 Task:  Click on Racing  Cup Series In the Cup Series click on  Pick Sheet Add name Avery Martinez and  Email softage.2@softage.net In group 1 choose #11 Denny Hamlin In group 2 choose #12 Ryan Blaney In group 3 choose #22 Joey Logano In group 4 choose #23 Bubba Wallace In group 5 choose #34 Michael McDowell Winning Manufacturer choose Chevrolet In Tie Breaker choose #54 Ty Gibbs Bonous driver choose #6 Brad Keselowski Submit pick sheet
Action: Mouse moved to (416, 223)
Screenshot: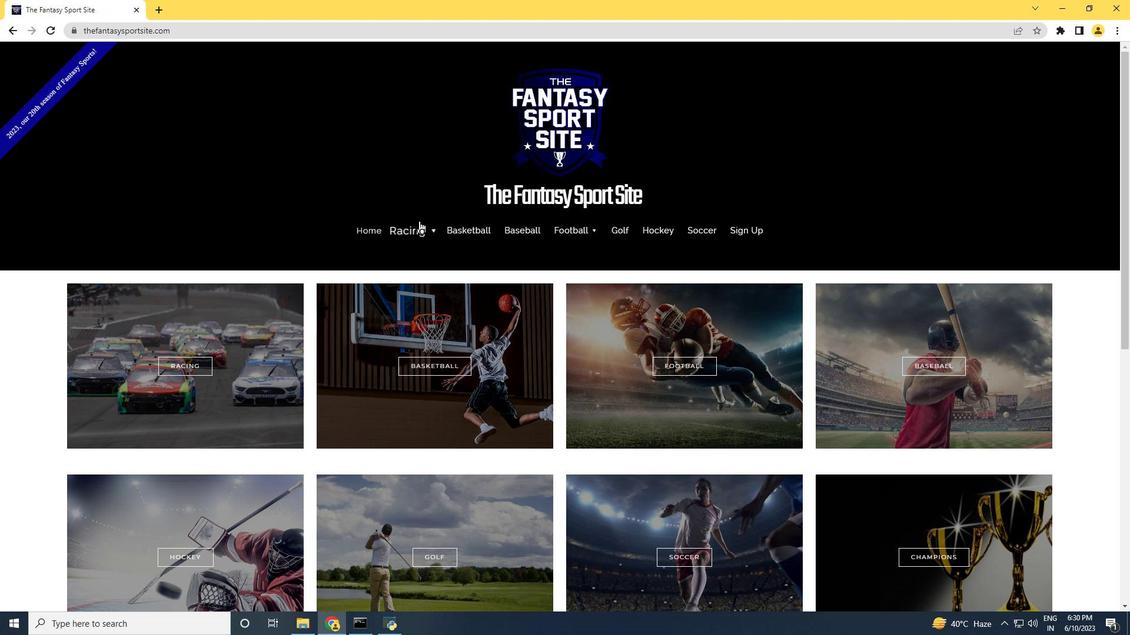 
Action: Mouse pressed left at (416, 223)
Screenshot: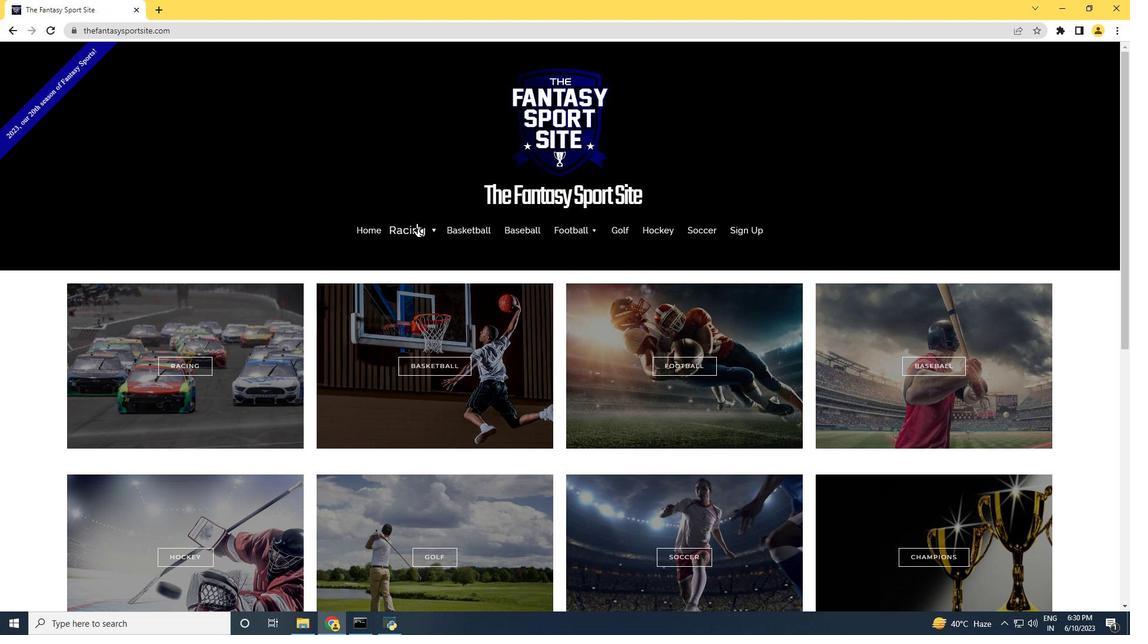
Action: Mouse moved to (416, 266)
Screenshot: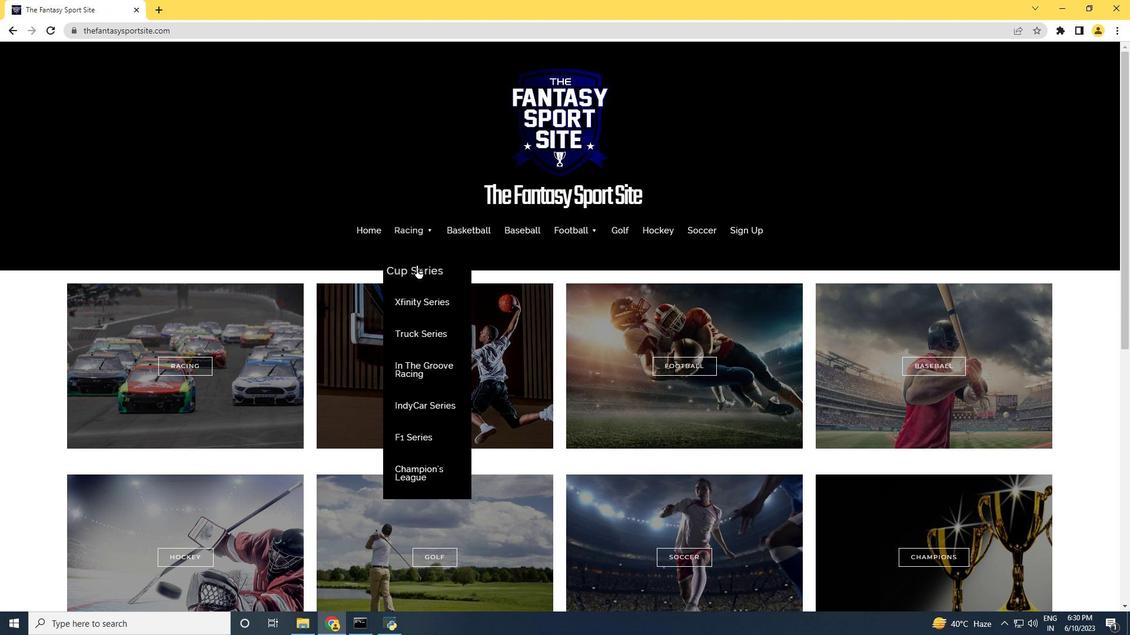 
Action: Mouse pressed left at (416, 266)
Screenshot: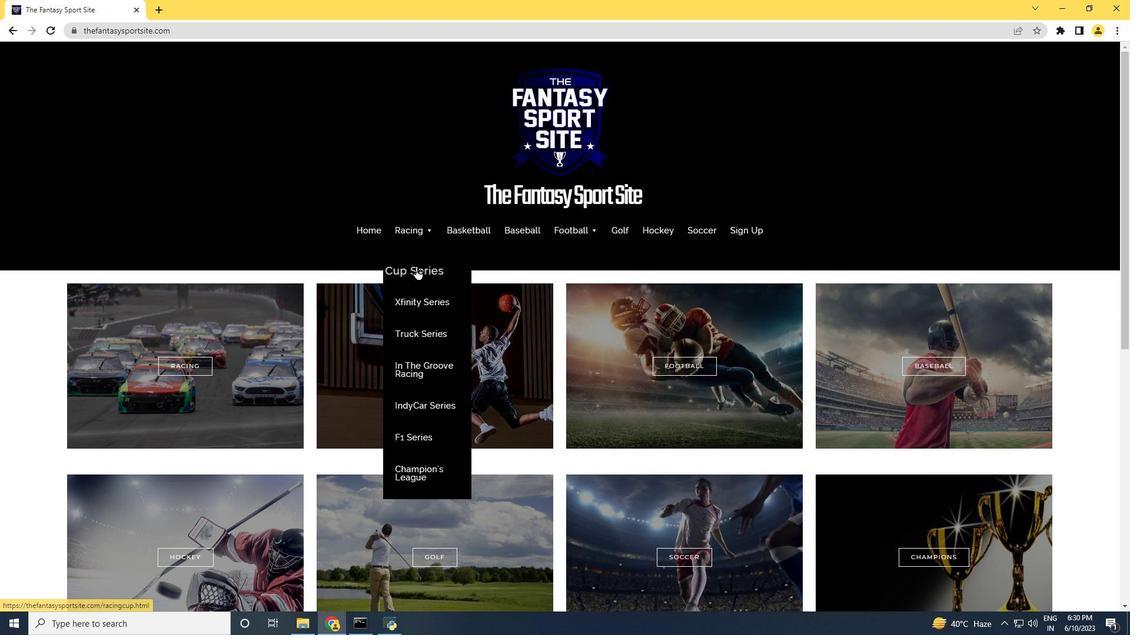 
Action: Mouse scrolled (416, 266) with delta (0, 0)
Screenshot: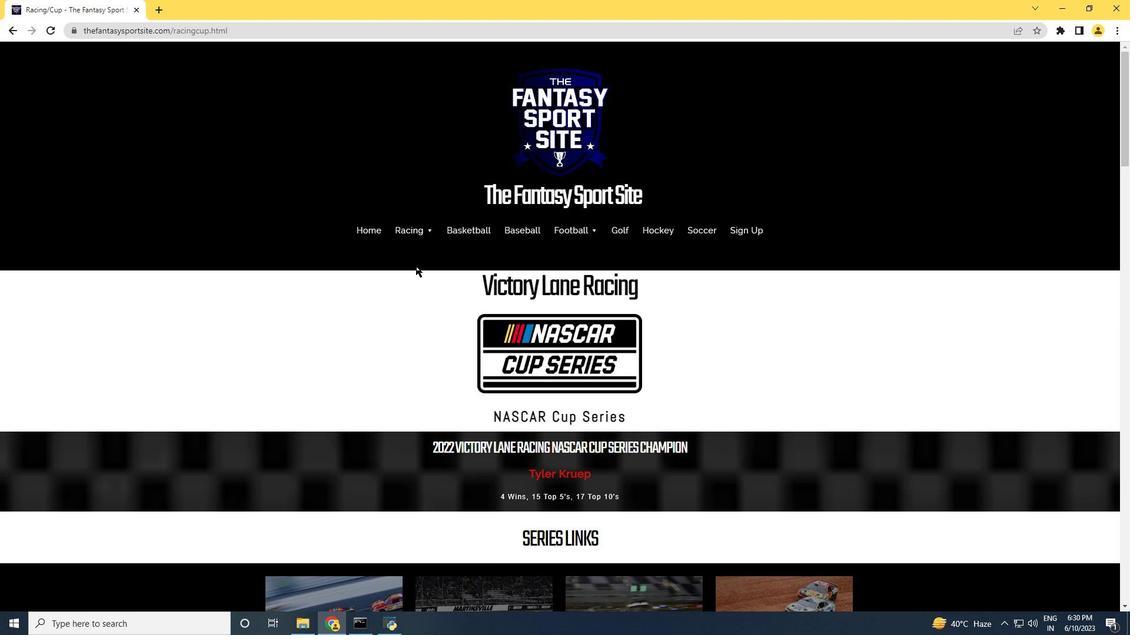 
Action: Mouse scrolled (416, 266) with delta (0, 0)
Screenshot: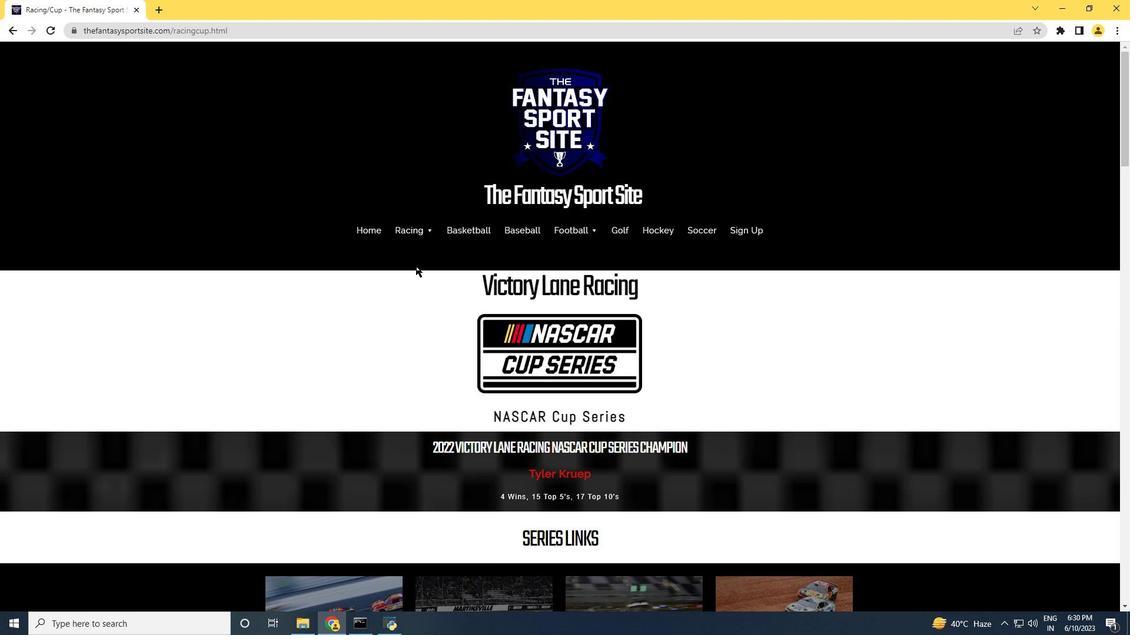 
Action: Mouse scrolled (416, 266) with delta (0, 0)
Screenshot: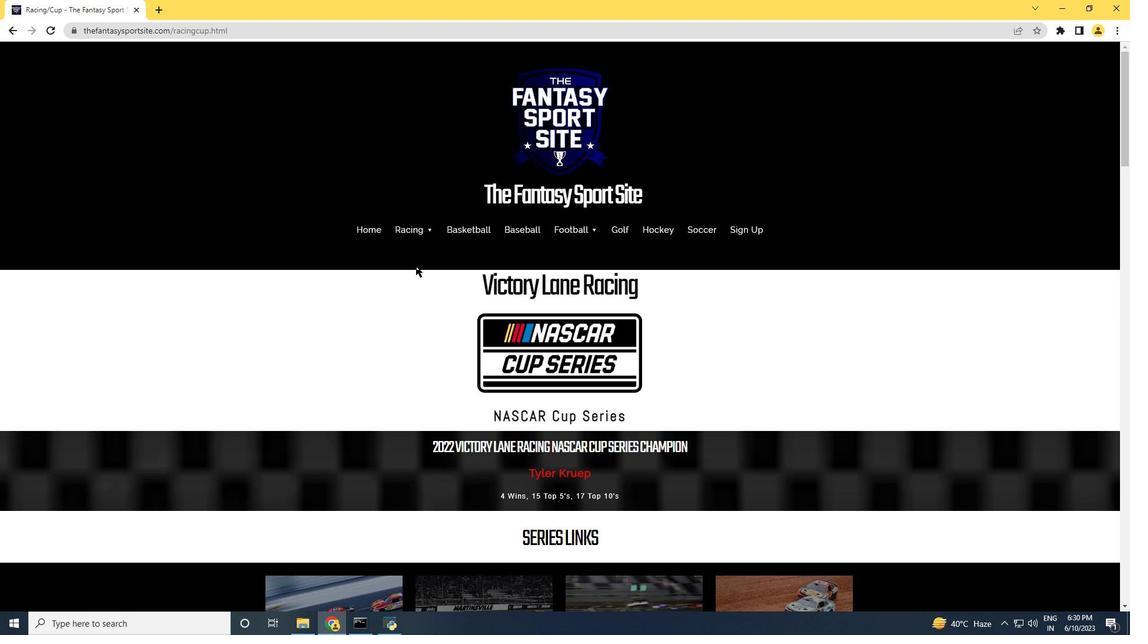 
Action: Mouse scrolled (416, 266) with delta (0, 0)
Screenshot: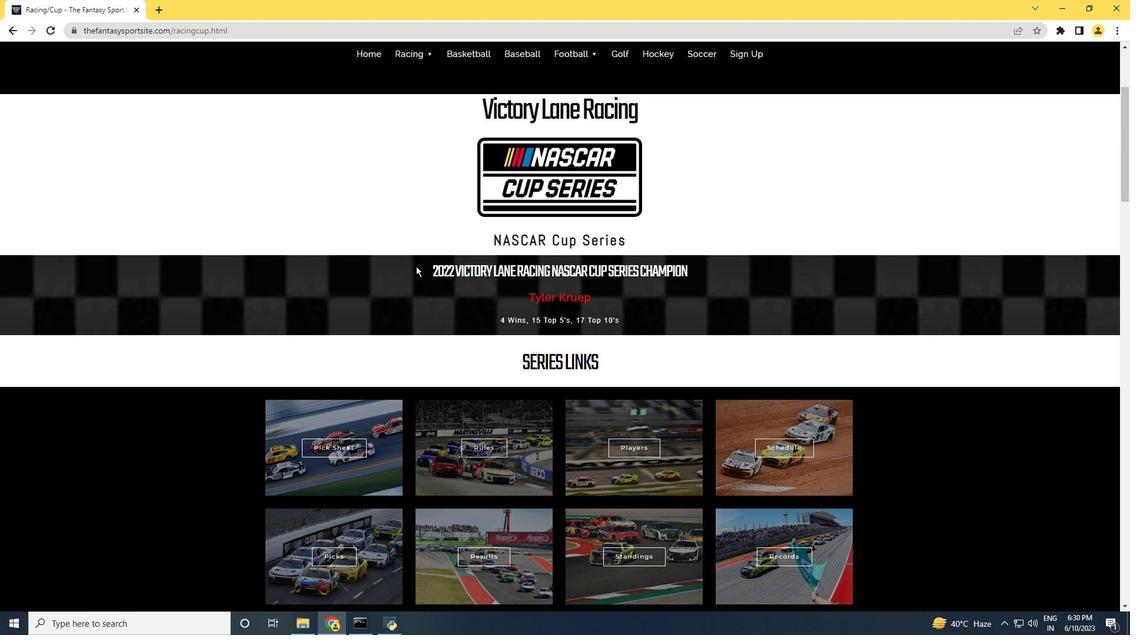 
Action: Mouse moved to (337, 383)
Screenshot: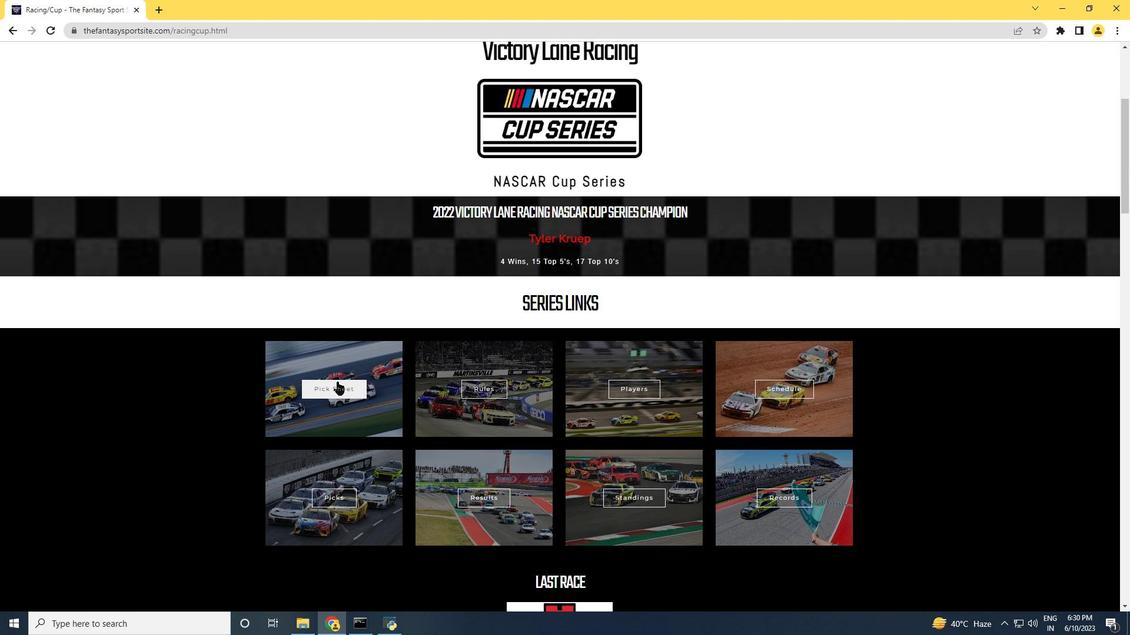 
Action: Mouse pressed left at (337, 383)
Screenshot: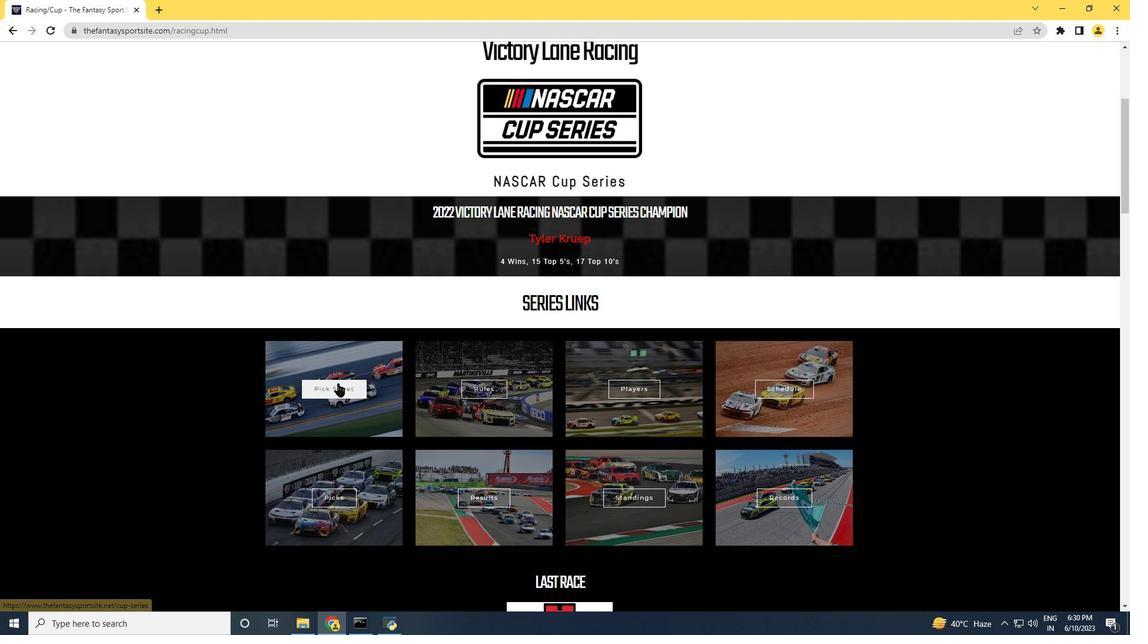 
Action: Mouse moved to (341, 384)
Screenshot: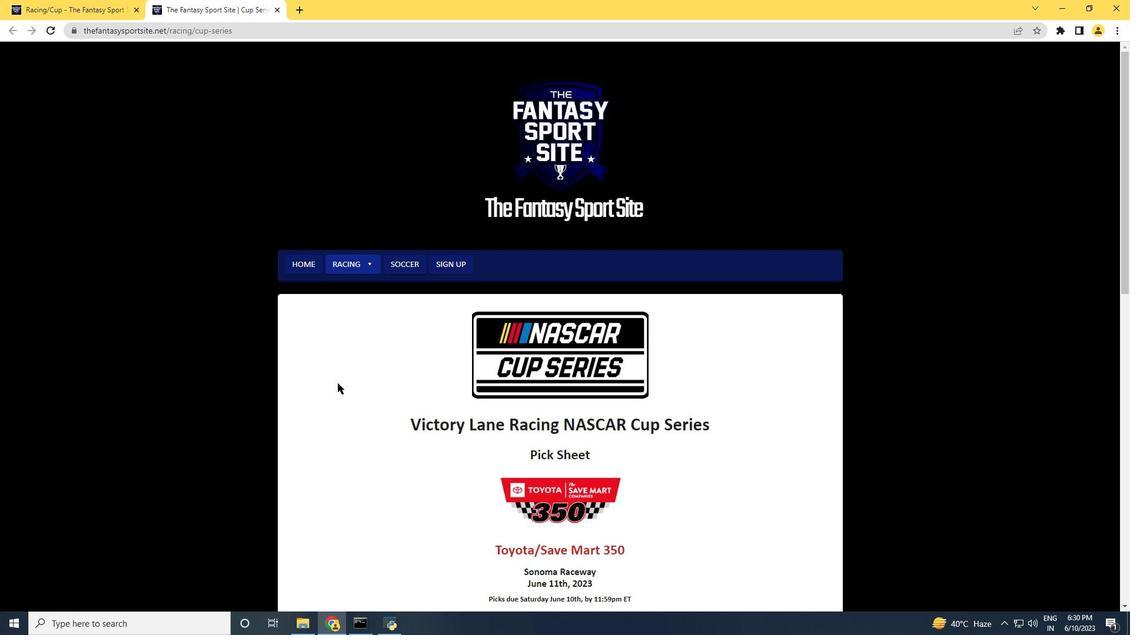 
Action: Mouse scrolled (341, 384) with delta (0, 0)
Screenshot: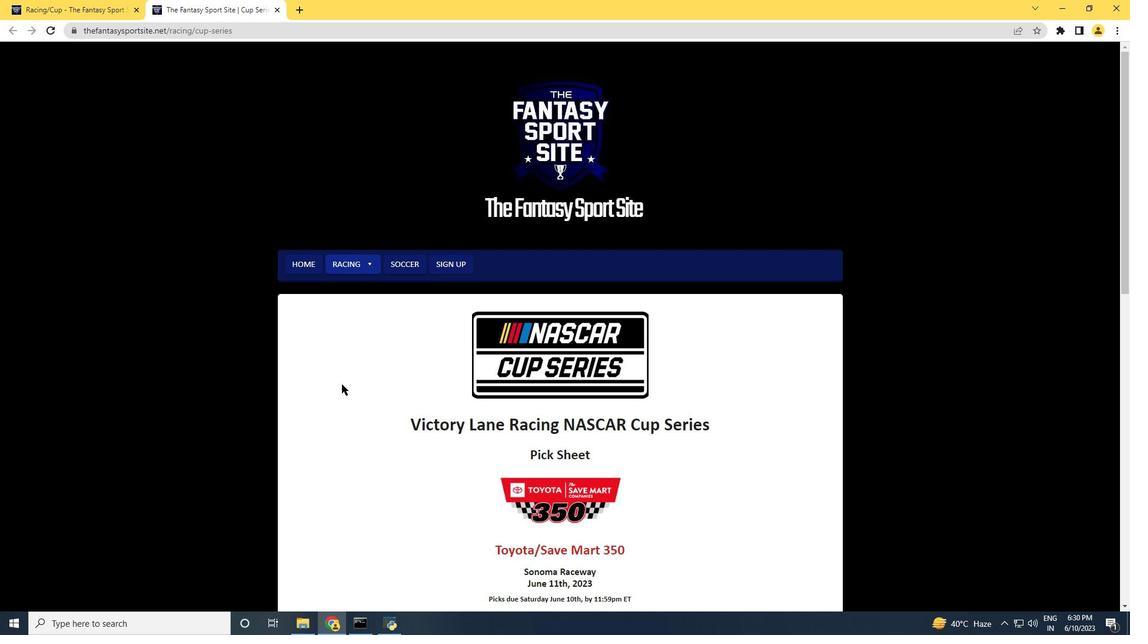 
Action: Mouse scrolled (341, 384) with delta (0, 0)
Screenshot: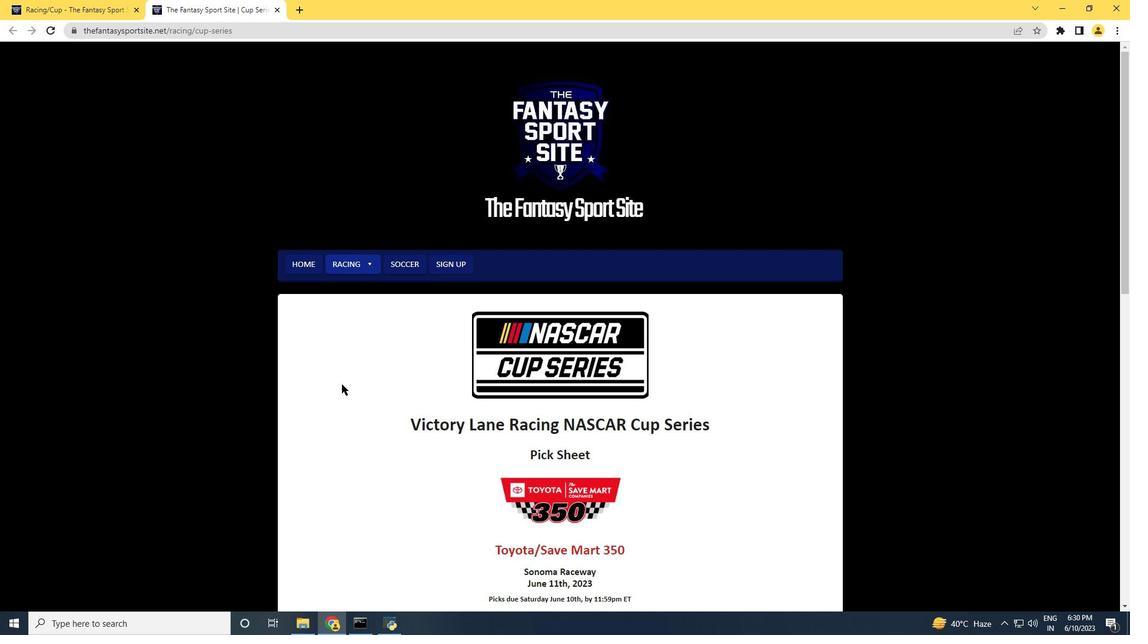 
Action: Mouse moved to (343, 385)
Screenshot: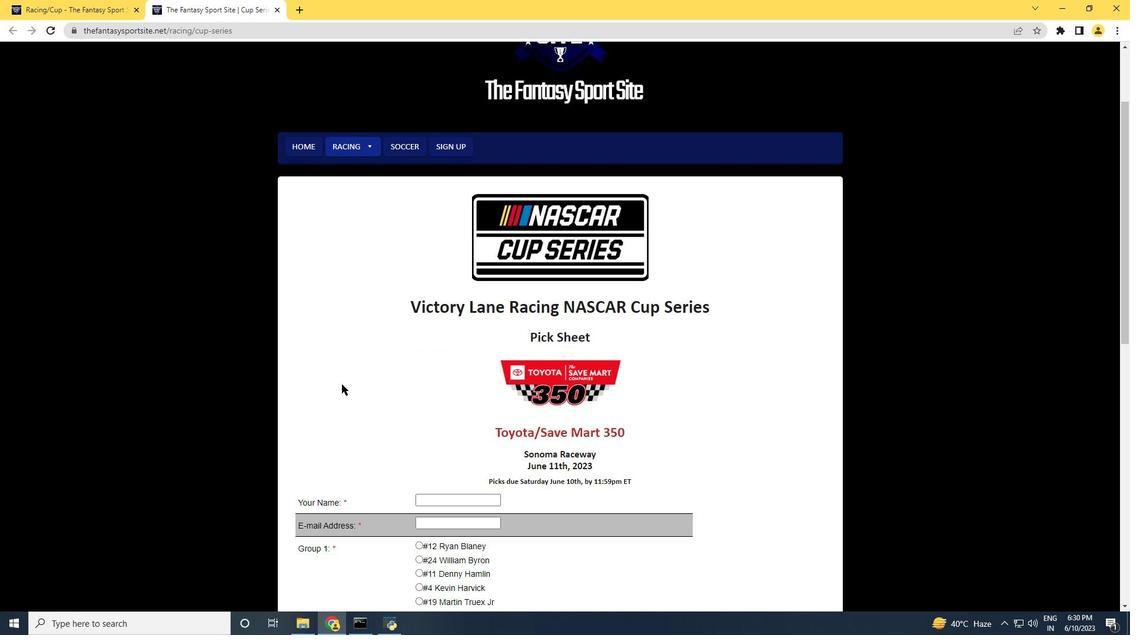 
Action: Mouse scrolled (343, 384) with delta (0, 0)
Screenshot: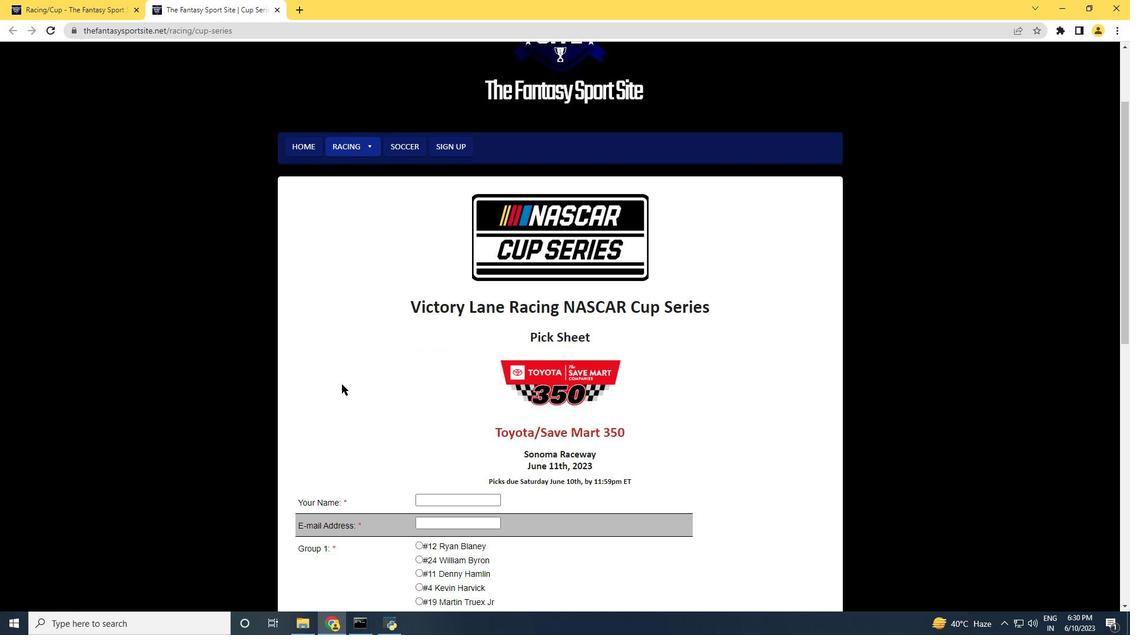 
Action: Mouse moved to (415, 409)
Screenshot: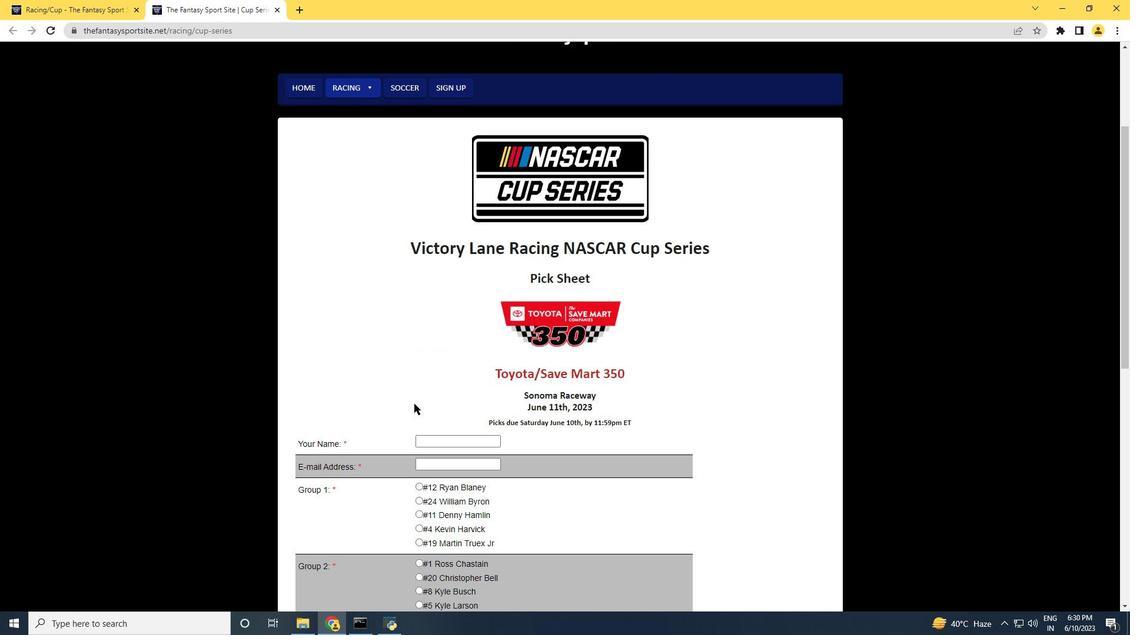 
Action: Mouse scrolled (415, 409) with delta (0, 0)
Screenshot: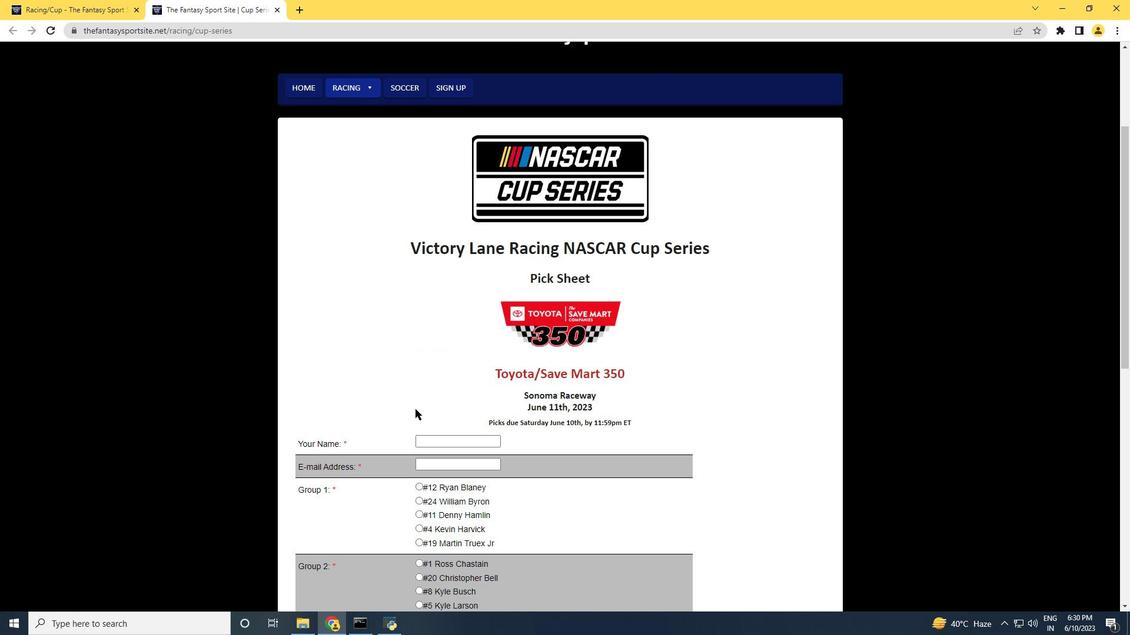 
Action: Mouse moved to (457, 385)
Screenshot: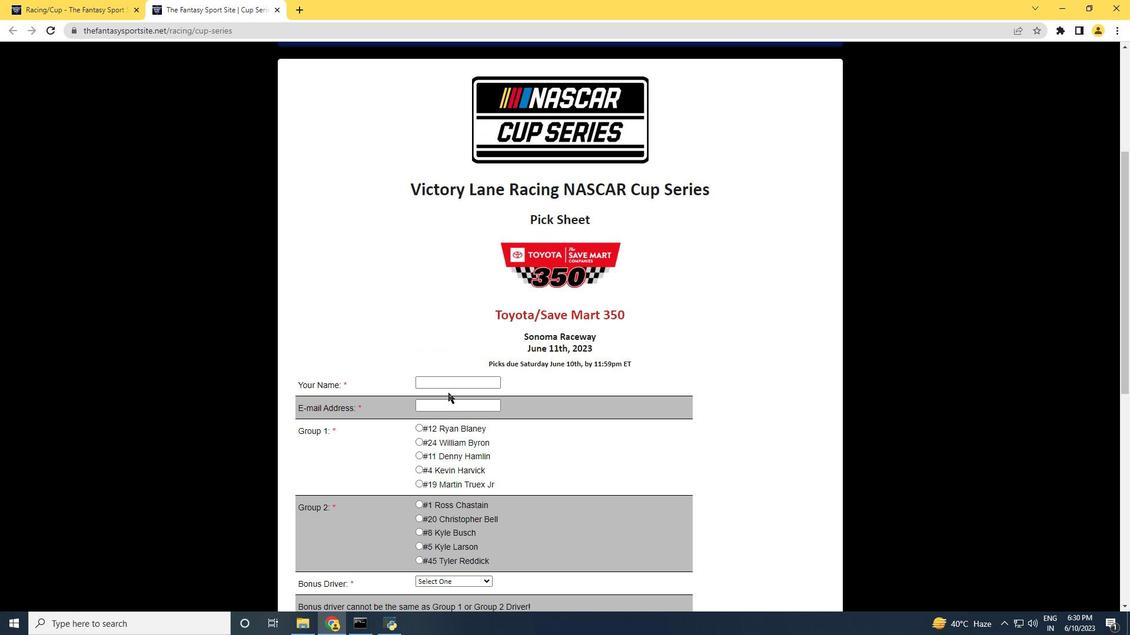 
Action: Mouse pressed left at (457, 385)
Screenshot: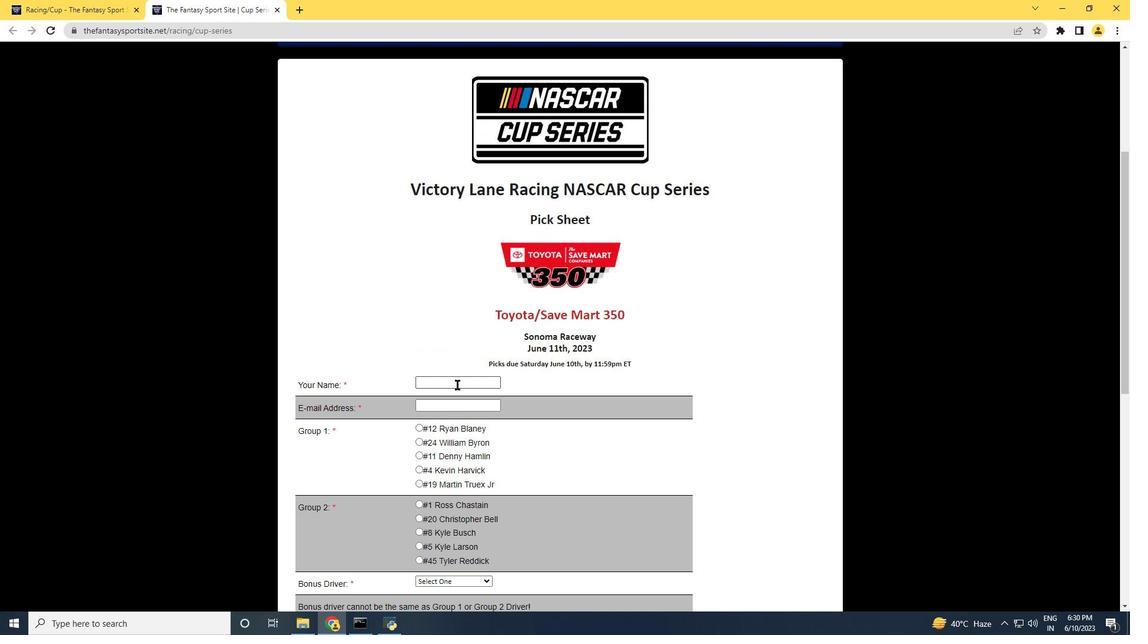
Action: Key pressed <Key.shift><Key.shift><Key.shift><Key.shift><Key.shift><Key.shift><Key.shift><Key.shift><Key.shift><Key.shift><Key.shift><Key.shift><Key.shift><Key.shift><Key.shift><Key.shift><Key.shift><Key.shift><Key.shift><Key.shift><Key.shift><Key.shift><Key.shift><Key.shift>Avery<Key.space><Key.shift><Key.shift><Key.shift><Key.shift><Key.shift>Martinez<Key.tab><Key.shift><Key.shift><Key.shift><Key.shift><Key.shift><Key.shift><Key.shift><Key.shift>Softage.2<Key.shift>@softage.net<Key.tab>
Screenshot: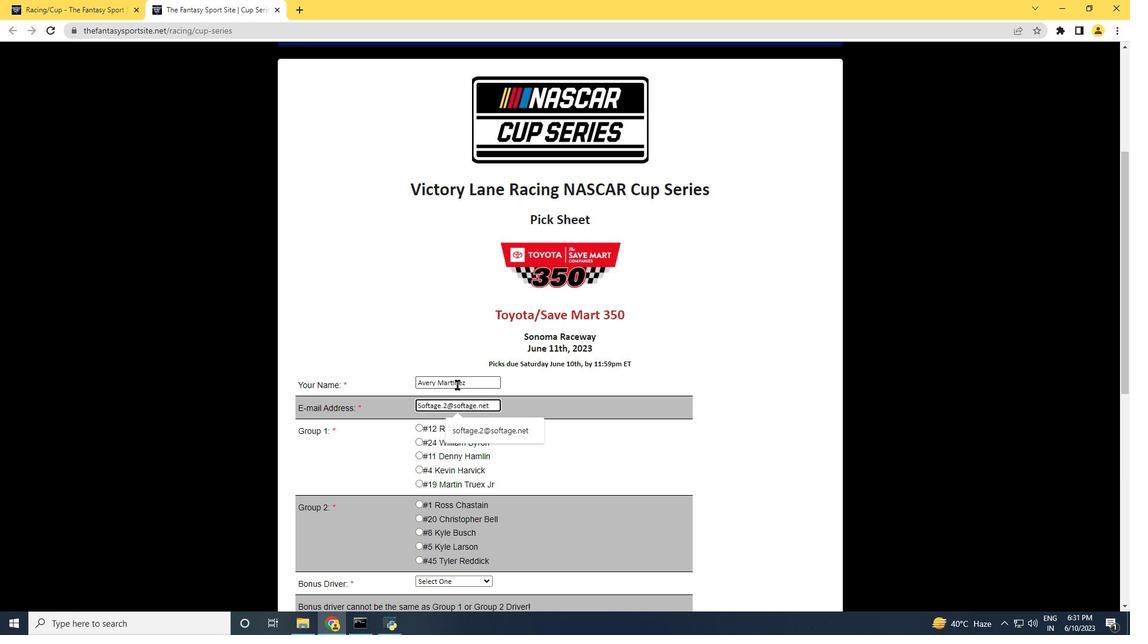 
Action: Mouse moved to (421, 461)
Screenshot: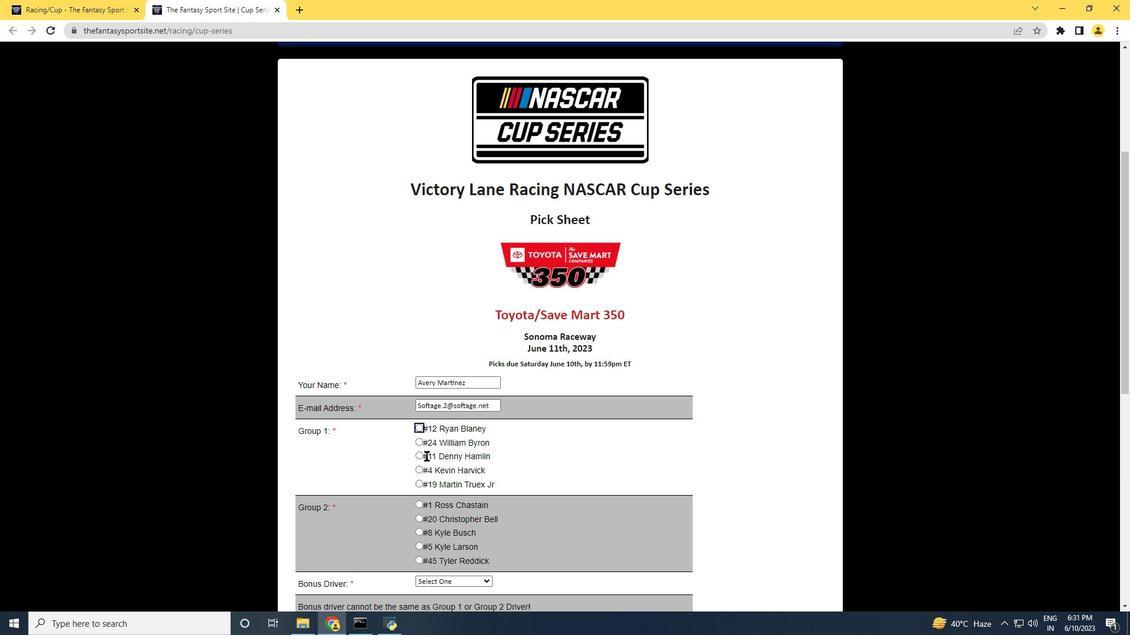 
Action: Mouse scrolled (421, 460) with delta (0, 0)
Screenshot: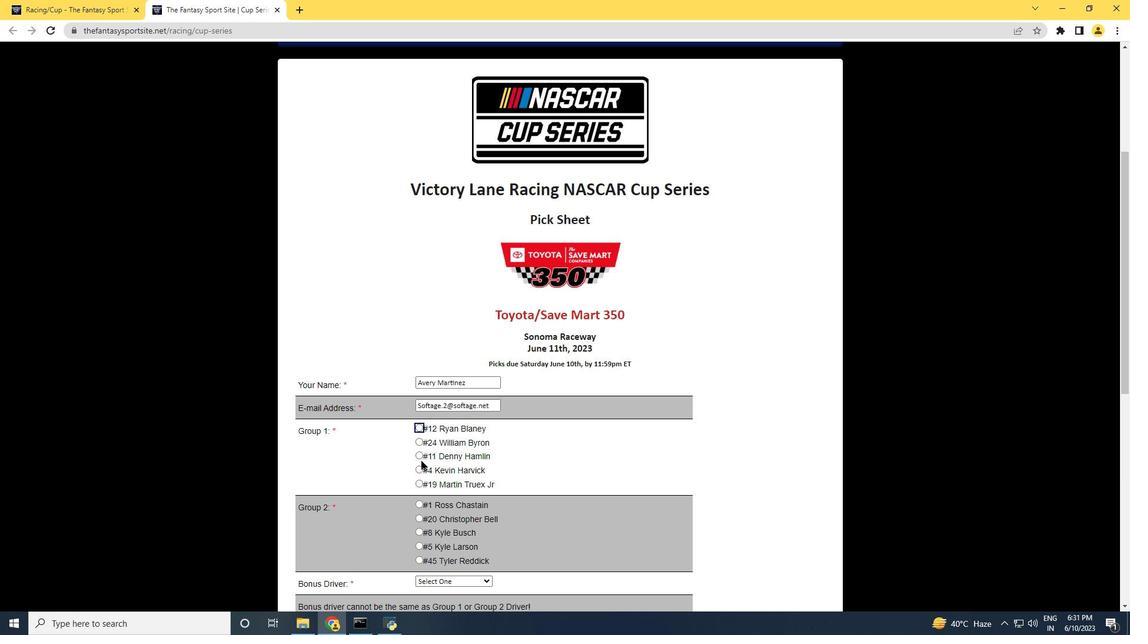 
Action: Mouse moved to (417, 394)
Screenshot: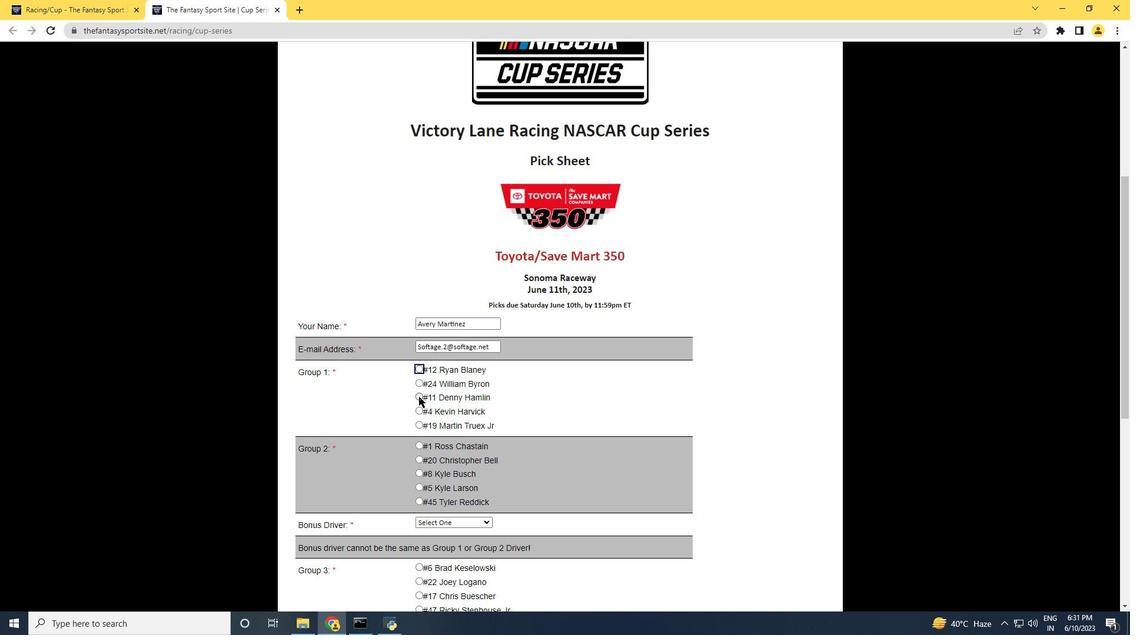 
Action: Mouse pressed left at (417, 394)
Screenshot: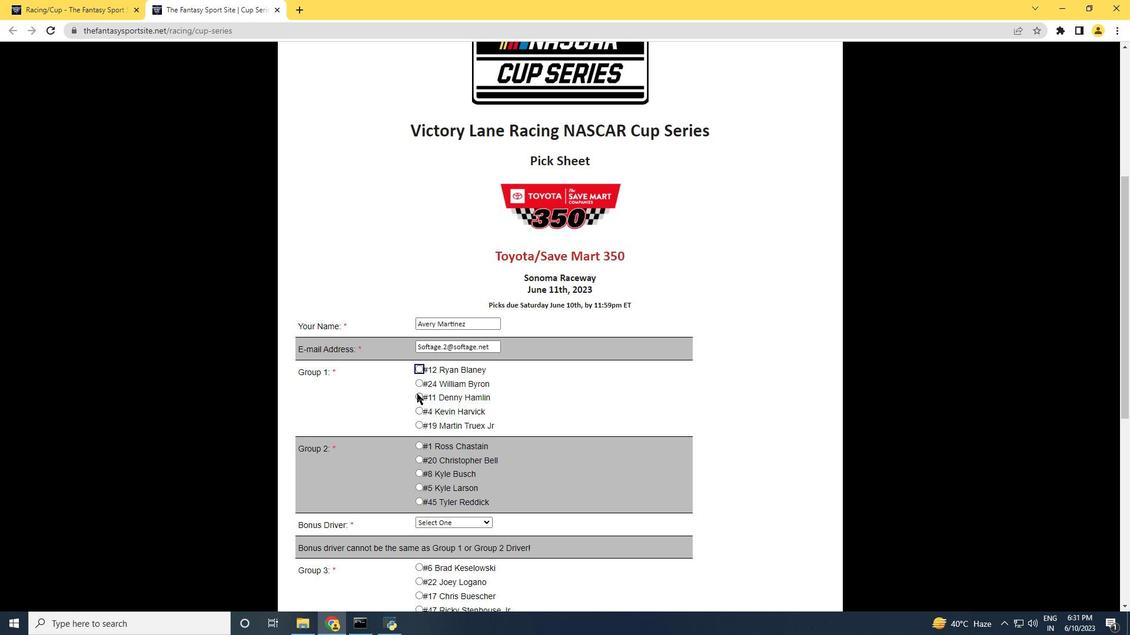 
Action: Mouse moved to (422, 490)
Screenshot: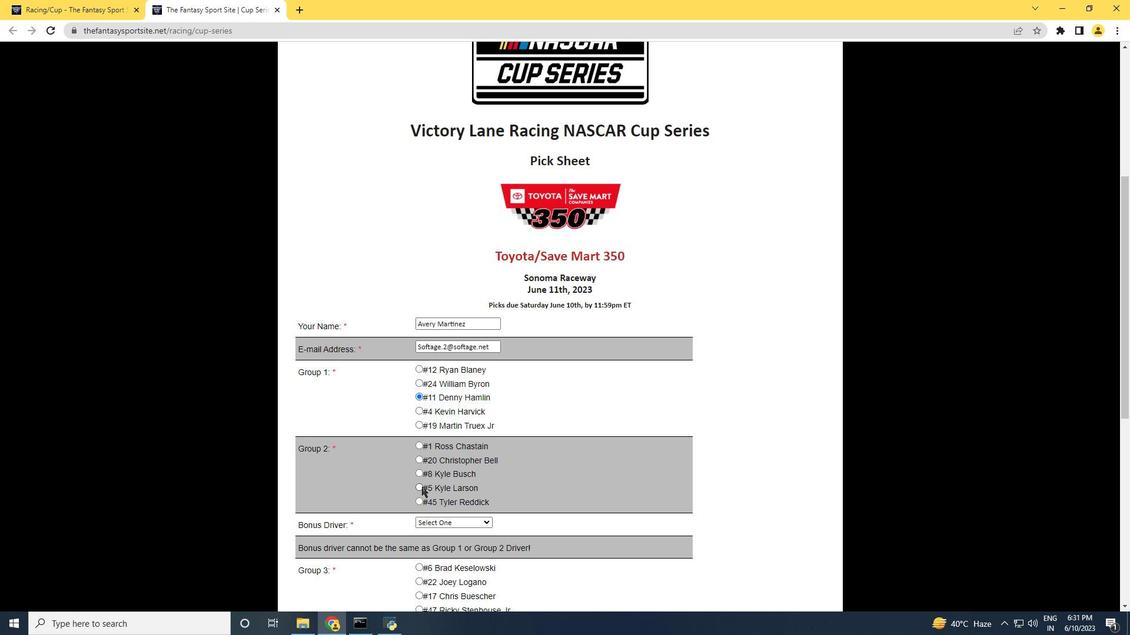 
Action: Mouse scrolled (422, 490) with delta (0, 0)
Screenshot: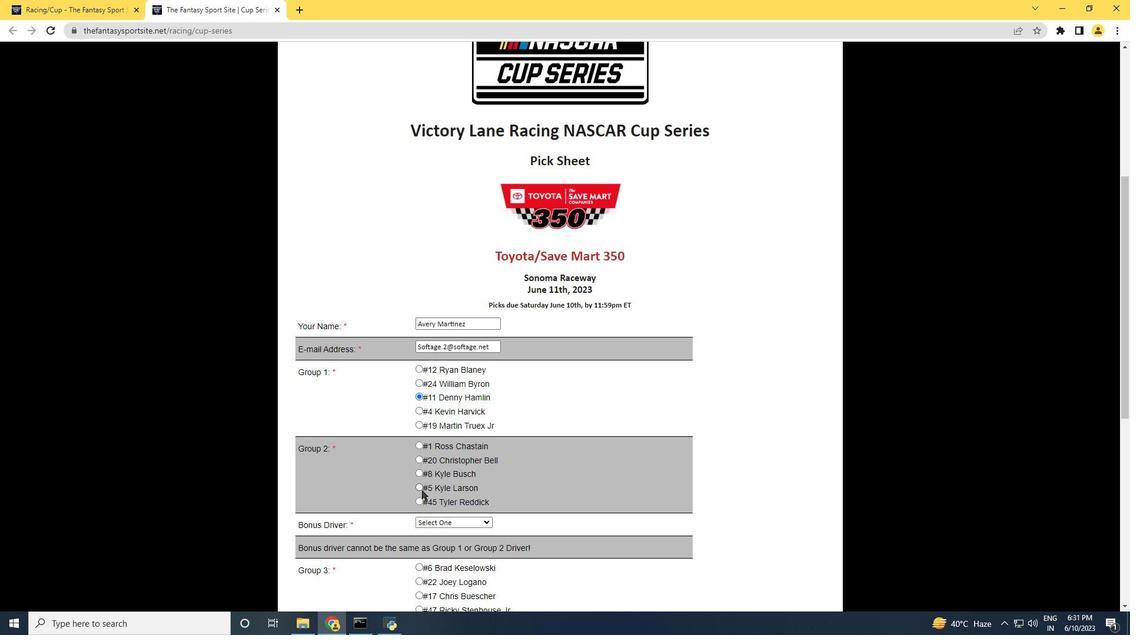 
Action: Mouse scrolled (422, 490) with delta (0, 0)
Screenshot: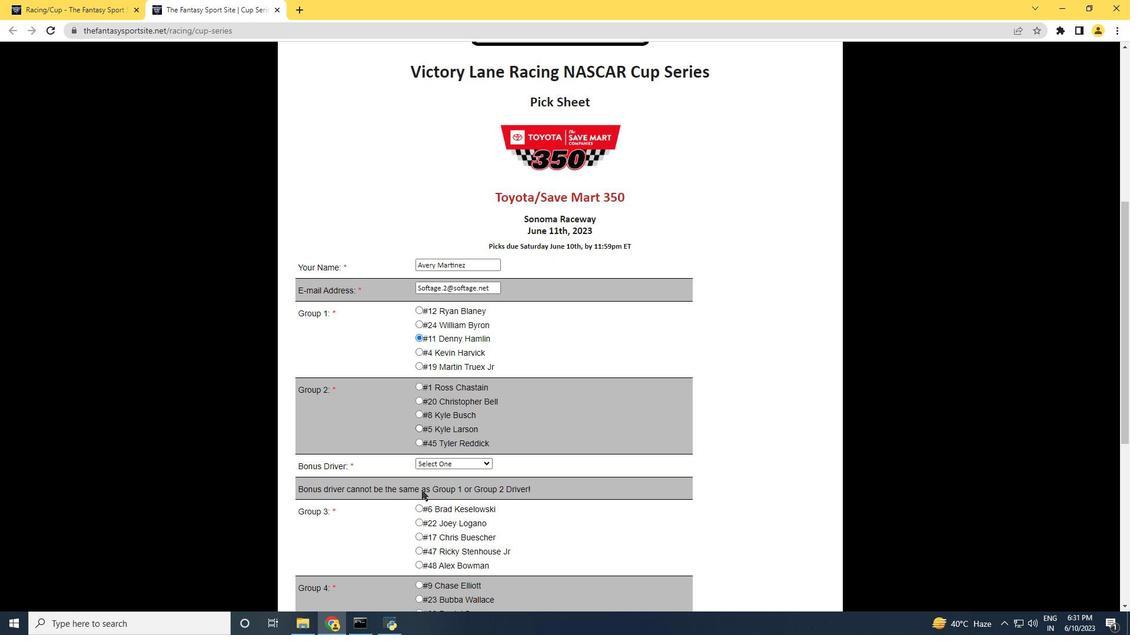 
Action: Mouse scrolled (422, 490) with delta (0, 0)
Screenshot: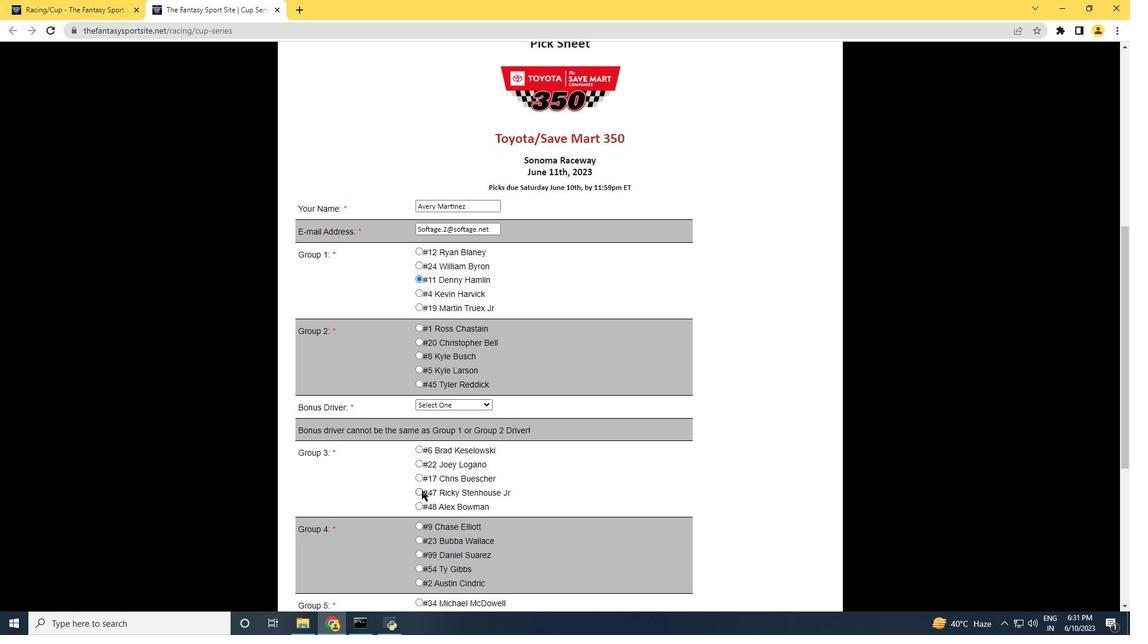 
Action: Mouse moved to (469, 397)
Screenshot: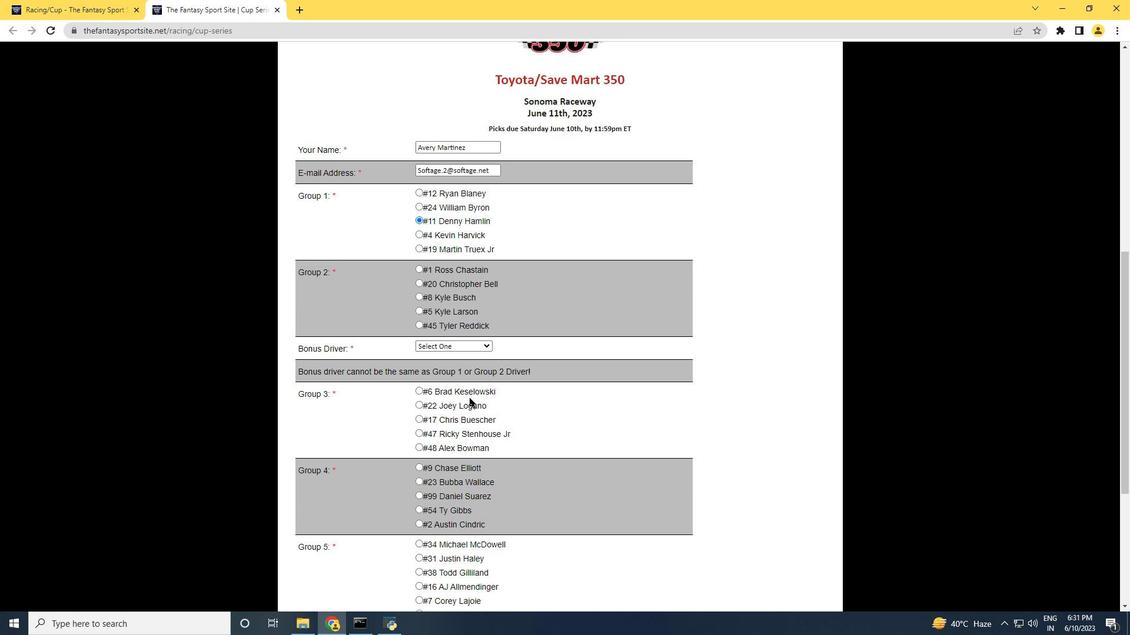 
Action: Mouse scrolled (469, 397) with delta (0, 0)
Screenshot: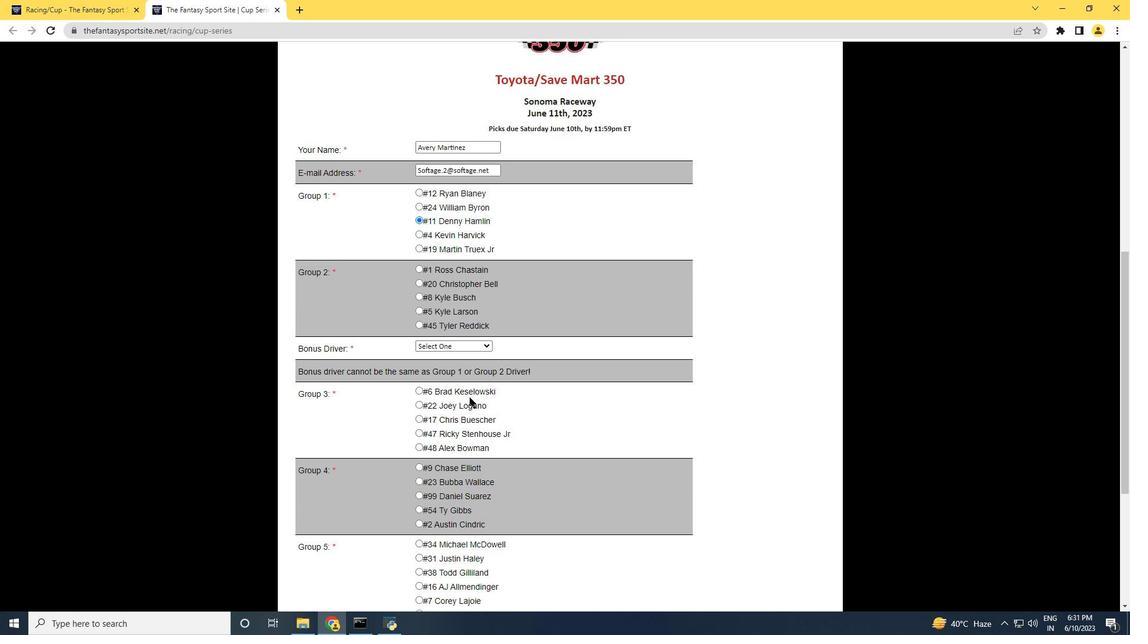 
Action: Mouse moved to (437, 379)
Screenshot: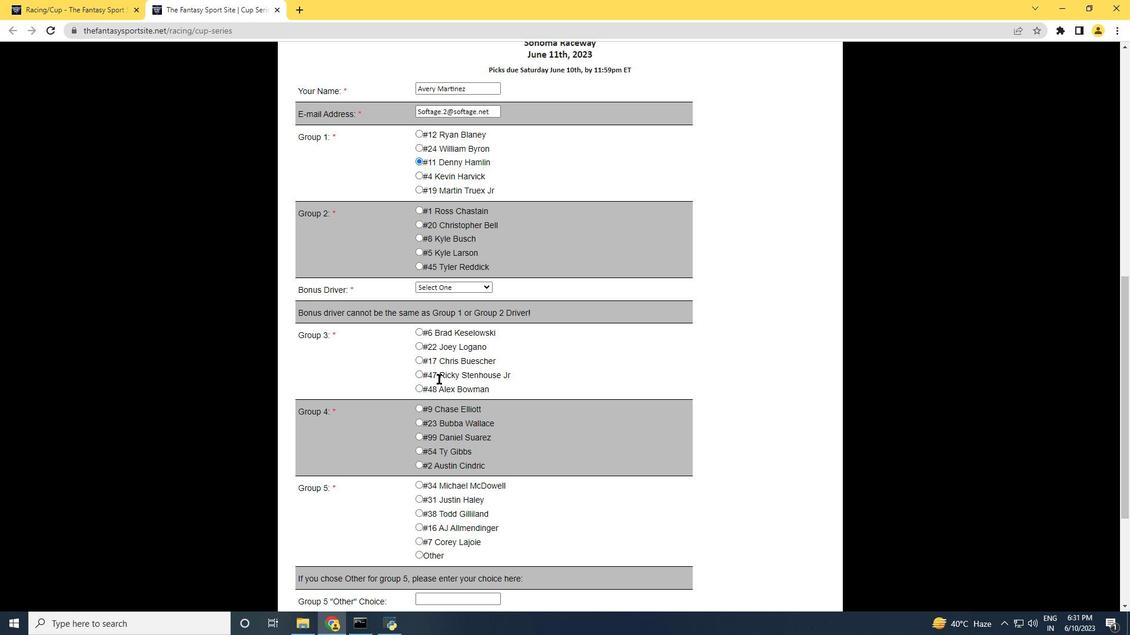 
Action: Mouse scrolled (437, 379) with delta (0, 0)
Screenshot: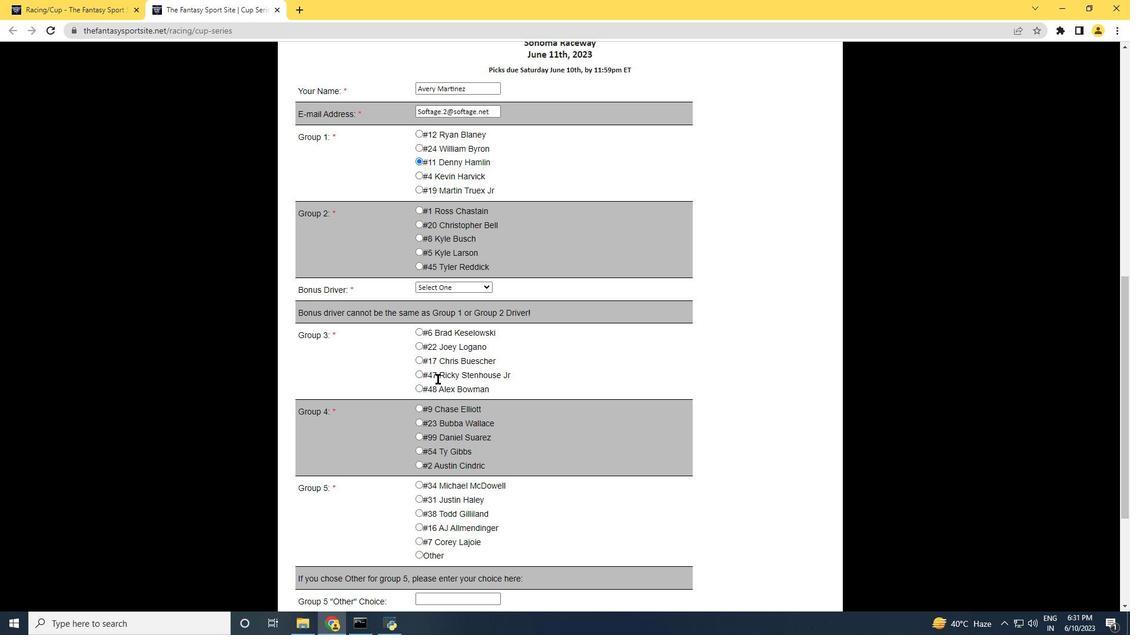 
Action: Mouse moved to (418, 286)
Screenshot: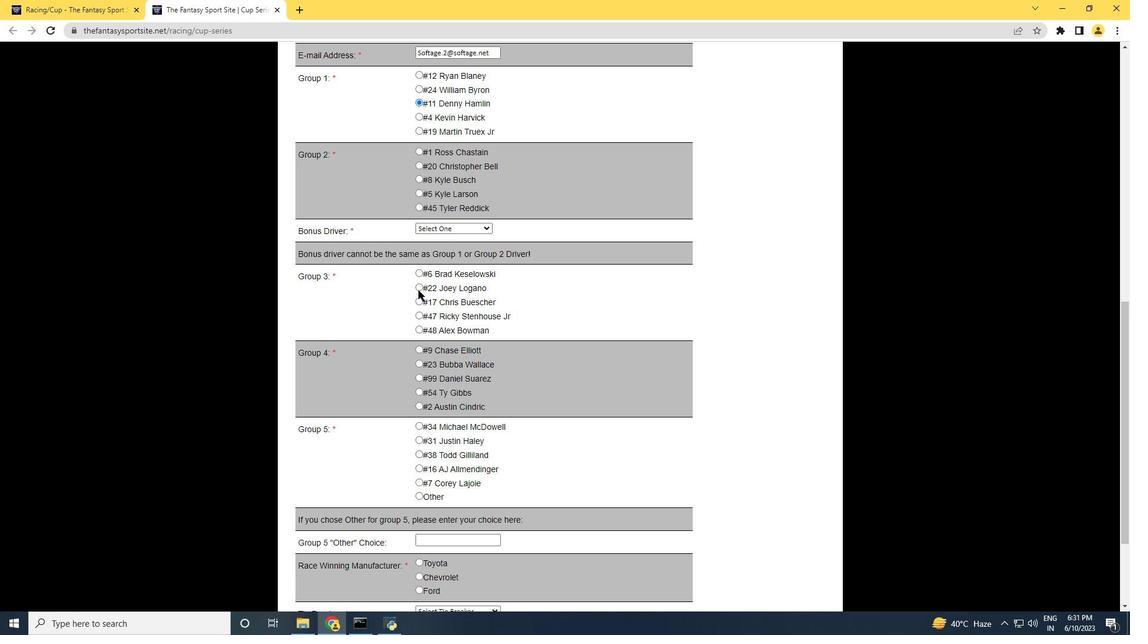
Action: Mouse pressed left at (418, 286)
Screenshot: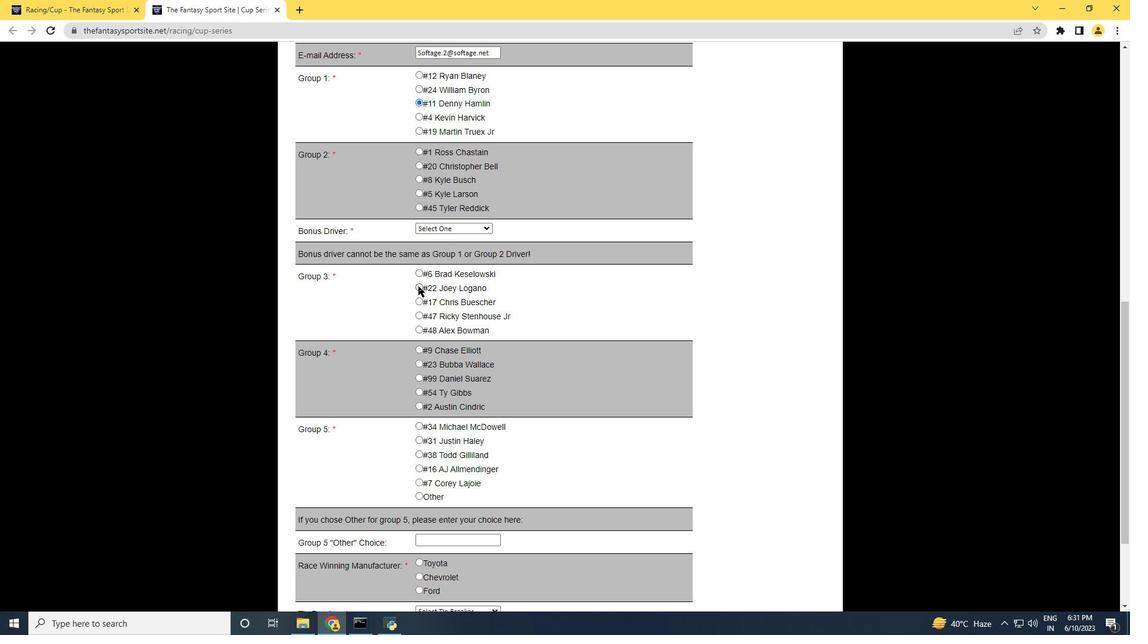 
Action: Mouse moved to (421, 366)
Screenshot: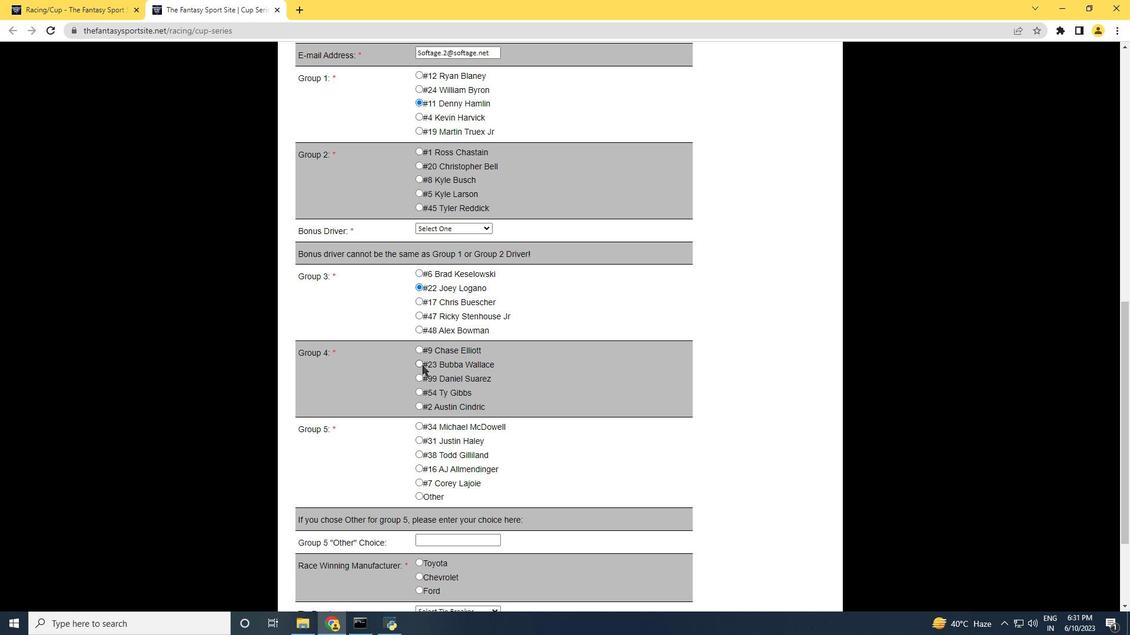 
Action: Mouse pressed left at (421, 366)
Screenshot: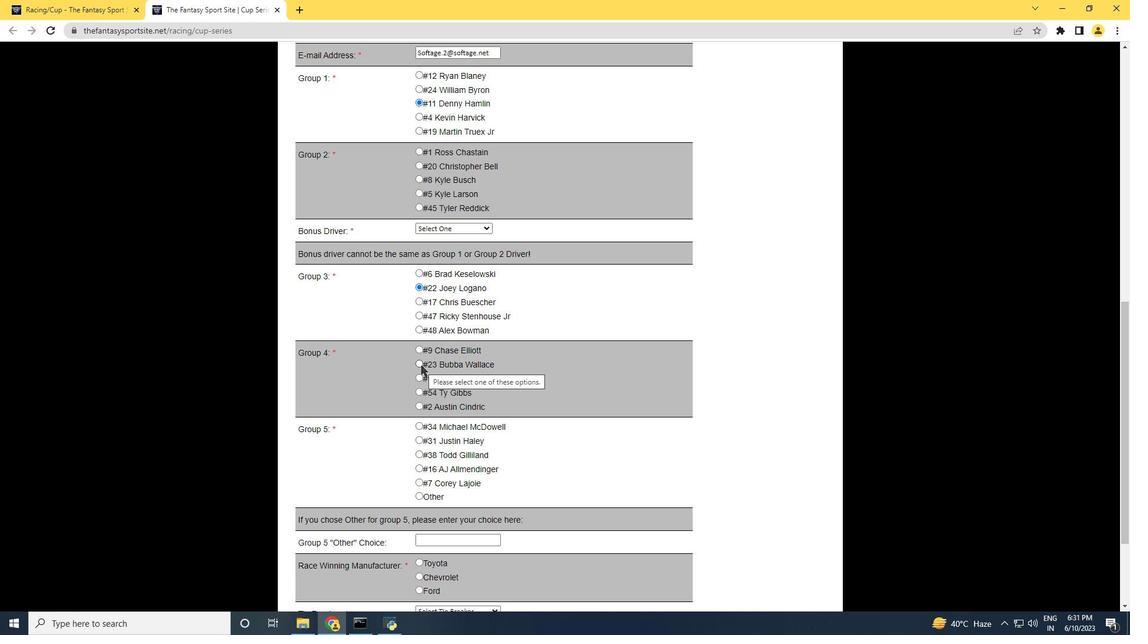
Action: Mouse moved to (427, 410)
Screenshot: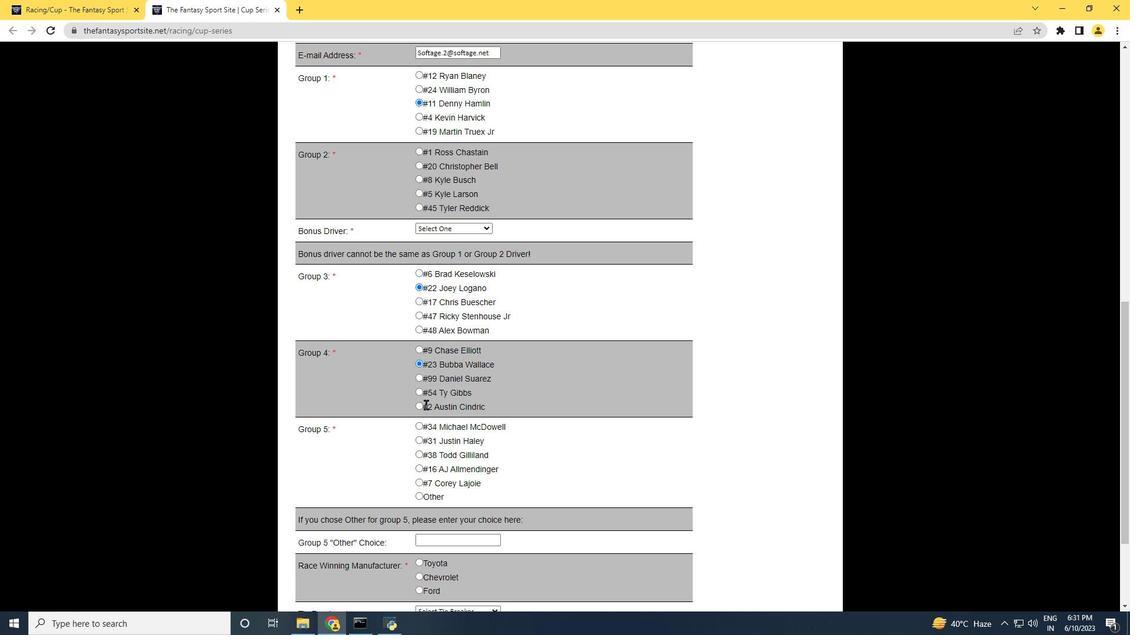 
Action: Mouse scrolled (427, 410) with delta (0, 0)
Screenshot: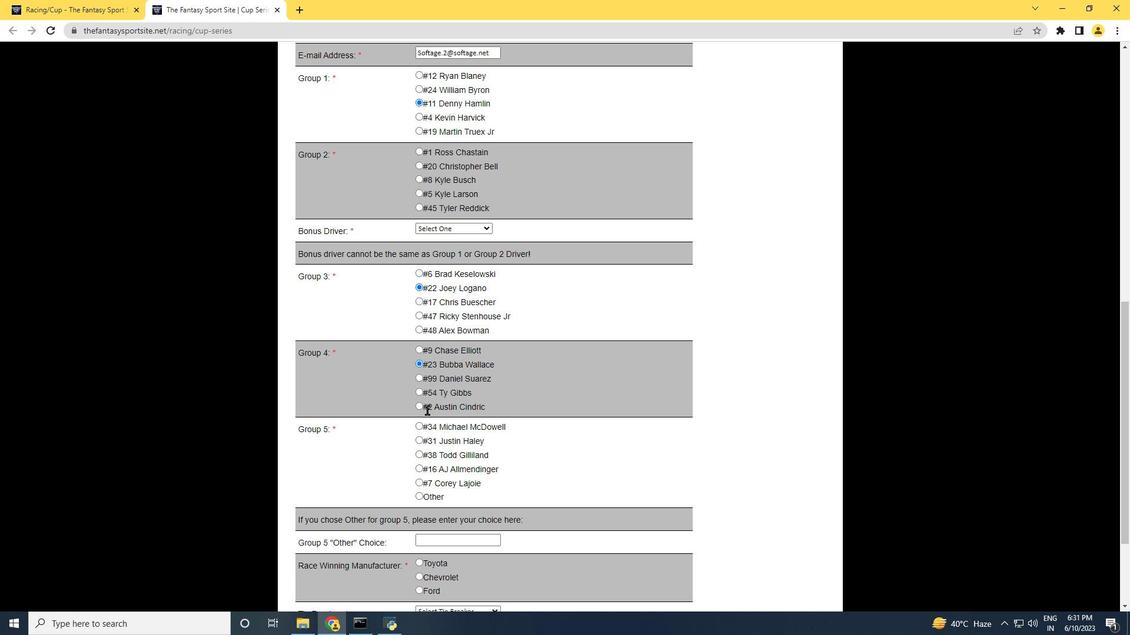 
Action: Mouse moved to (418, 368)
Screenshot: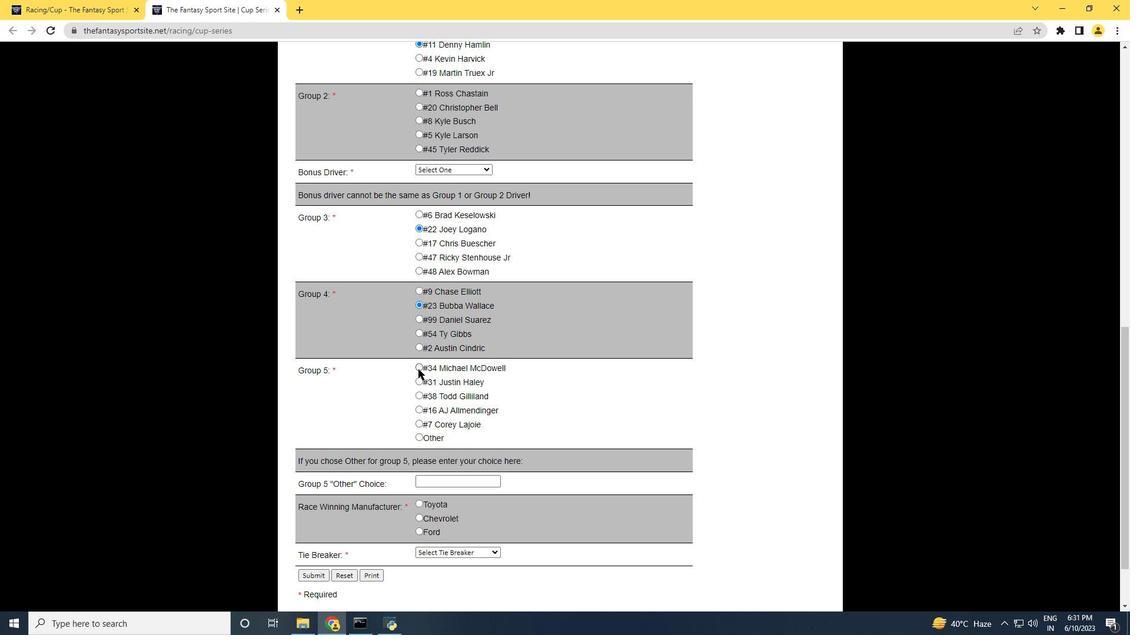 
Action: Mouse pressed left at (418, 368)
Screenshot: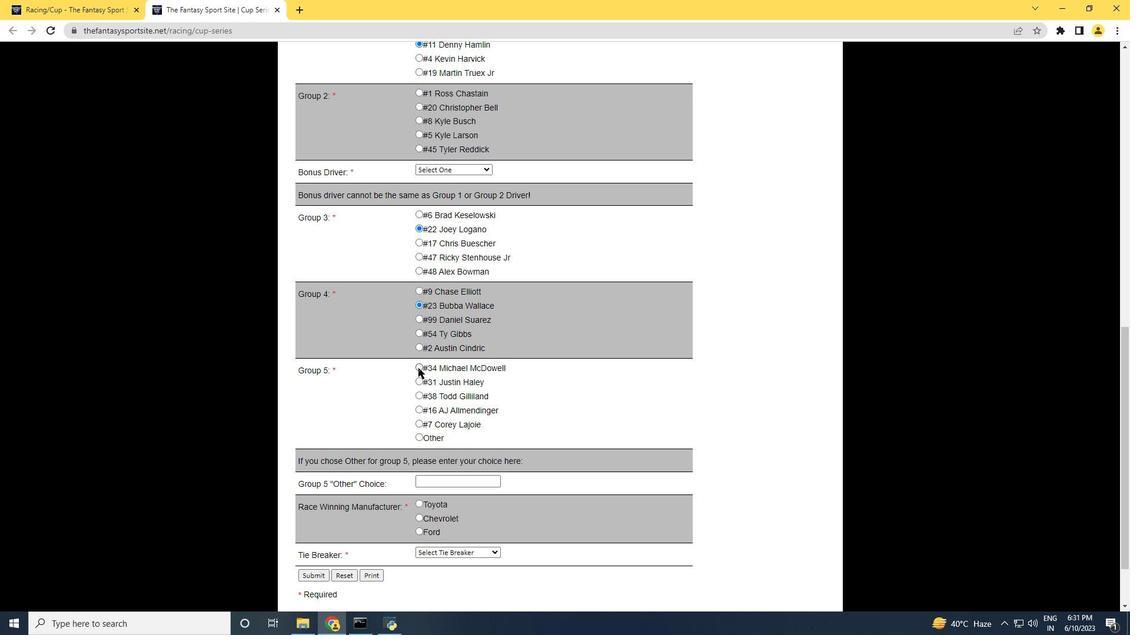 
Action: Mouse moved to (460, 380)
Screenshot: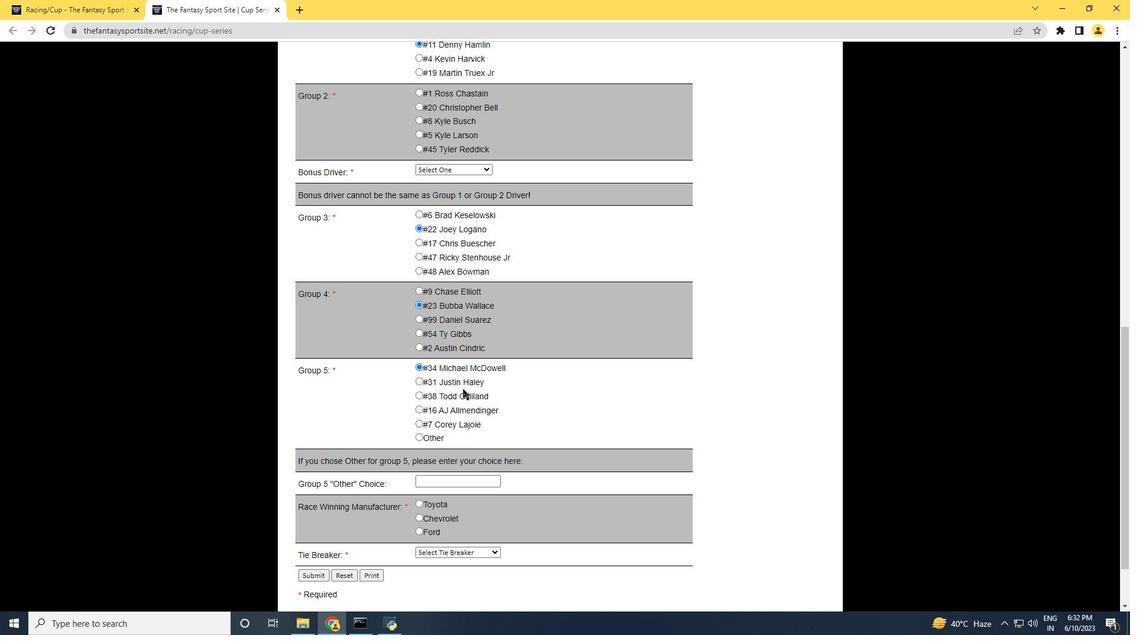 
Action: Mouse scrolled (460, 380) with delta (0, 0)
Screenshot: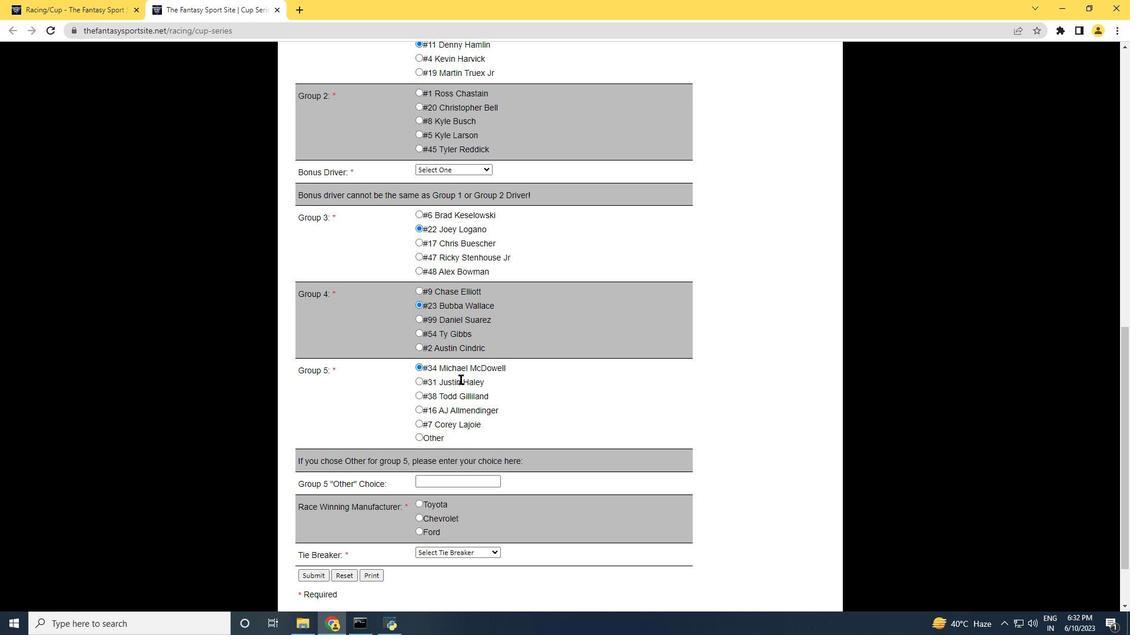 
Action: Mouse moved to (459, 377)
Screenshot: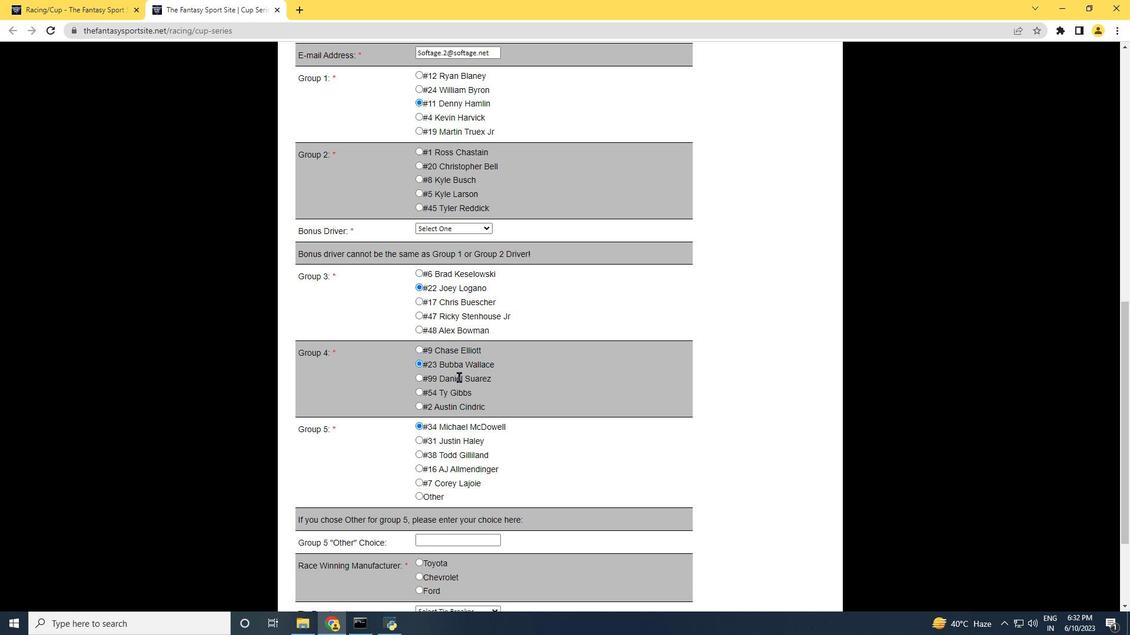 
Action: Mouse scrolled (459, 378) with delta (0, 0)
Screenshot: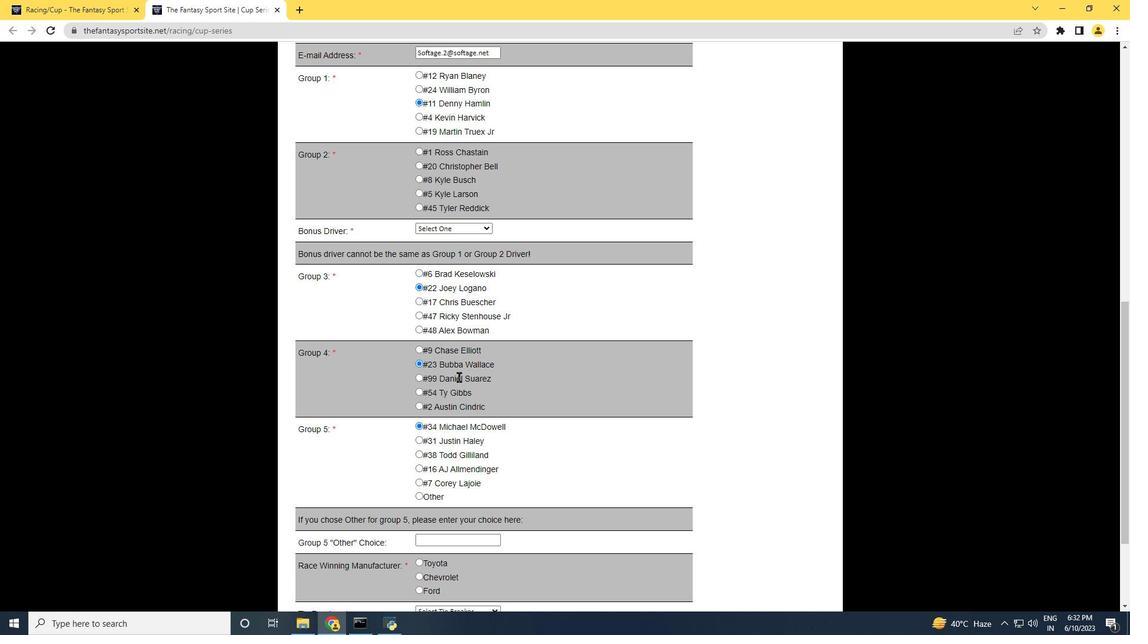 
Action: Mouse moved to (439, 288)
Screenshot: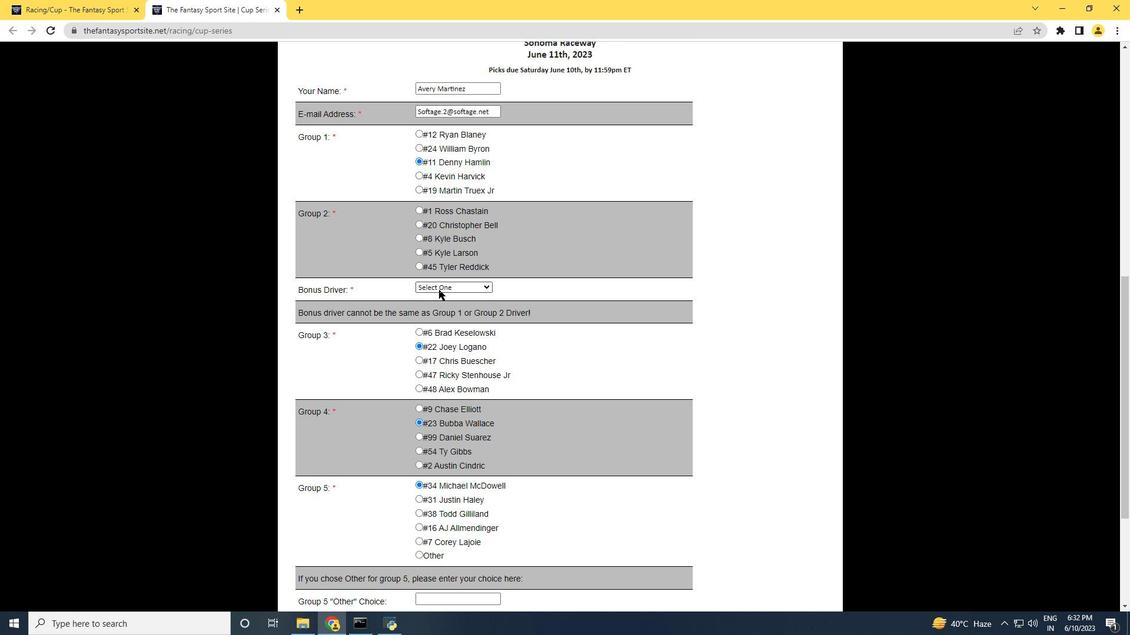 
Action: Mouse pressed left at (439, 288)
Screenshot: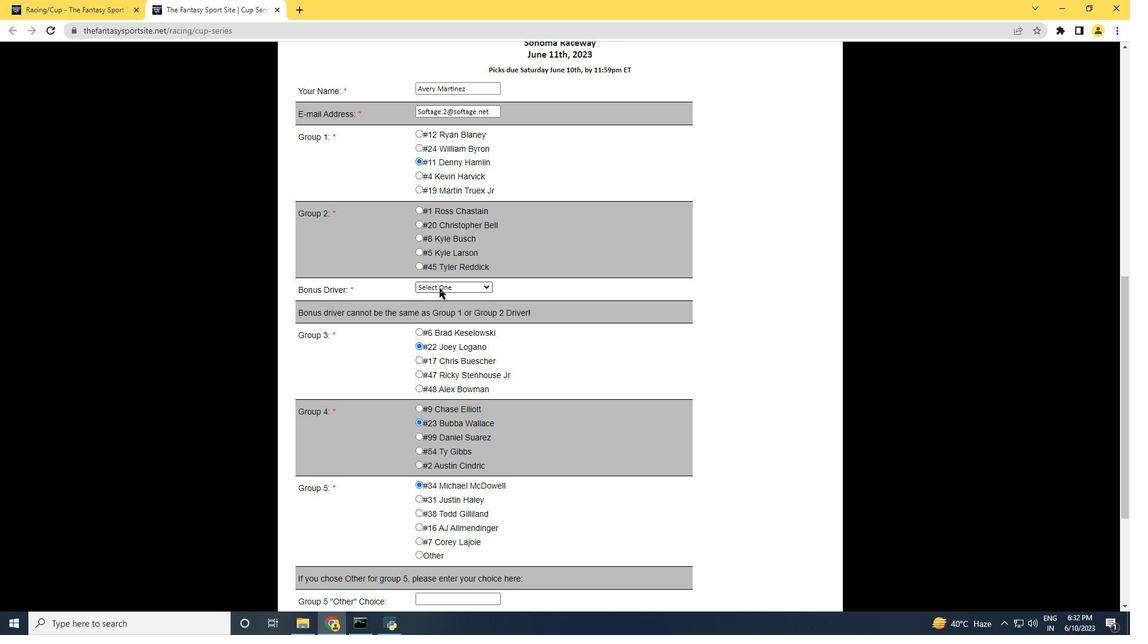 
Action: Mouse moved to (377, 373)
Screenshot: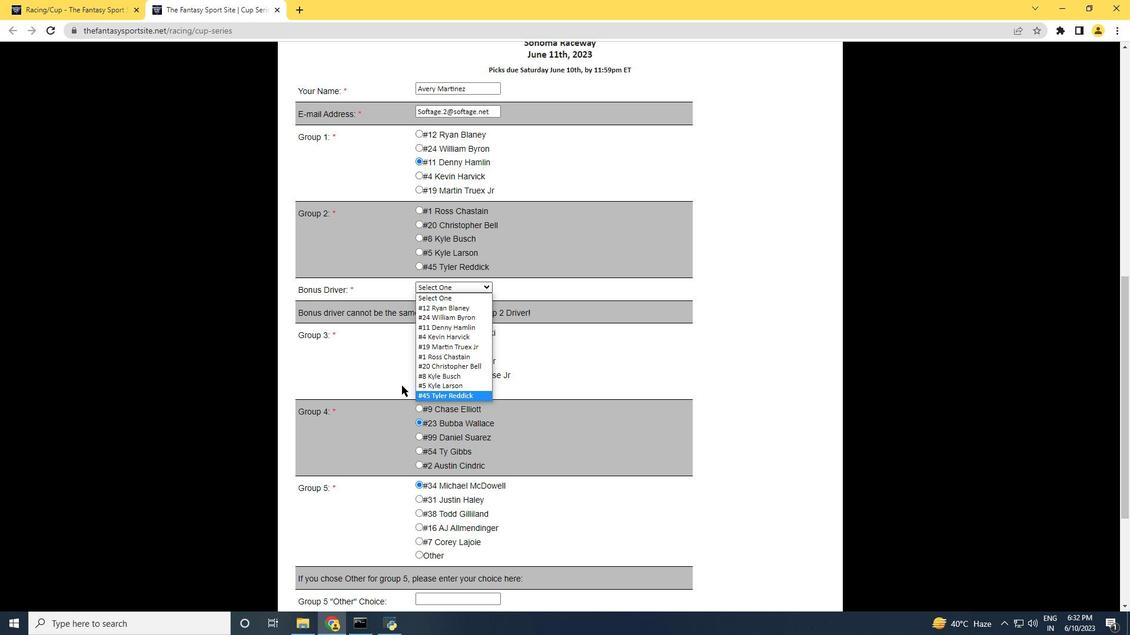 
Action: Mouse pressed left at (377, 373)
Screenshot: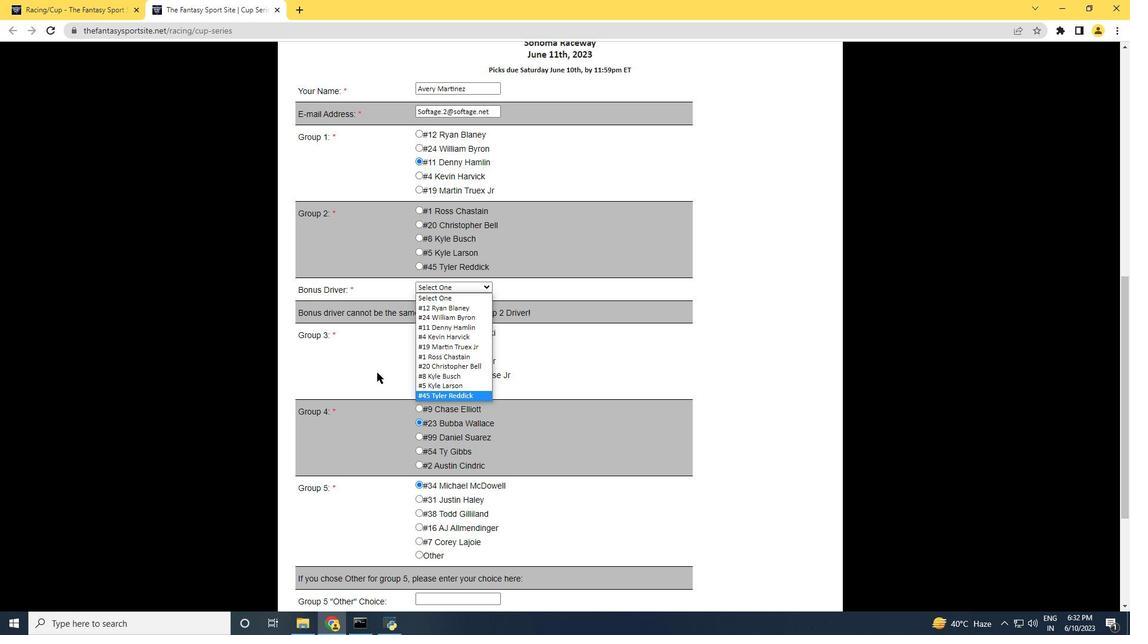 
Action: Mouse scrolled (377, 372) with delta (0, 0)
Screenshot: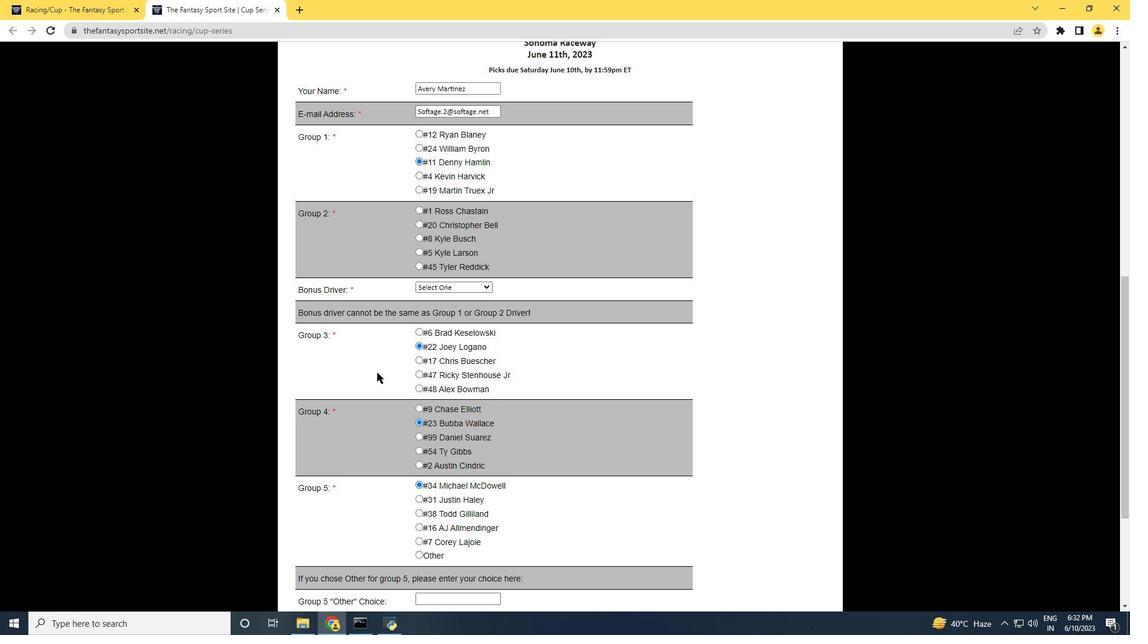 
Action: Mouse scrolled (377, 372) with delta (0, 0)
Screenshot: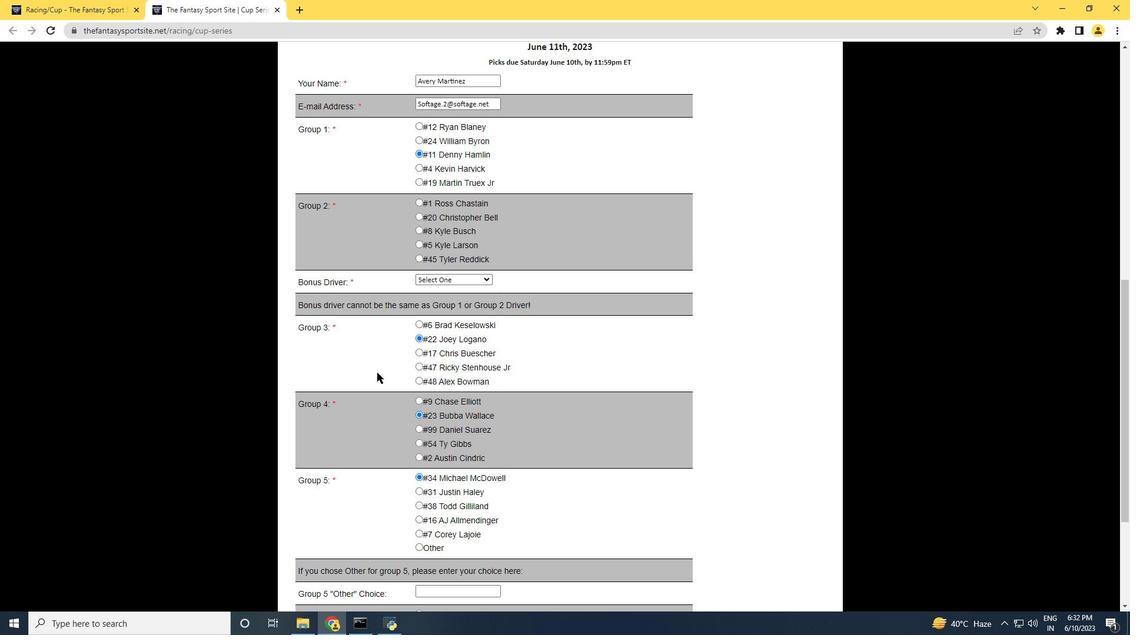 
Action: Mouse scrolled (377, 372) with delta (0, 0)
Screenshot: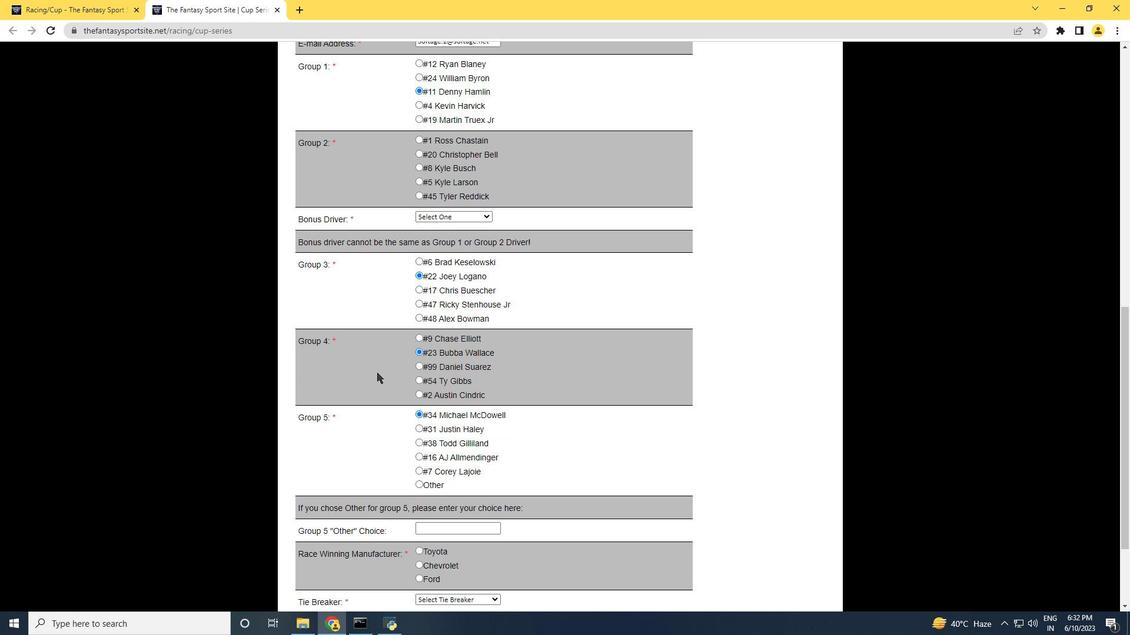 
Action: Mouse moved to (452, 423)
Screenshot: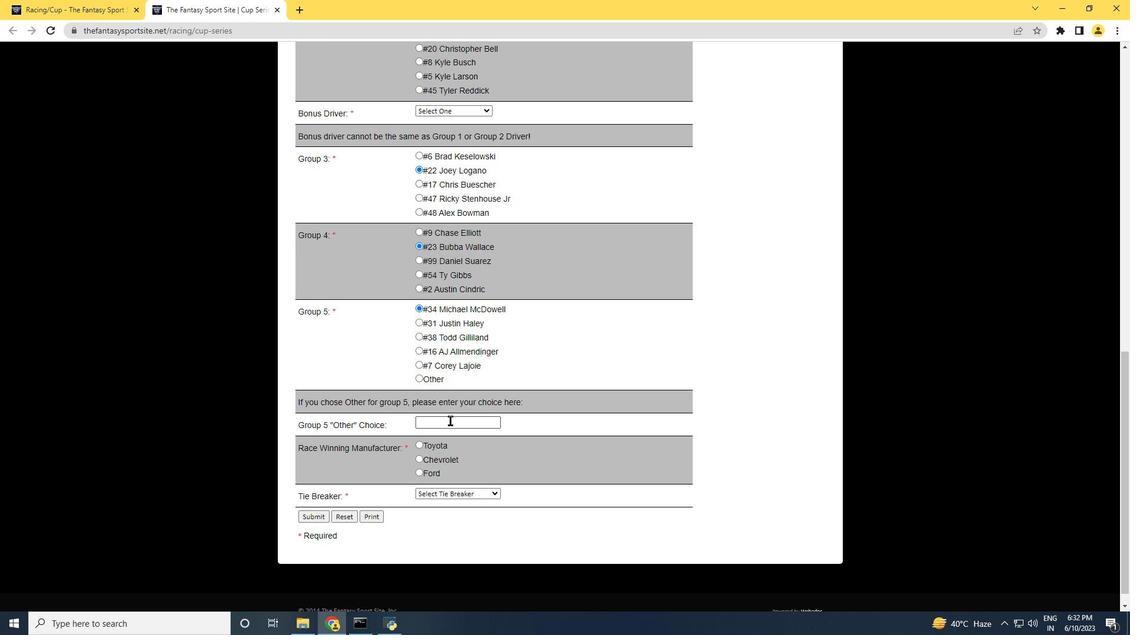 
Action: Mouse pressed left at (452, 423)
Screenshot: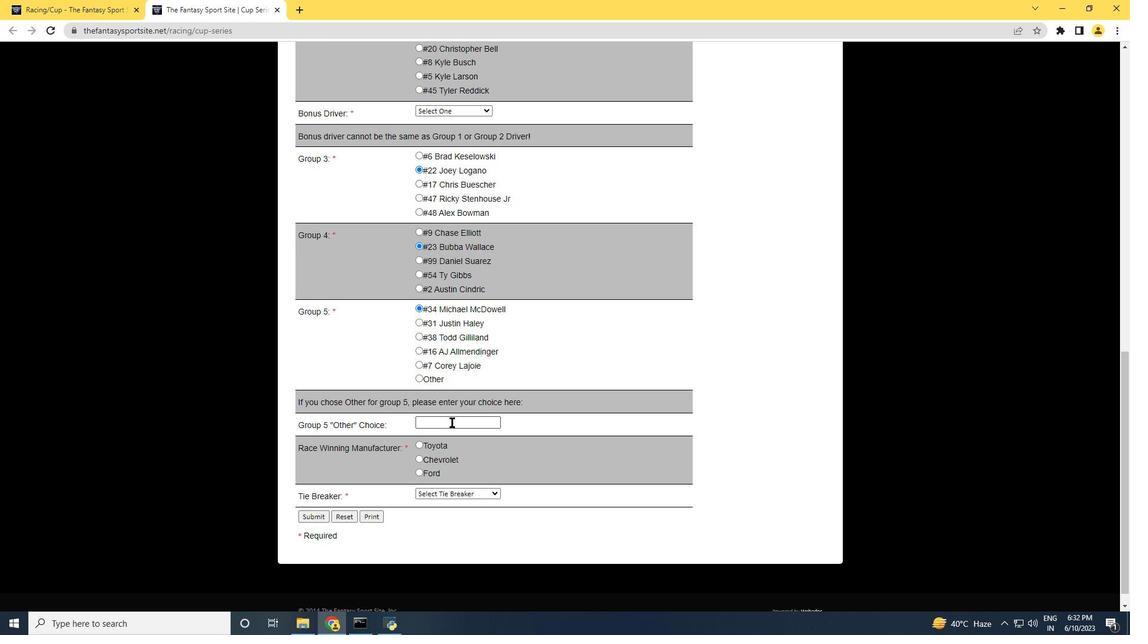 
Action: Mouse scrolled (452, 422) with delta (0, 0)
Screenshot: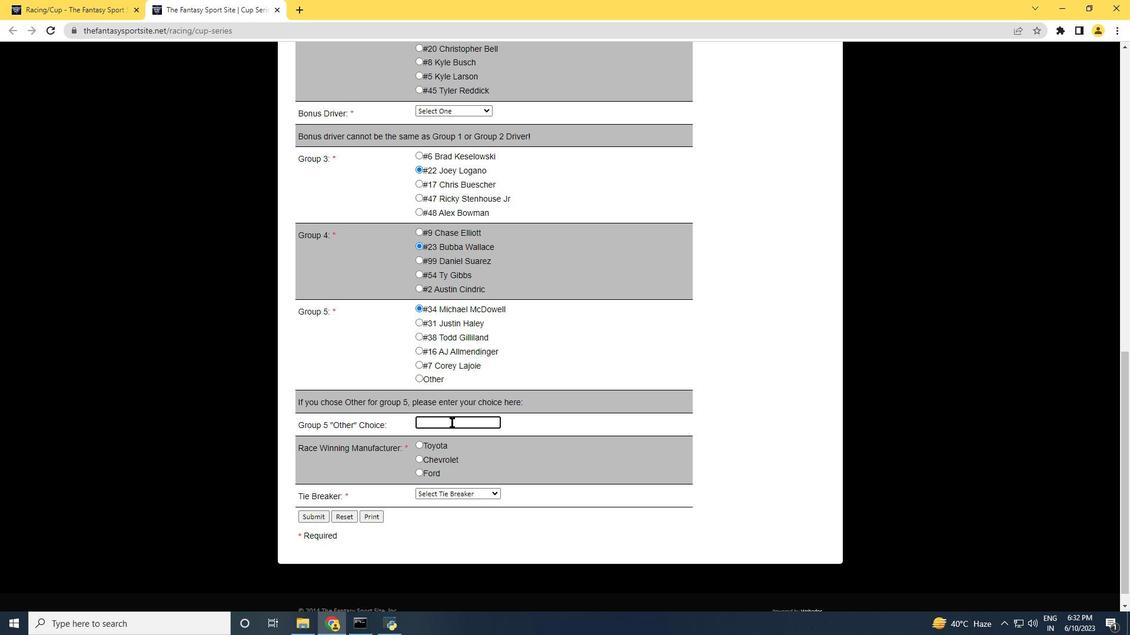 
Action: Mouse moved to (457, 408)
Screenshot: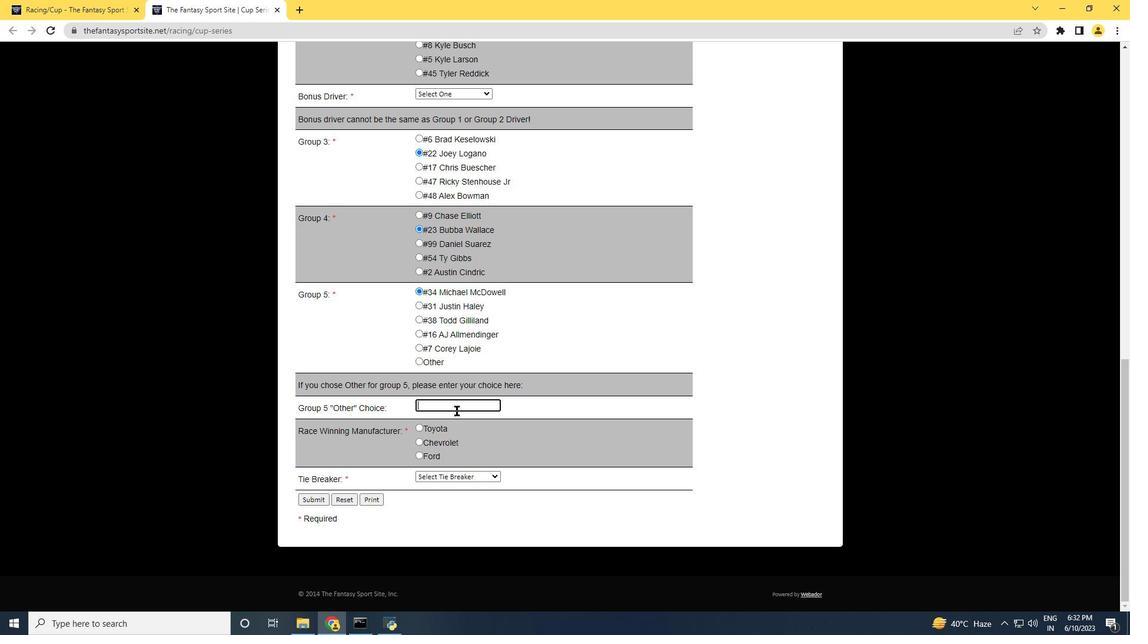 
Action: Mouse scrolled (457, 407) with delta (0, 0)
Screenshot: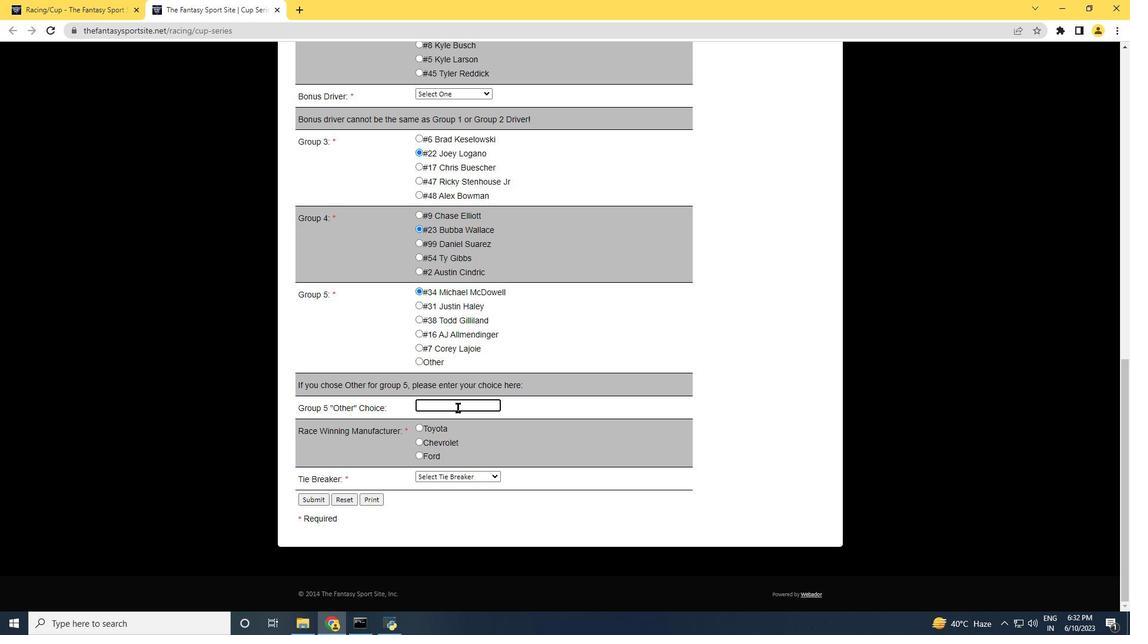 
Action: Mouse moved to (463, 405)
Screenshot: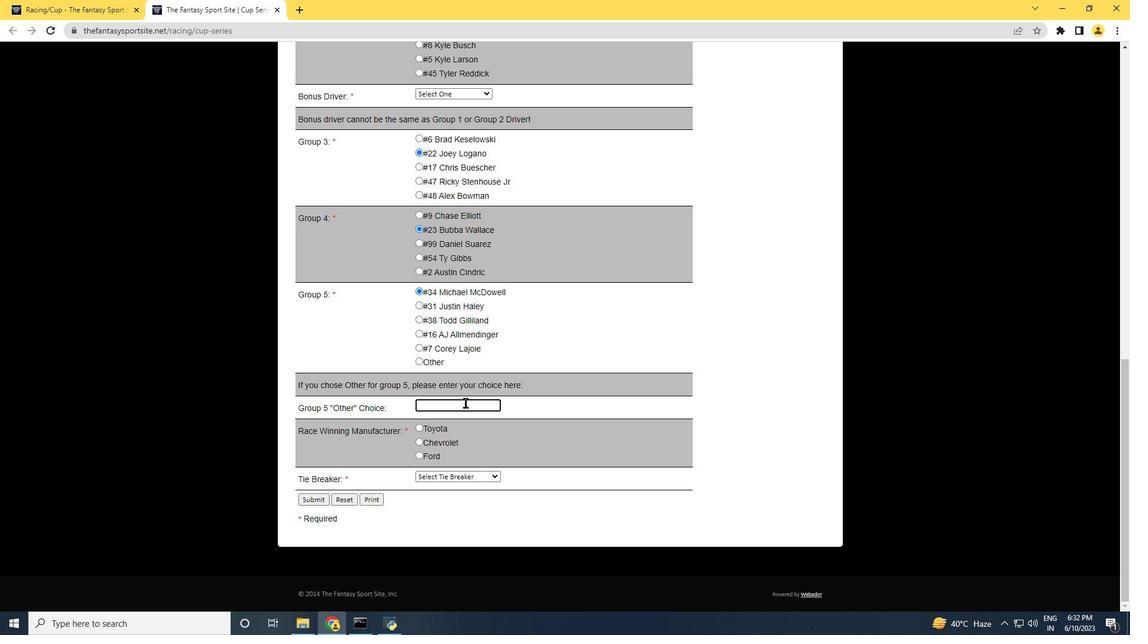 
Action: Mouse scrolled (463, 404) with delta (0, 0)
Screenshot: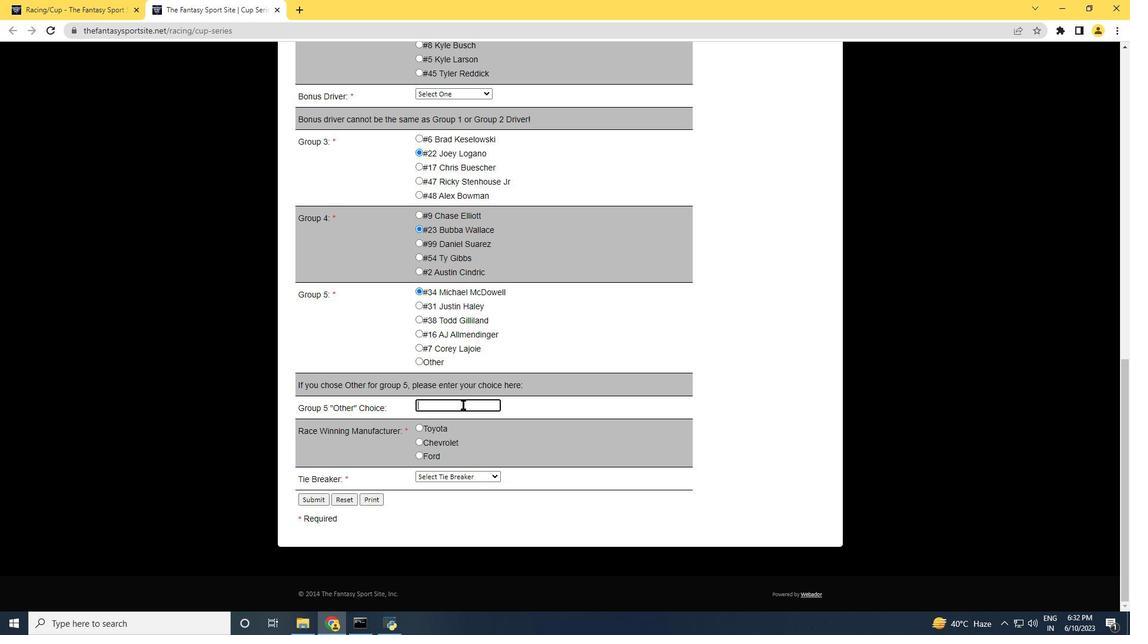 
Action: Mouse moved to (474, 477)
Screenshot: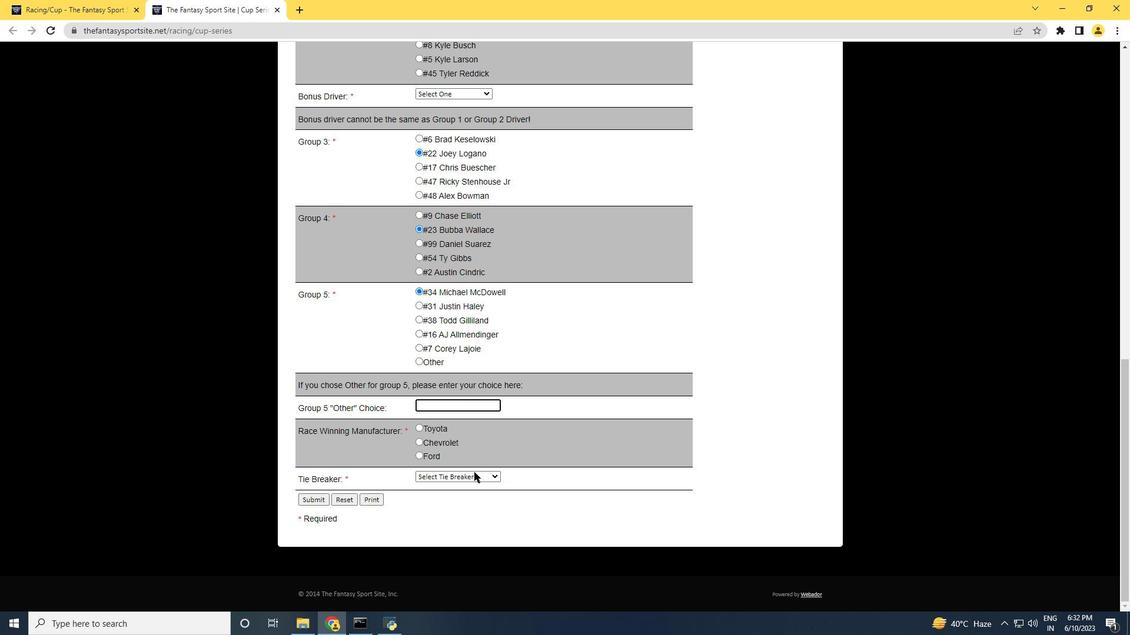 
Action: Mouse pressed left at (474, 477)
Screenshot: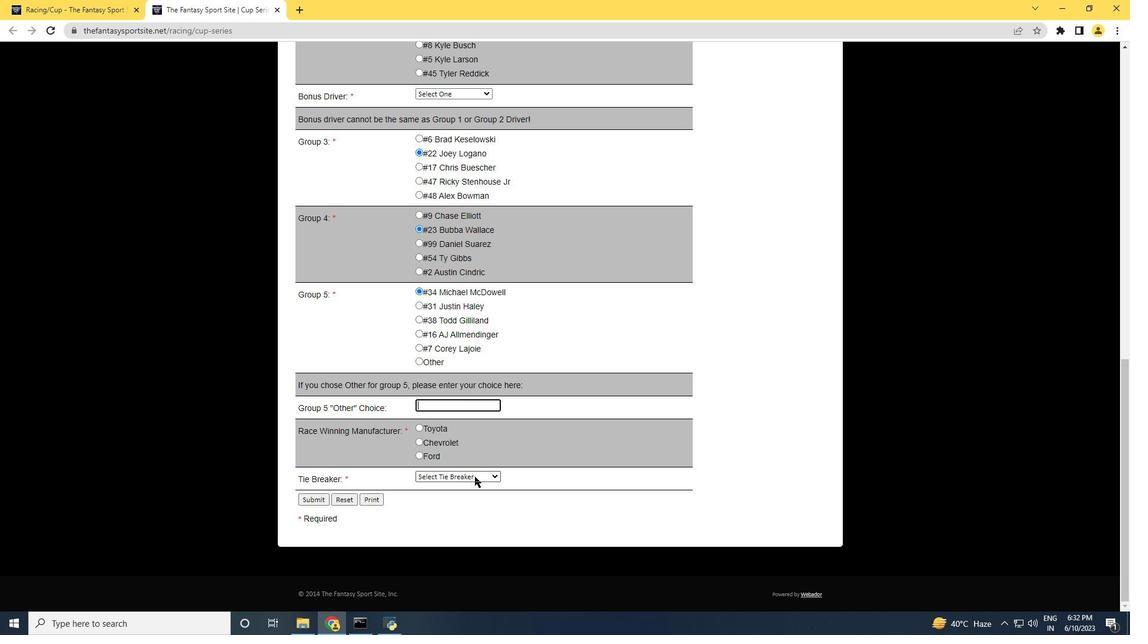 
Action: Mouse moved to (449, 419)
Screenshot: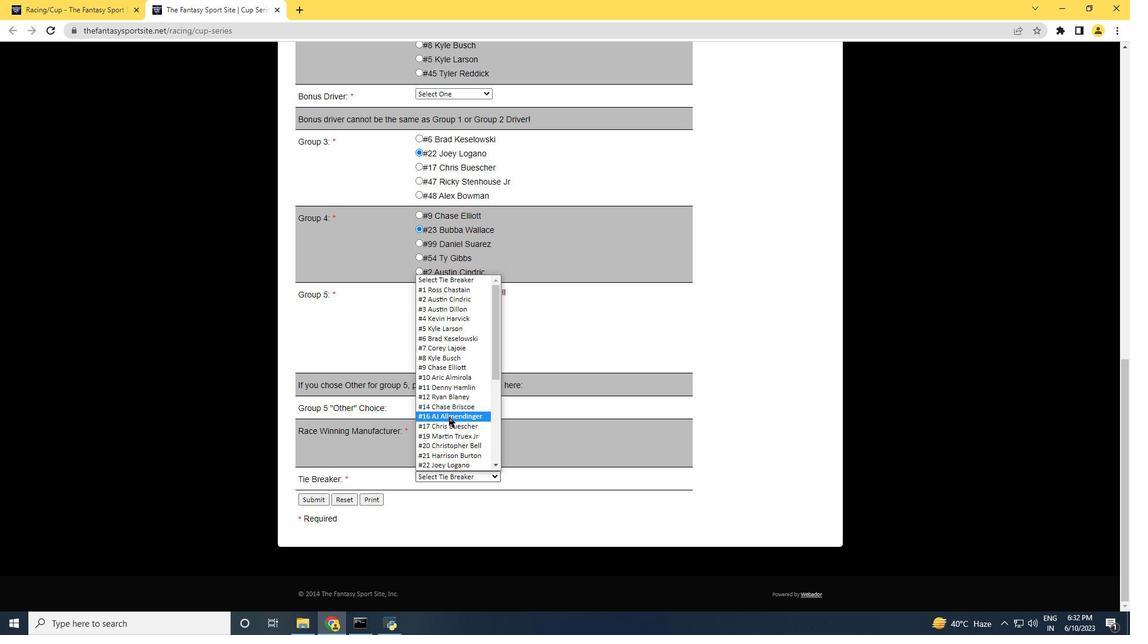 
Action: Mouse scrolled (449, 419) with delta (0, 0)
Screenshot: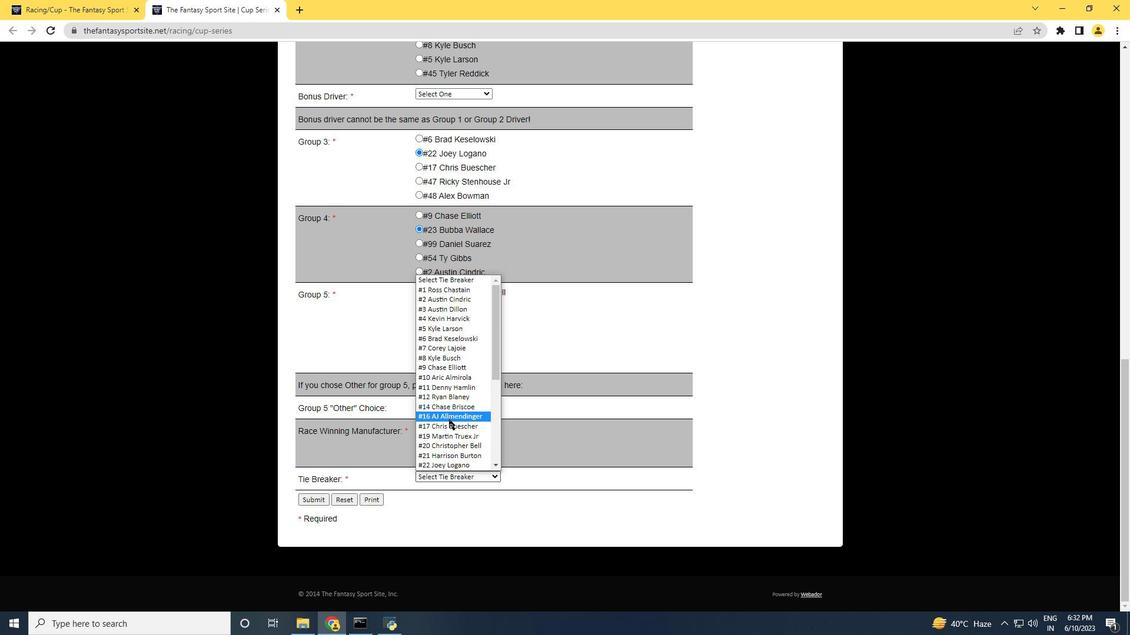 
Action: Mouse scrolled (449, 419) with delta (0, 0)
Screenshot: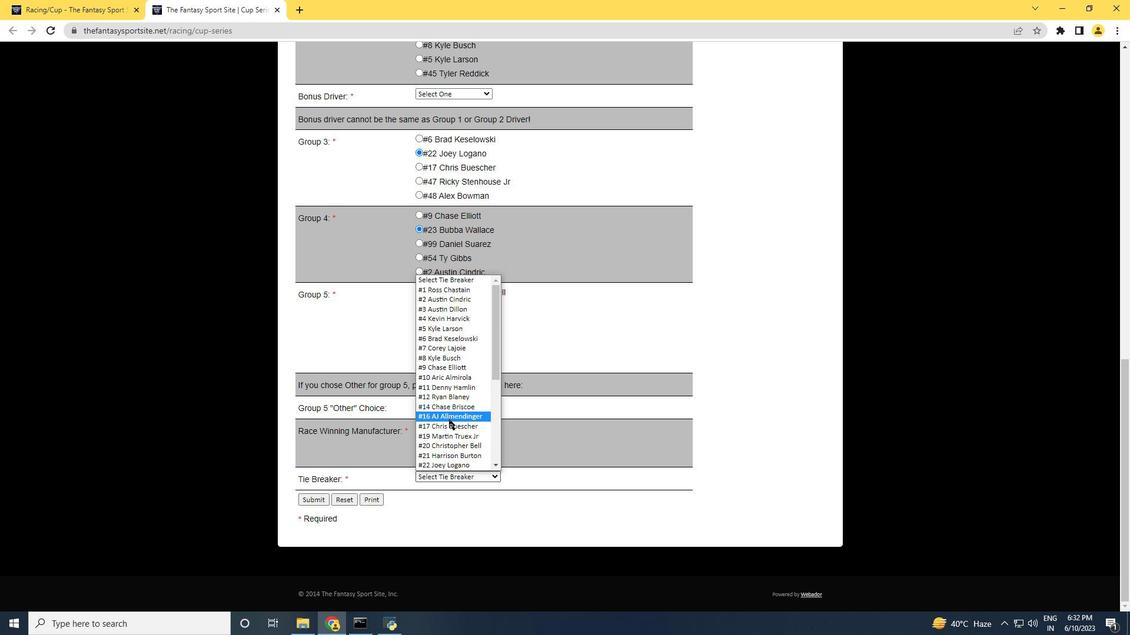 
Action: Mouse scrolled (449, 419) with delta (0, 0)
Screenshot: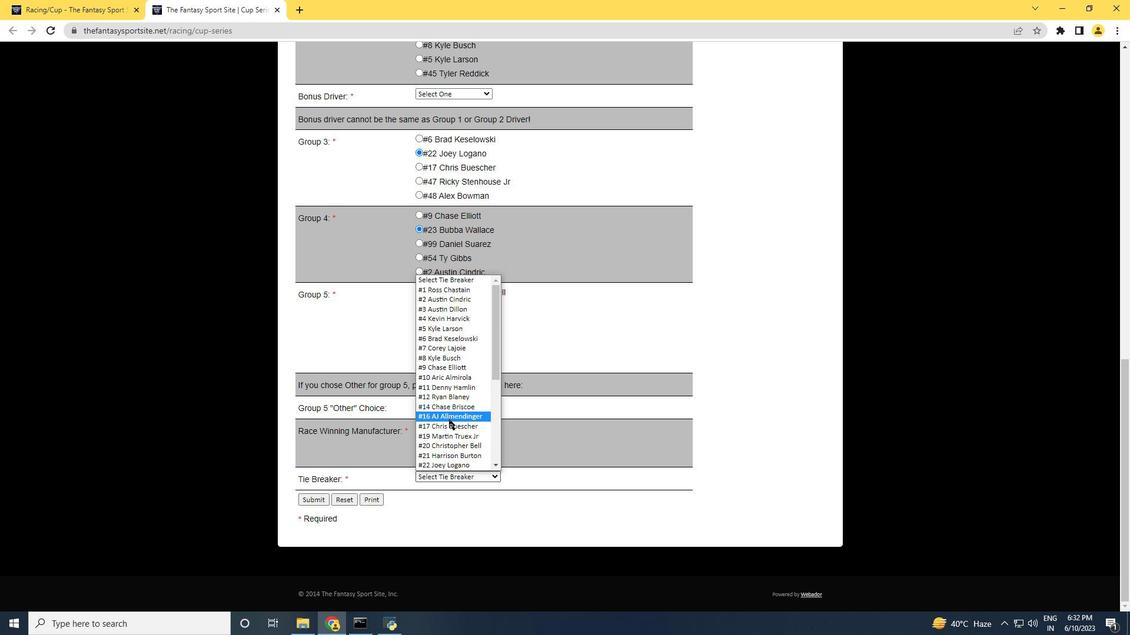 
Action: Mouse scrolled (449, 419) with delta (0, 0)
Screenshot: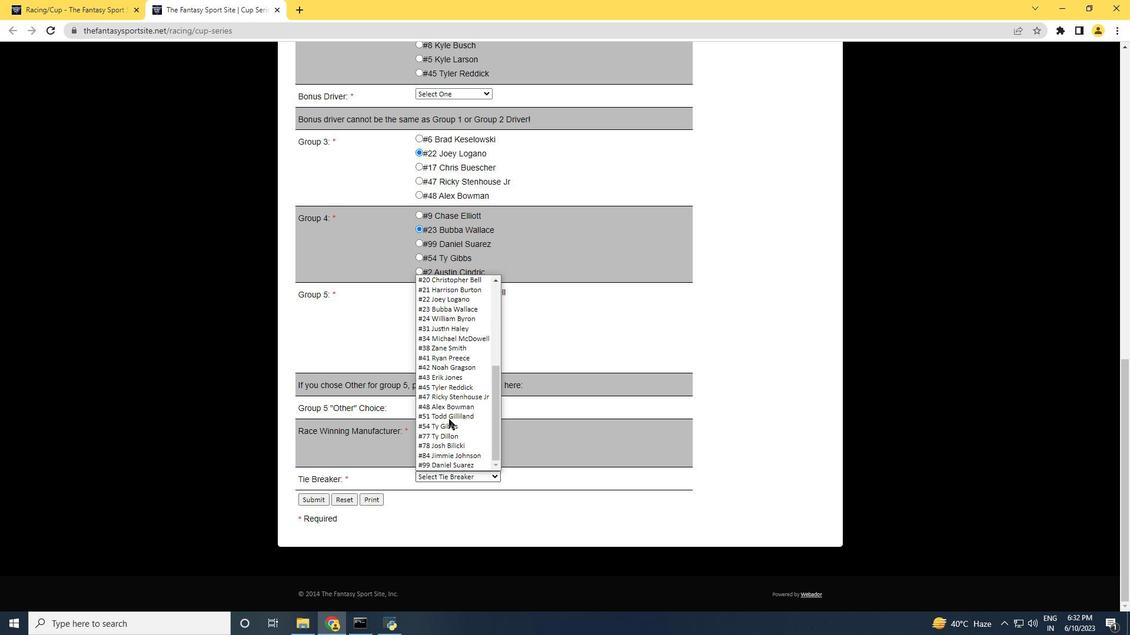
Action: Mouse moved to (443, 426)
Screenshot: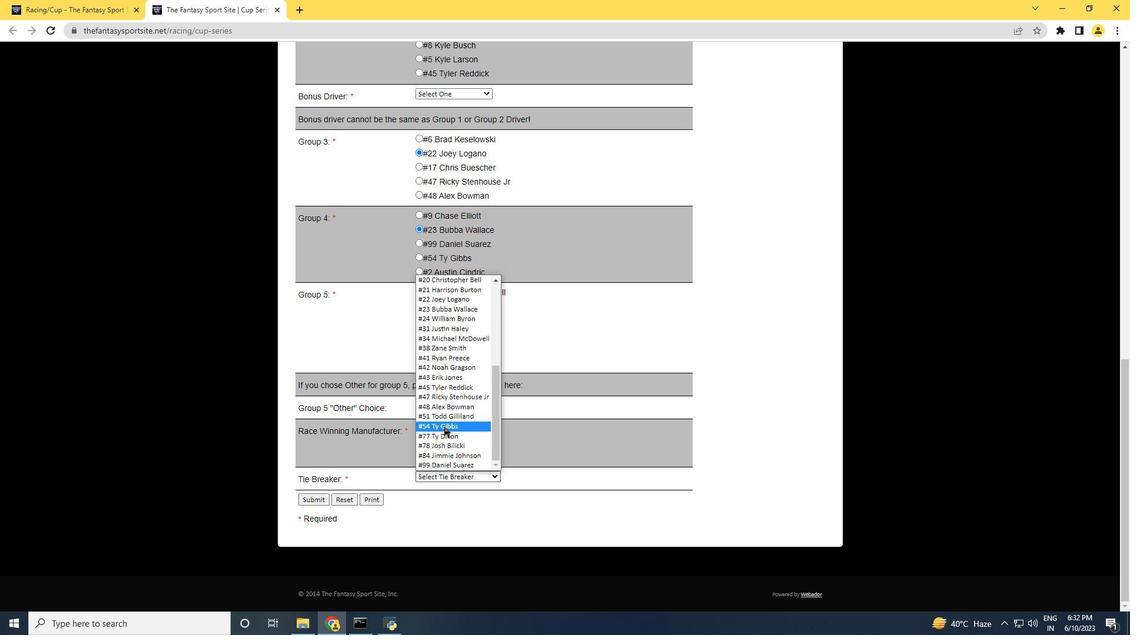 
Action: Mouse pressed left at (443, 426)
Screenshot: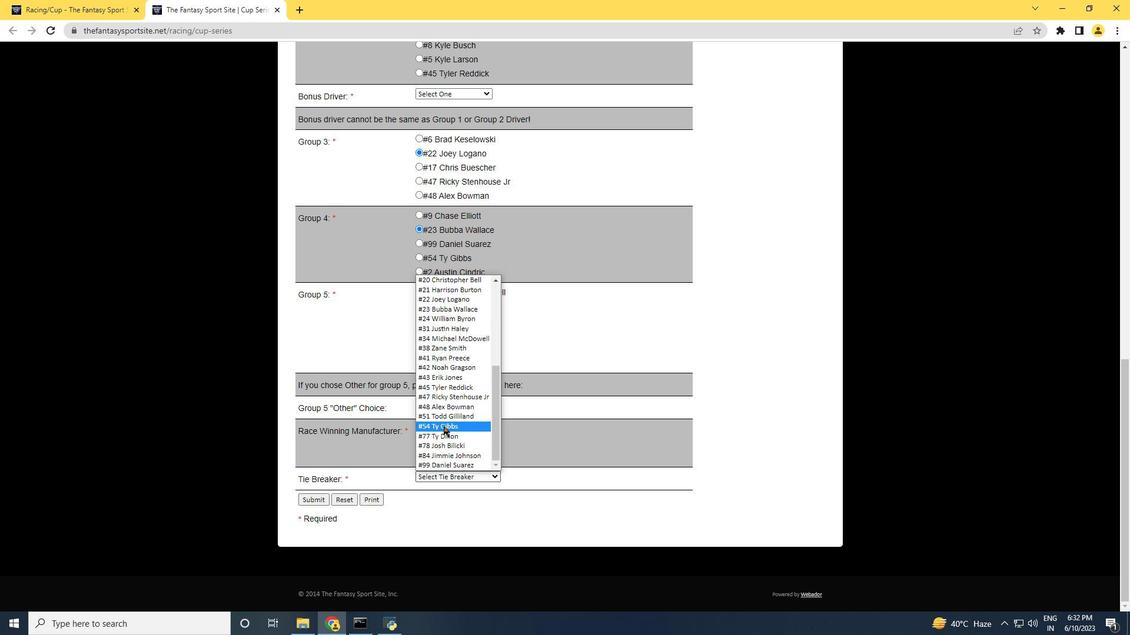 
Action: Mouse moved to (393, 416)
Screenshot: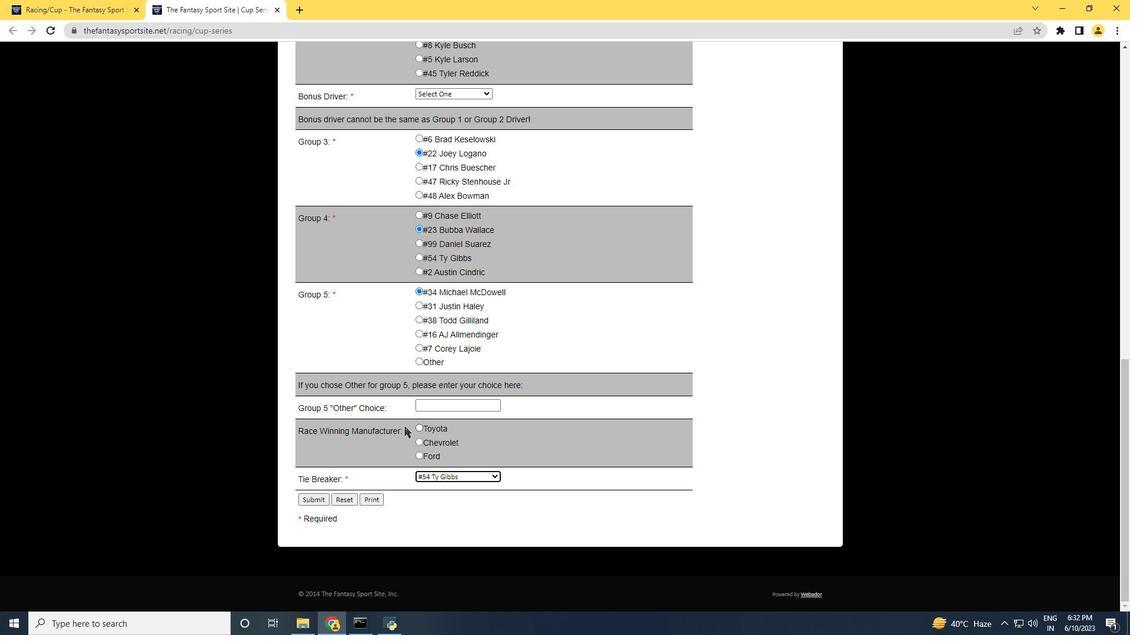 
Action: Mouse scrolled (393, 417) with delta (0, 0)
Screenshot: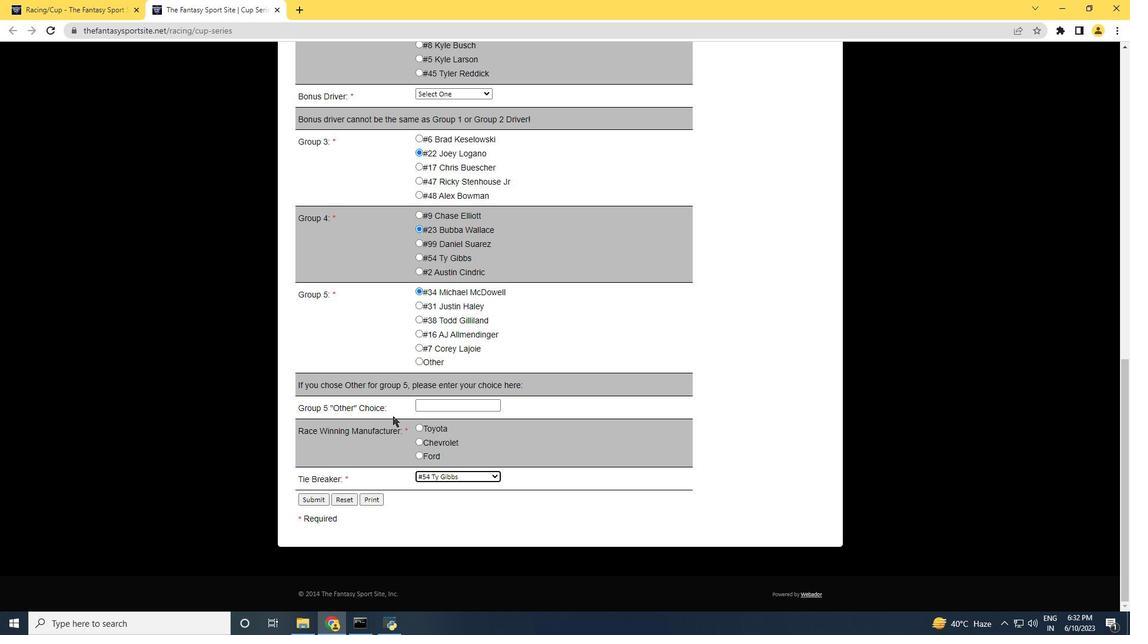 
Action: Mouse scrolled (393, 417) with delta (0, 0)
Screenshot: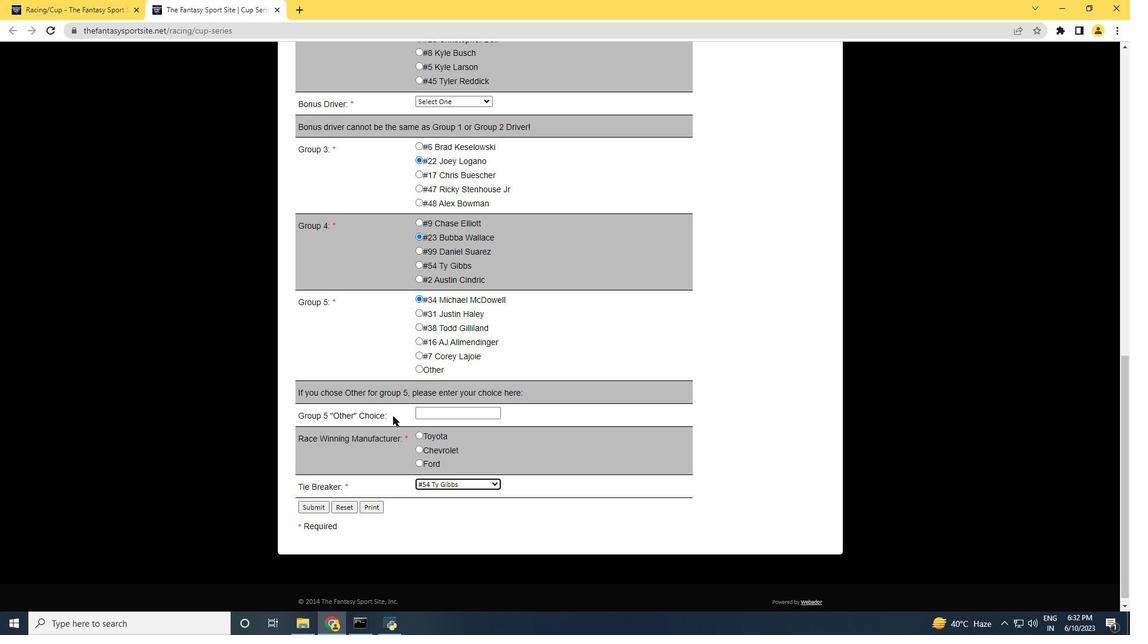 
Action: Mouse moved to (450, 211)
Screenshot: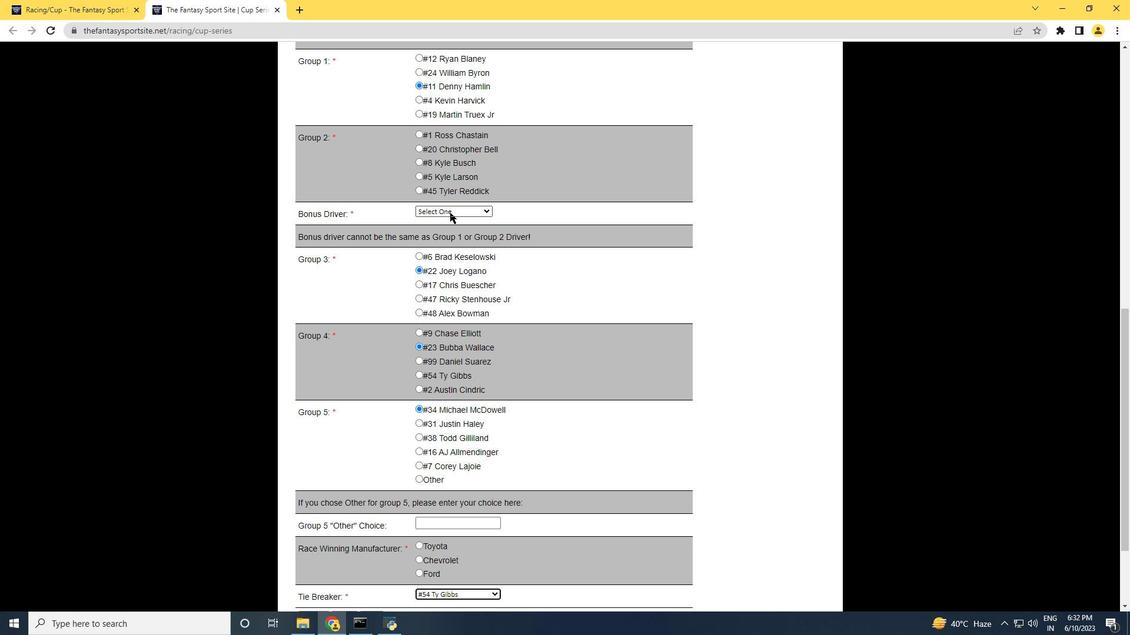 
Action: Mouse pressed left at (450, 211)
Screenshot: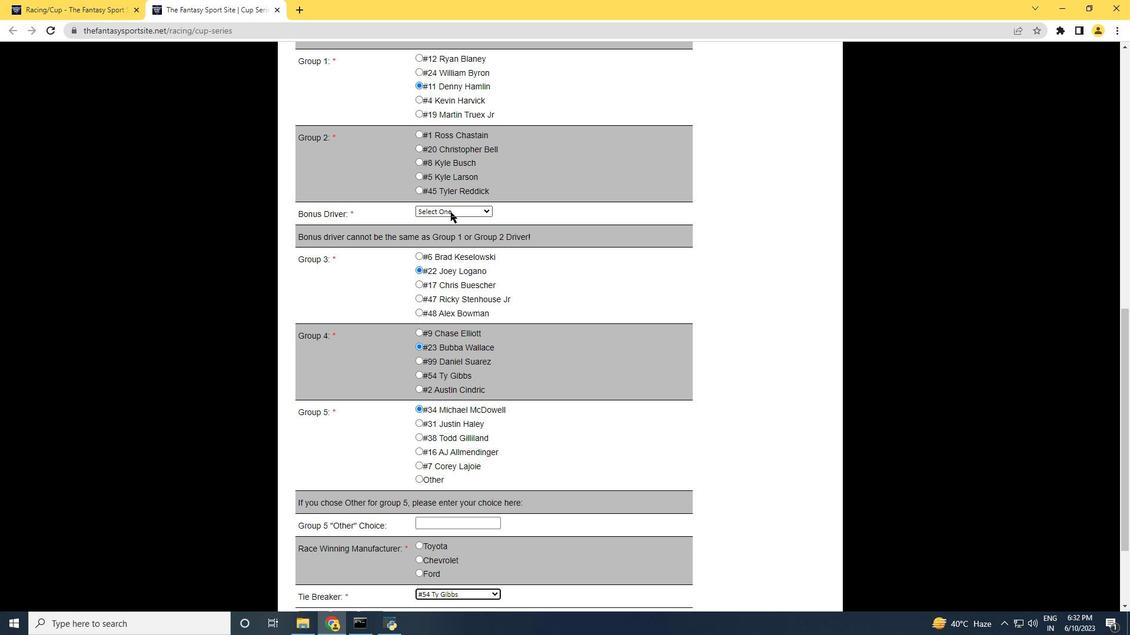 
Action: Mouse moved to (452, 267)
Screenshot: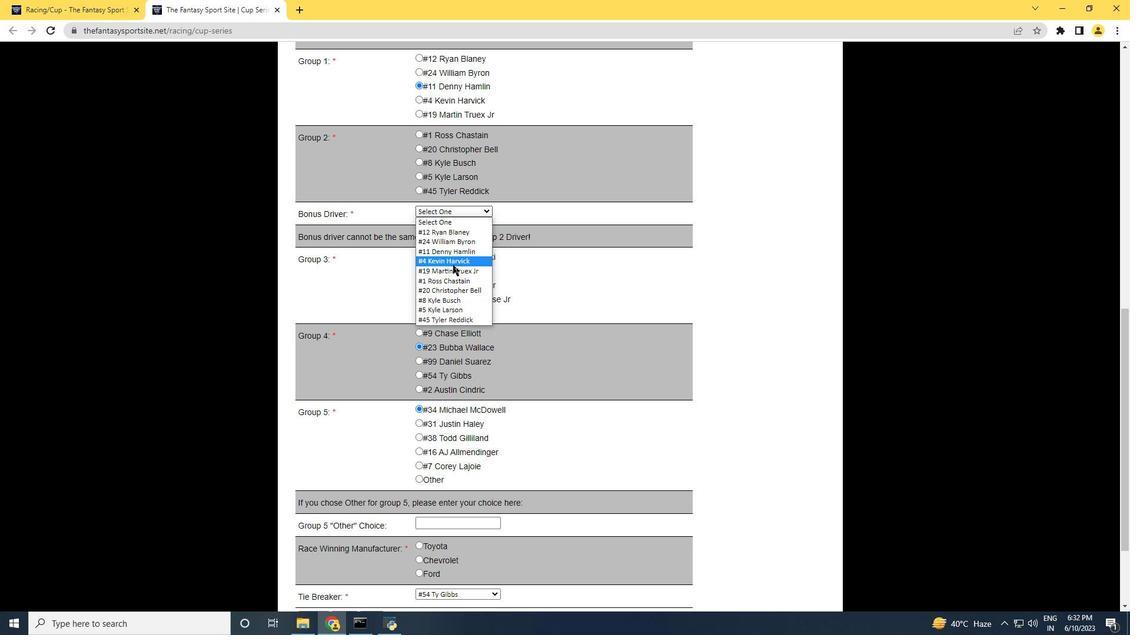 
Action: Mouse scrolled (452, 266) with delta (0, 0)
Screenshot: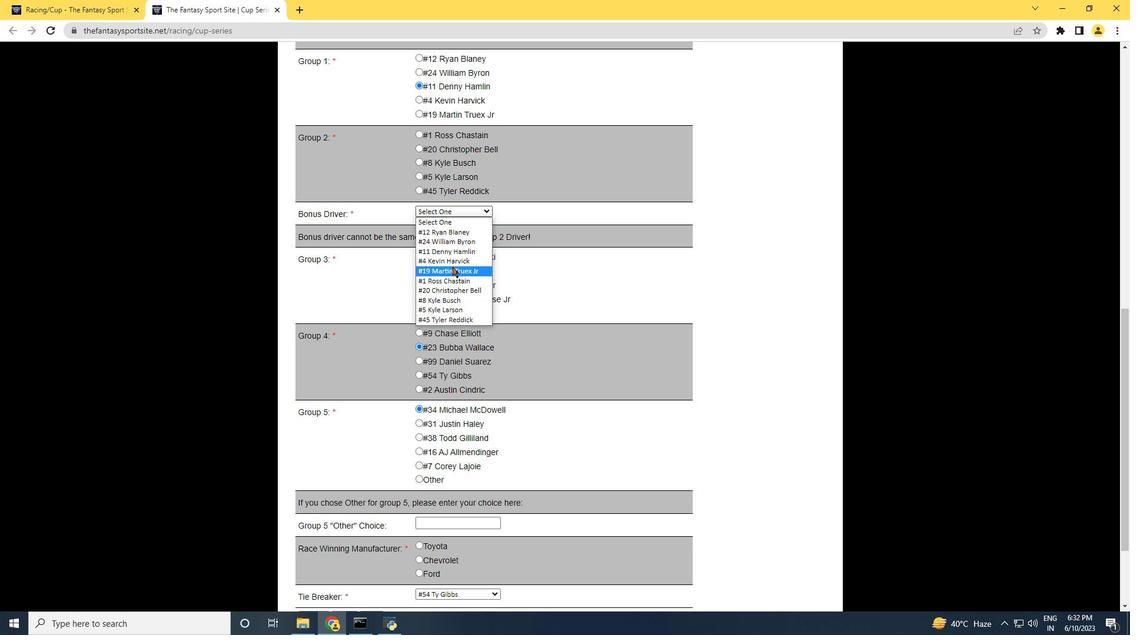
Action: Mouse scrolled (452, 266) with delta (0, 0)
Screenshot: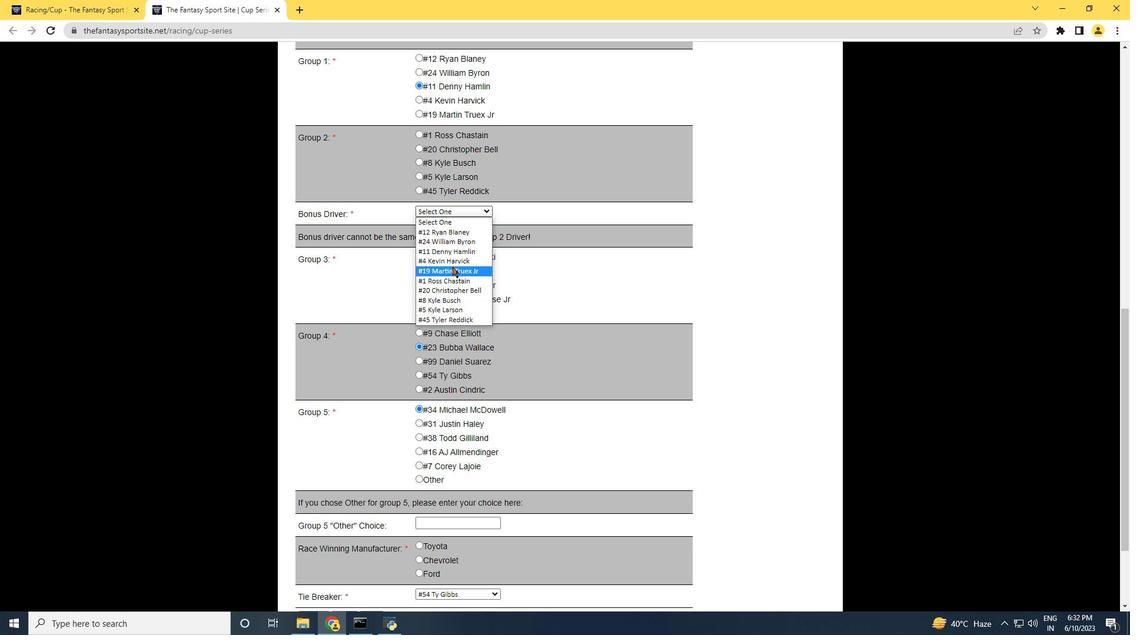 
Action: Mouse scrolled (452, 266) with delta (0, 0)
Screenshot: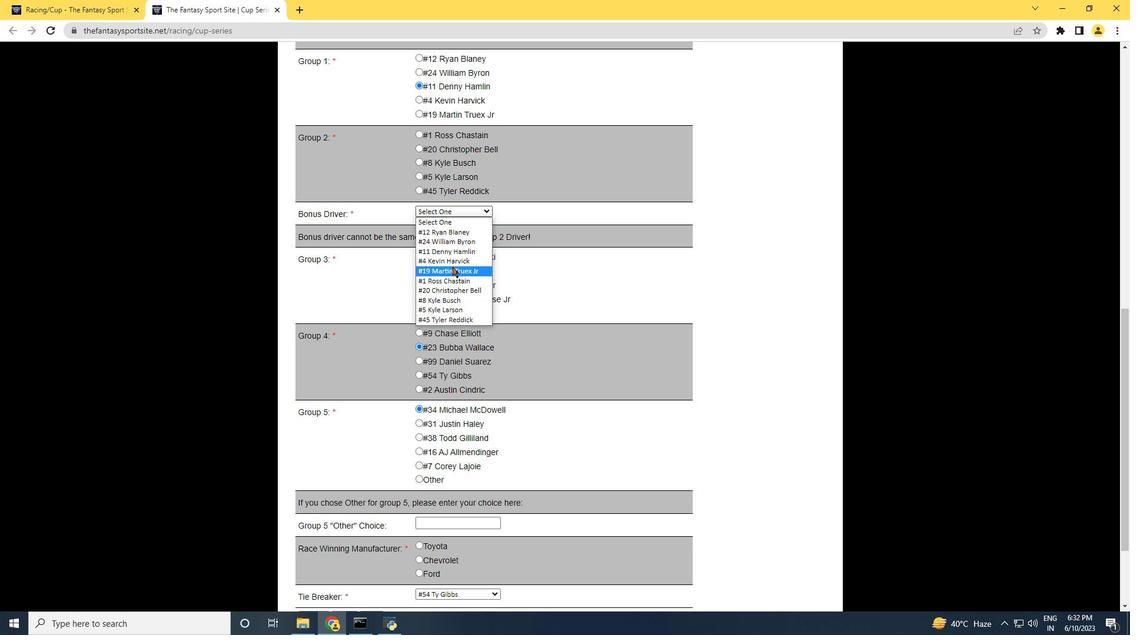 
Action: Mouse scrolled (452, 266) with delta (0, 0)
Screenshot: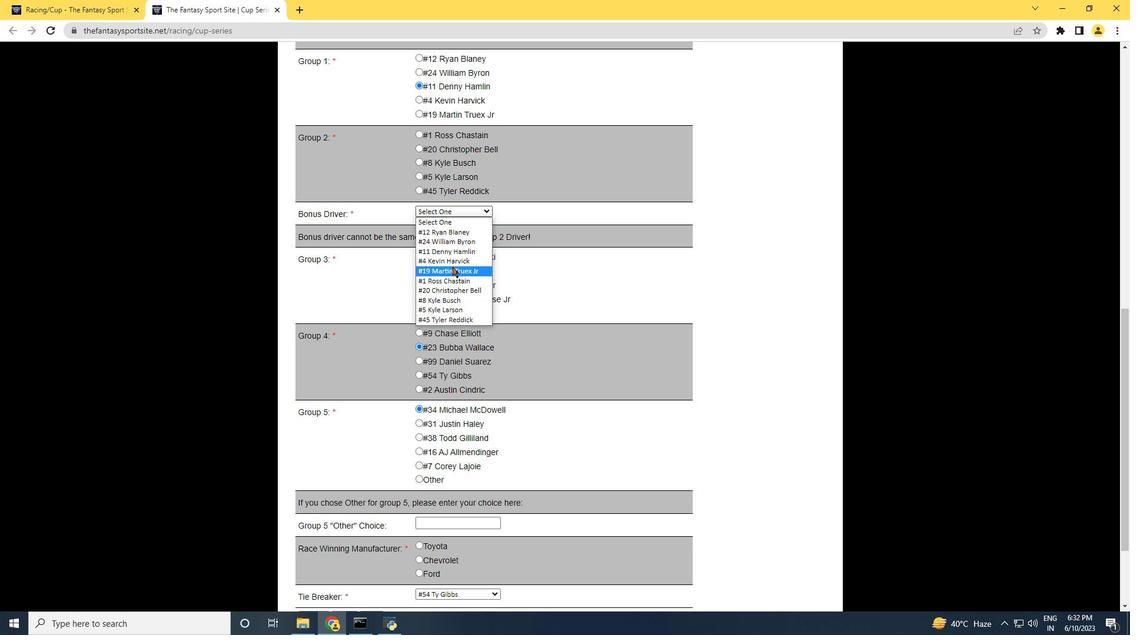 
Action: Mouse moved to (381, 303)
Screenshot: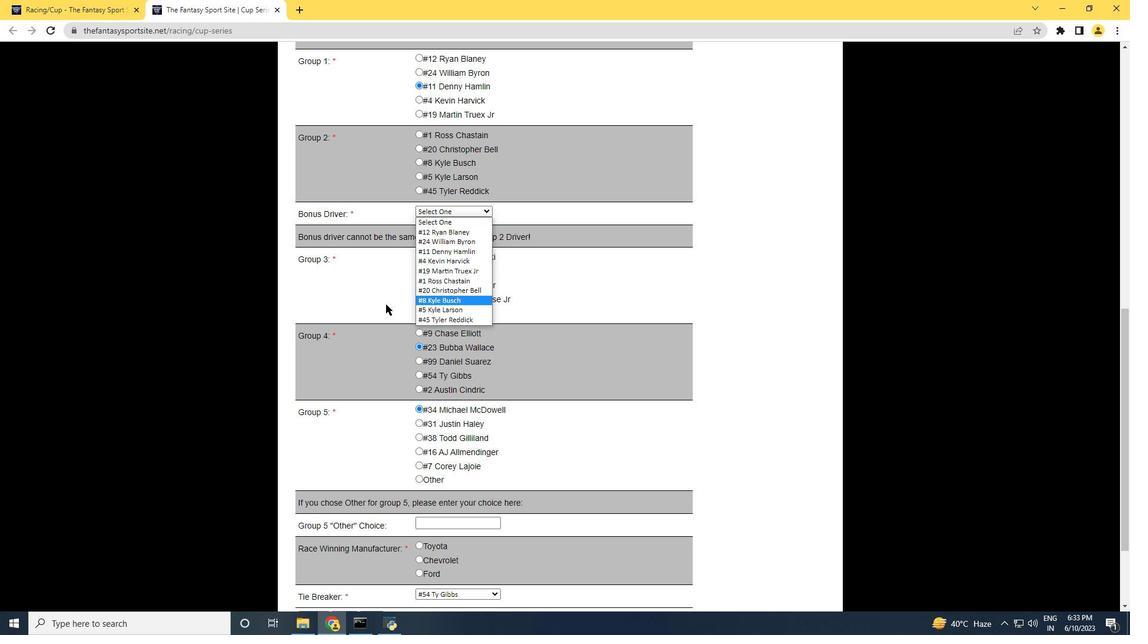 
Action: Mouse pressed left at (381, 303)
Screenshot: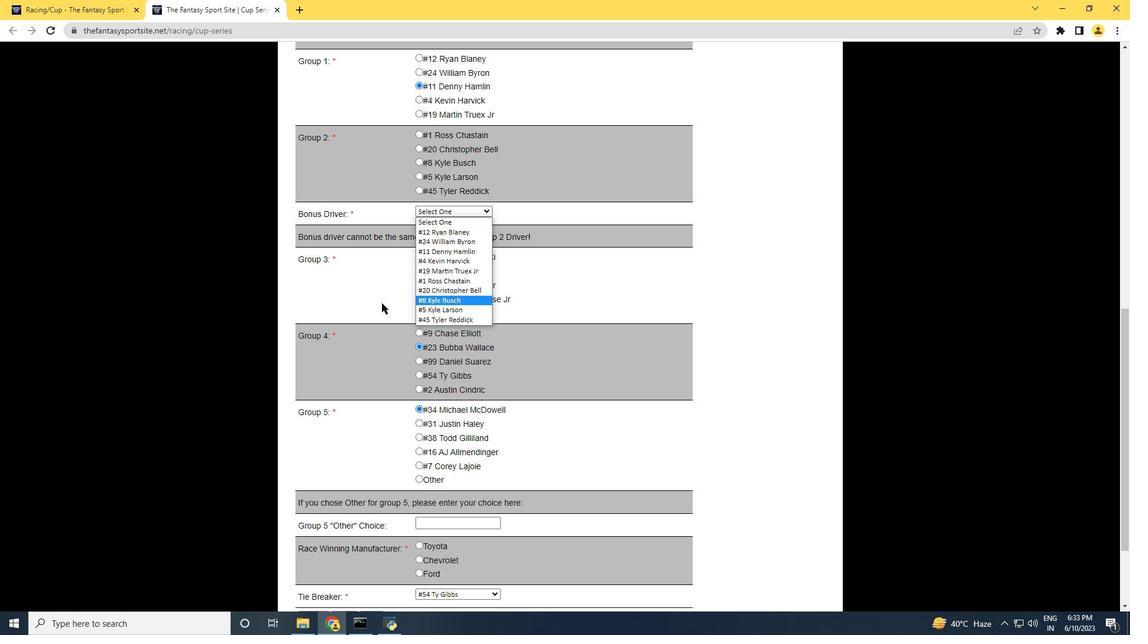 
Action: Mouse scrolled (381, 303) with delta (0, 0)
Screenshot: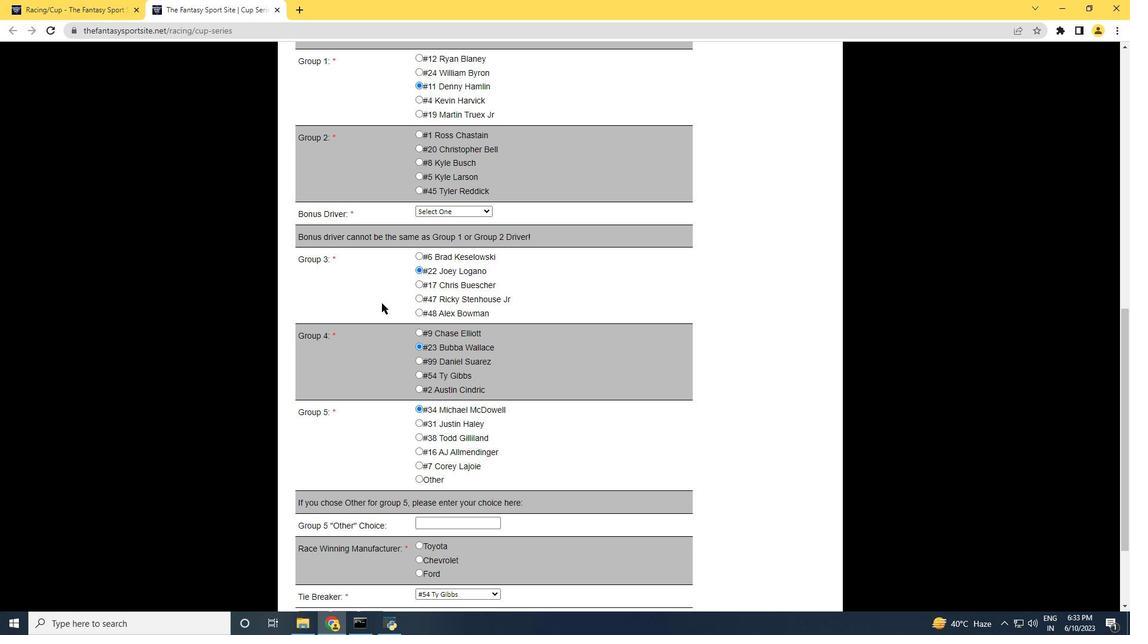 
Action: Mouse scrolled (381, 303) with delta (0, 0)
Screenshot: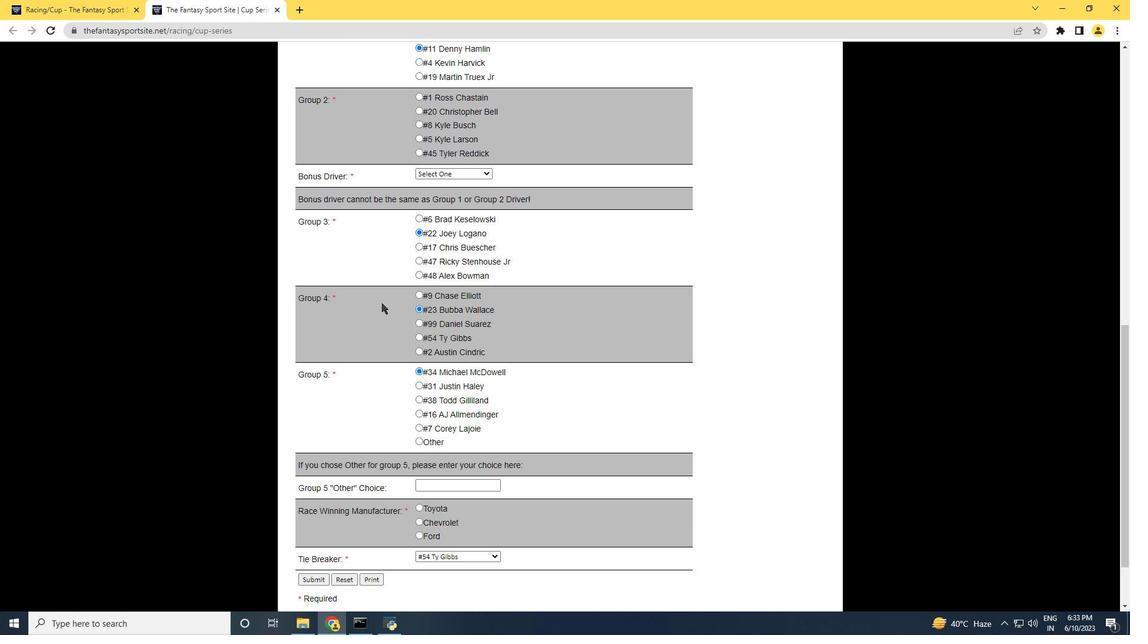 
Action: Mouse scrolled (381, 303) with delta (0, 0)
Screenshot: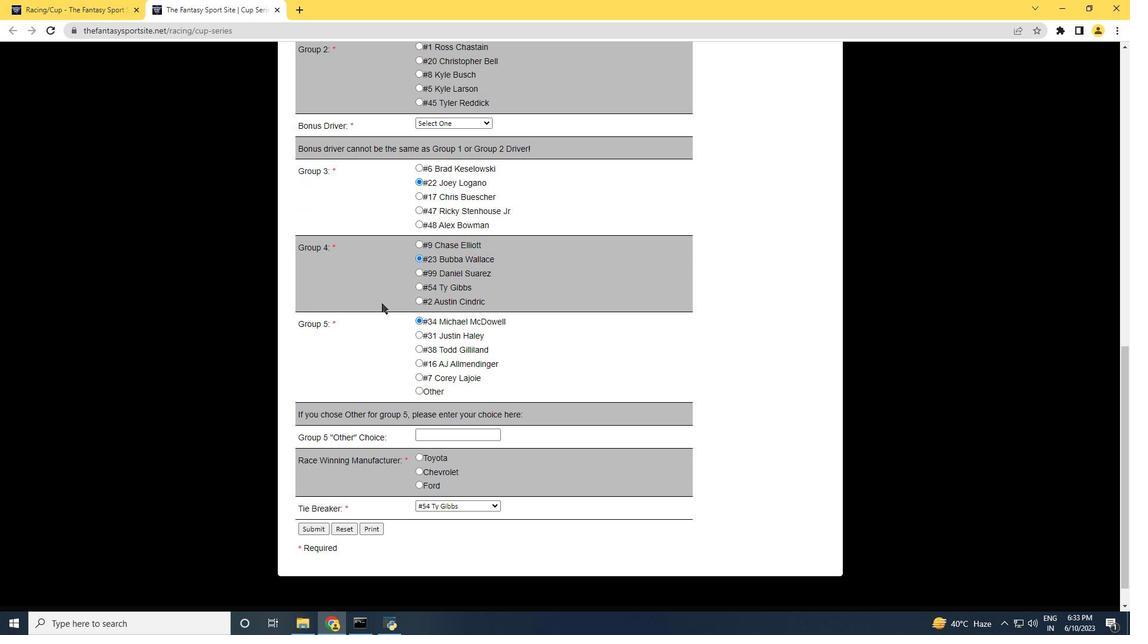 
Action: Mouse scrolled (381, 303) with delta (0, 0)
Screenshot: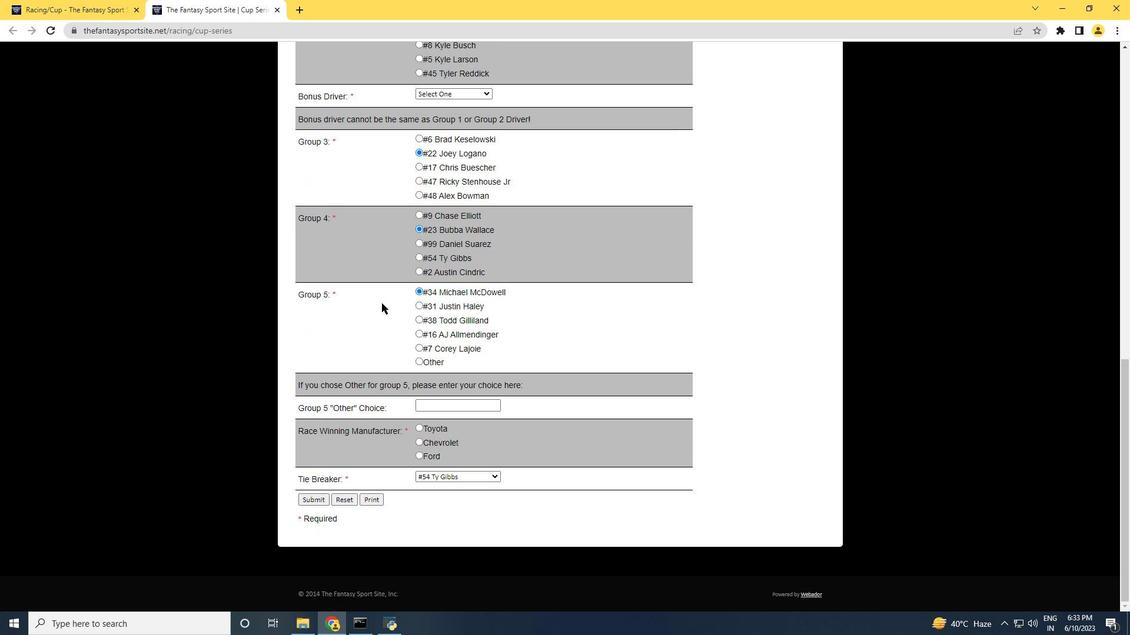 
Action: Mouse moved to (315, 501)
Screenshot: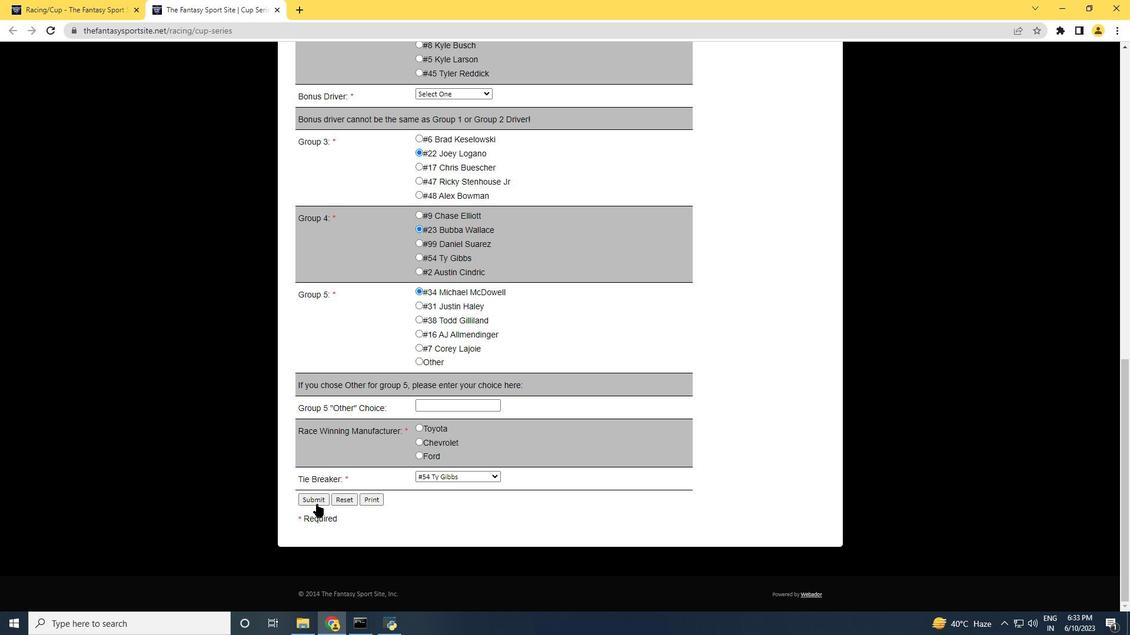 
Action: Mouse pressed left at (315, 501)
Screenshot: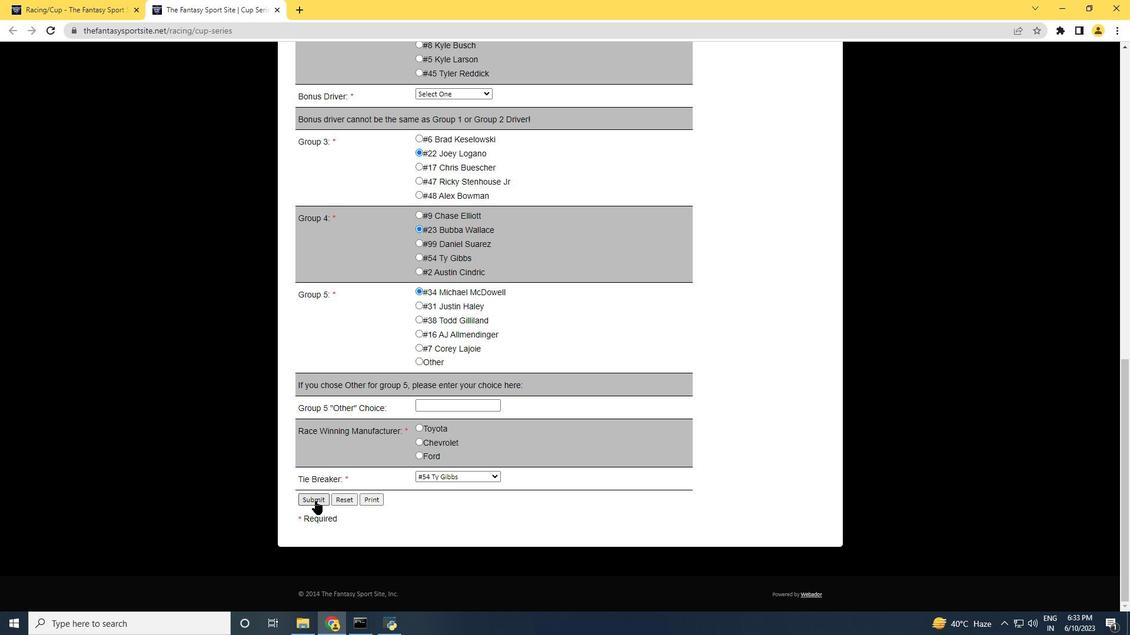 
Action: Mouse scrolled (315, 502) with delta (0, 0)
Screenshot: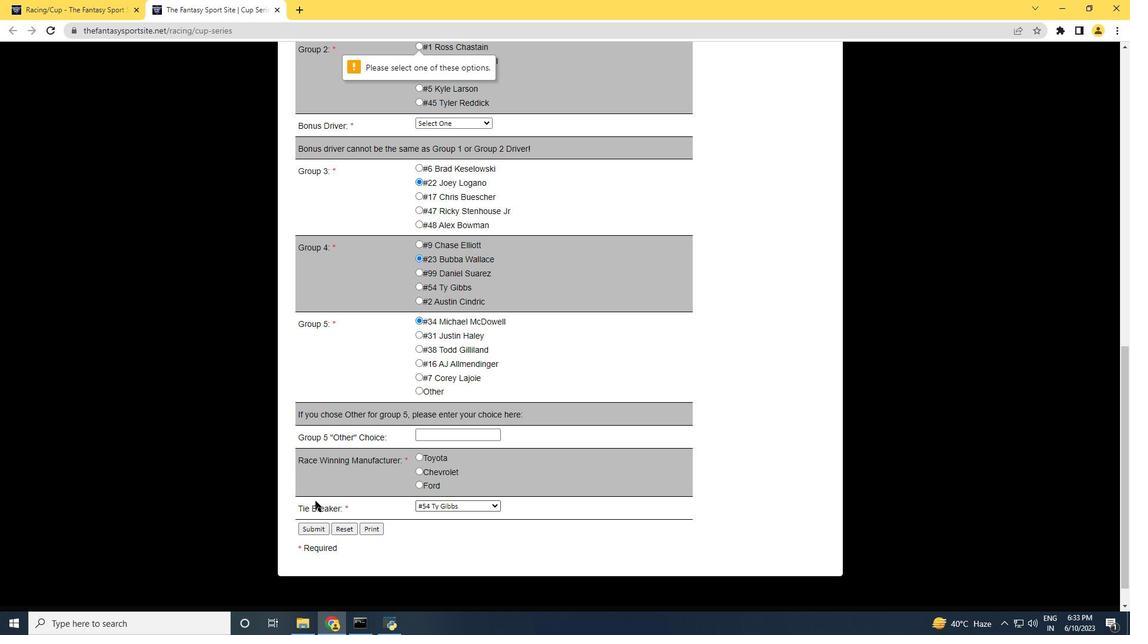 
Action: Mouse scrolled (315, 502) with delta (0, 0)
Screenshot: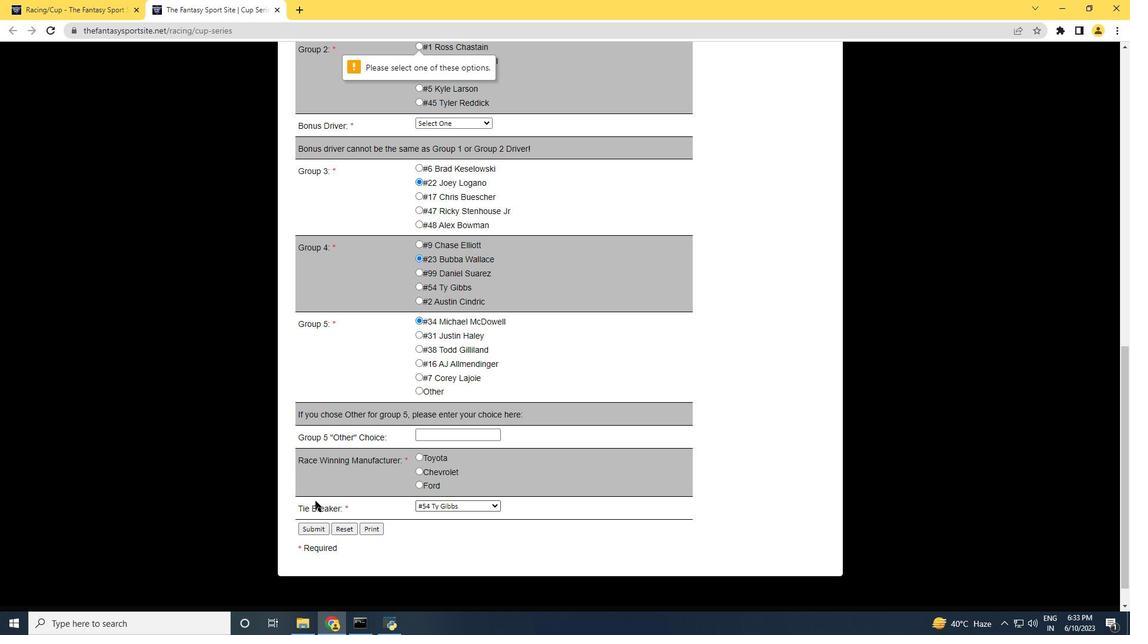 
Action: Mouse scrolled (315, 502) with delta (0, 0)
Screenshot: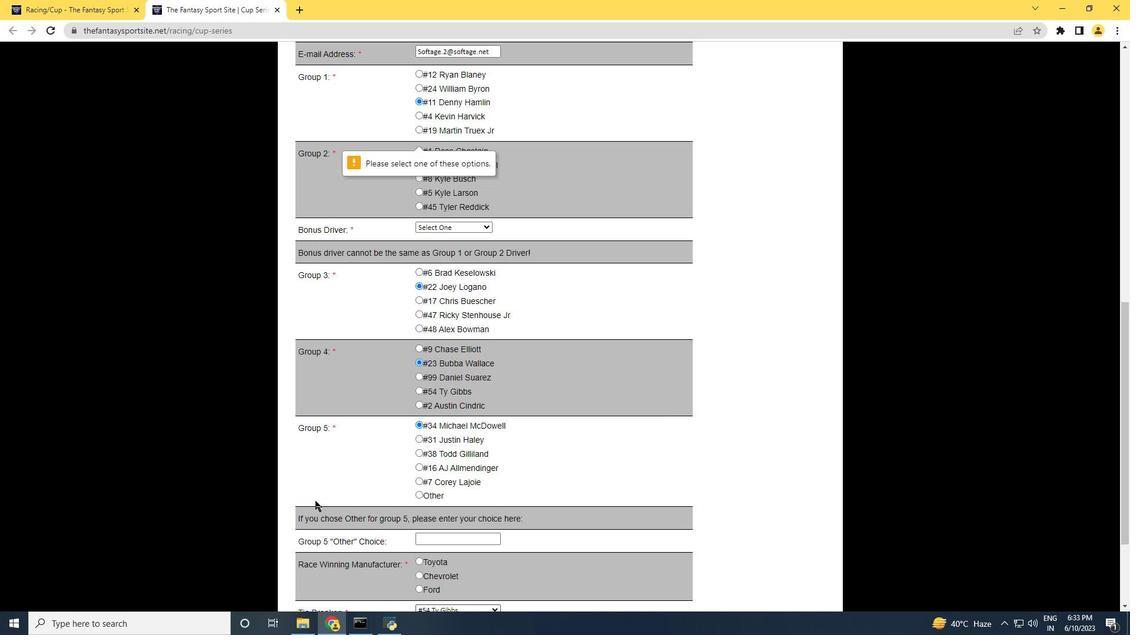 
Action: Mouse moved to (420, 146)
Screenshot: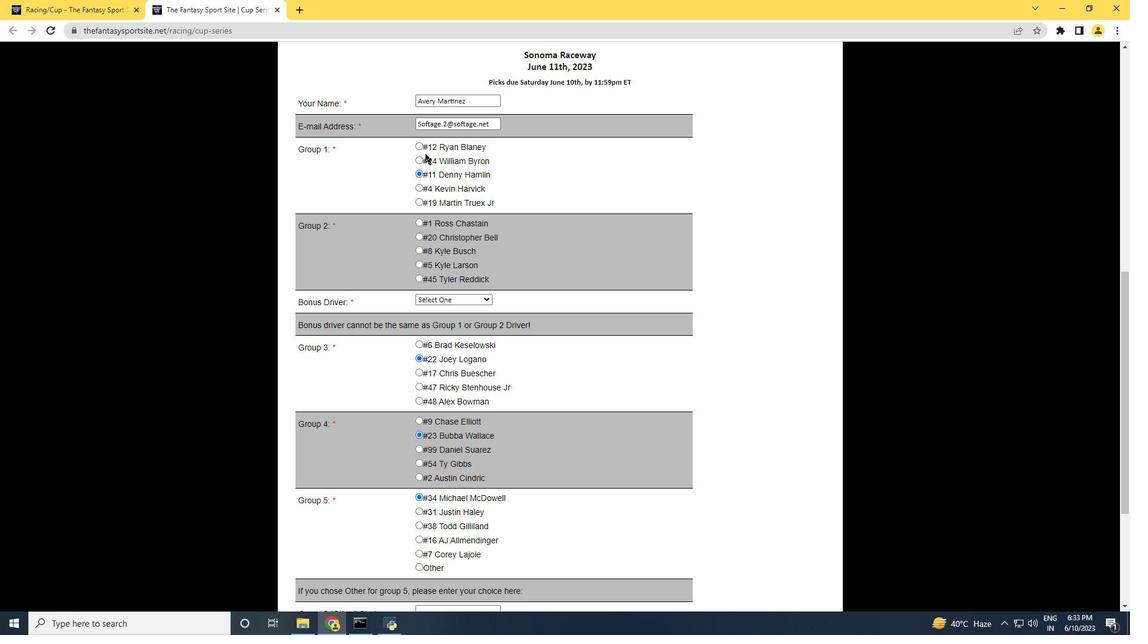 
Action: Mouse pressed left at (420, 146)
Screenshot: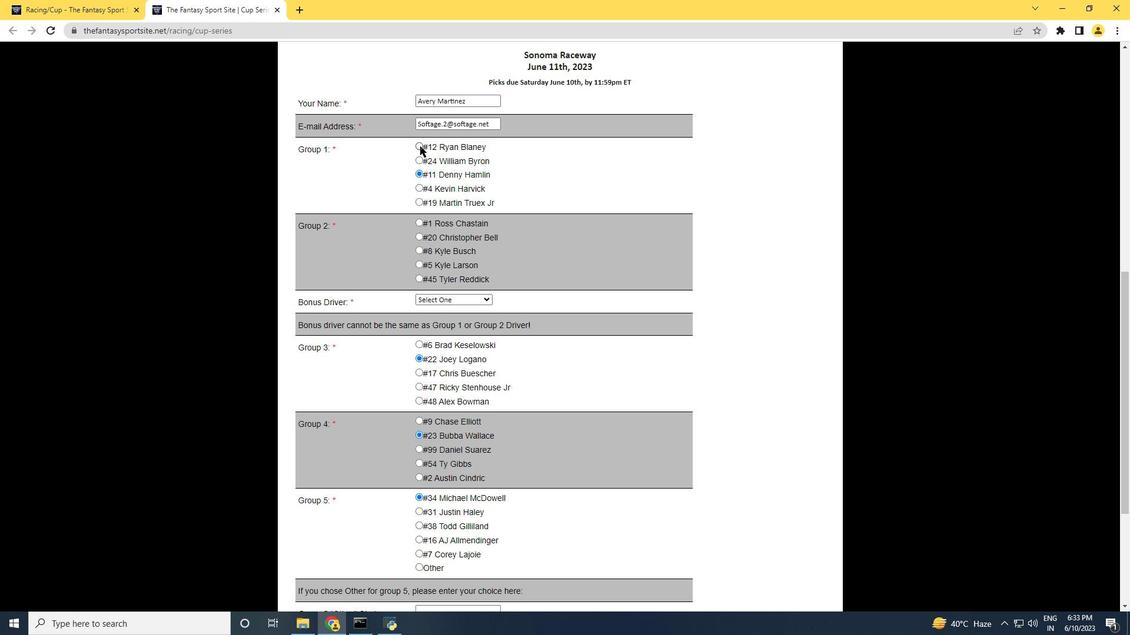 
Action: Mouse moved to (419, 251)
Screenshot: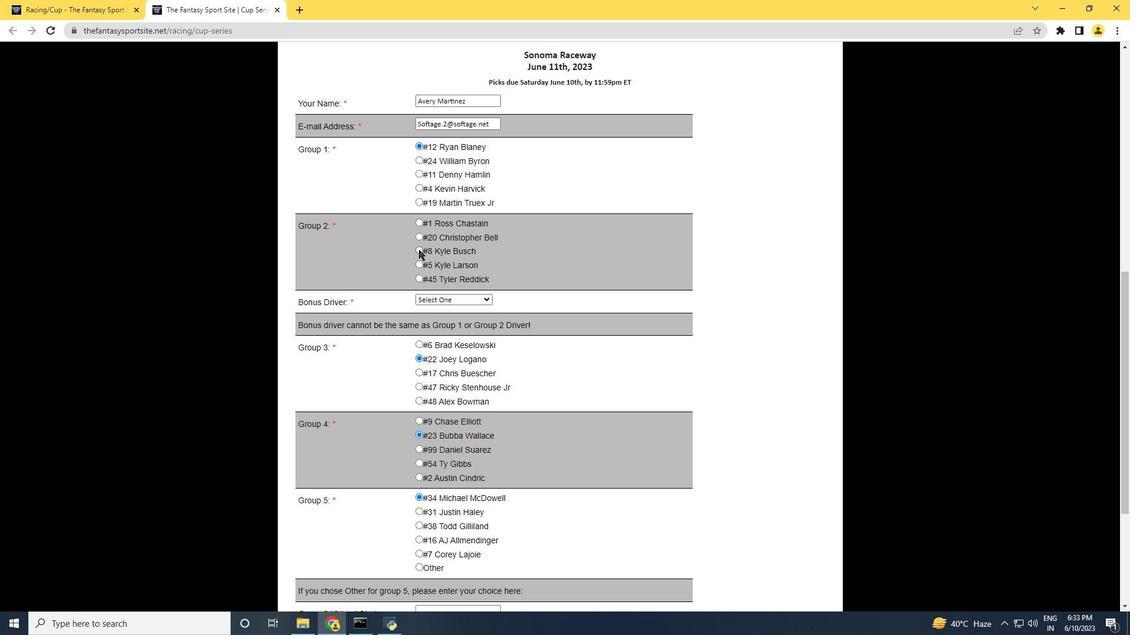 
Action: Mouse pressed left at (419, 251)
Screenshot: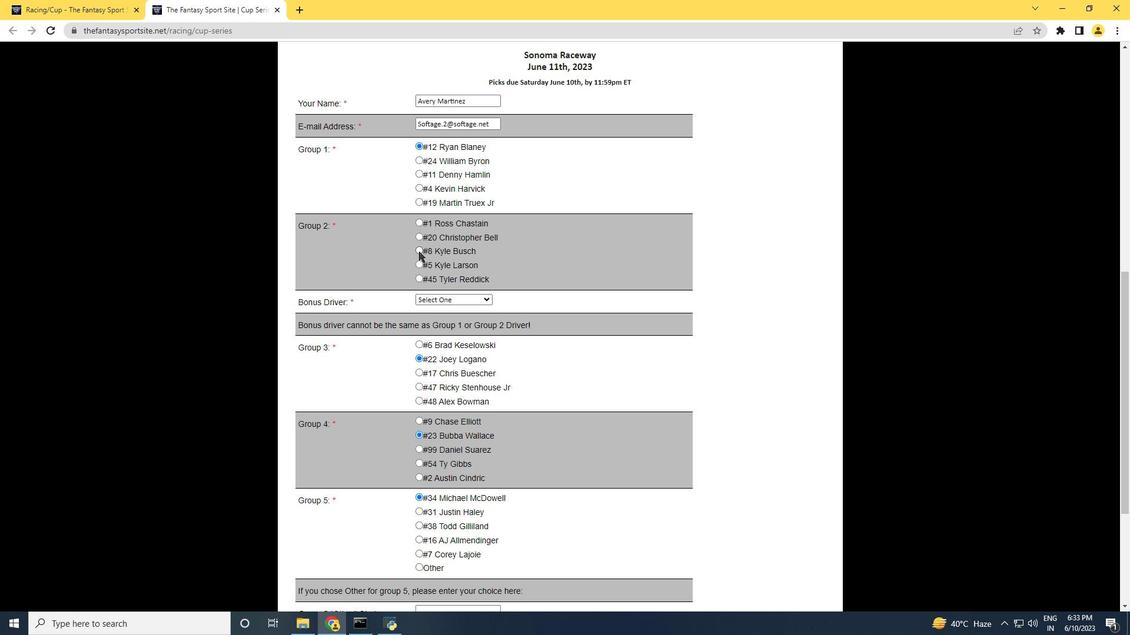 
Action: Mouse scrolled (419, 251) with delta (0, 0)
Screenshot: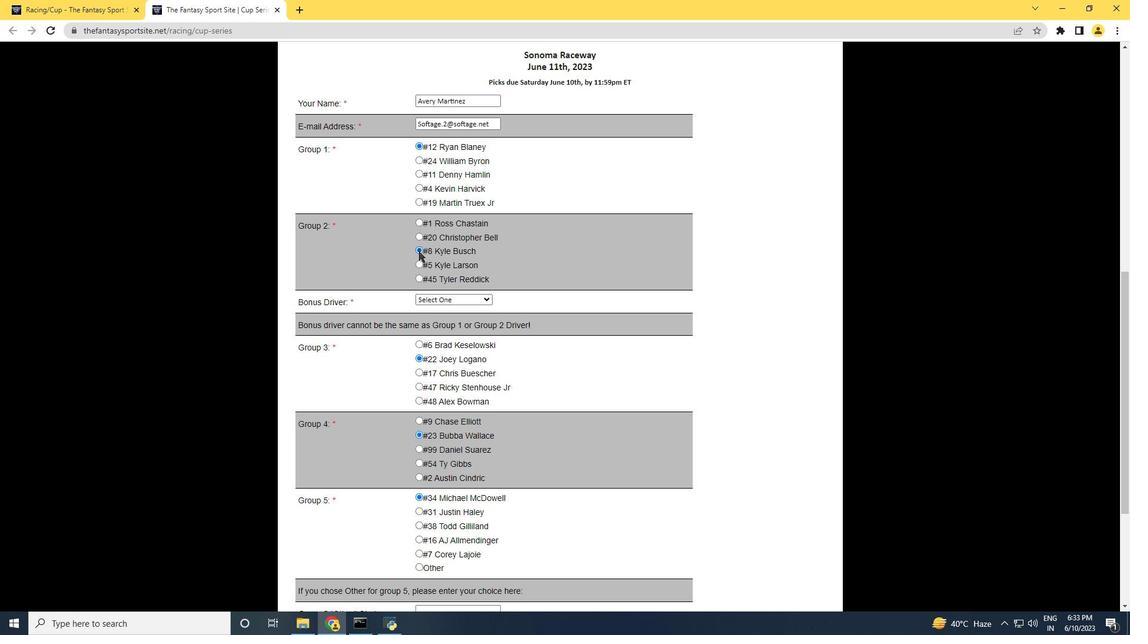 
Action: Mouse scrolled (419, 251) with delta (0, 0)
Screenshot: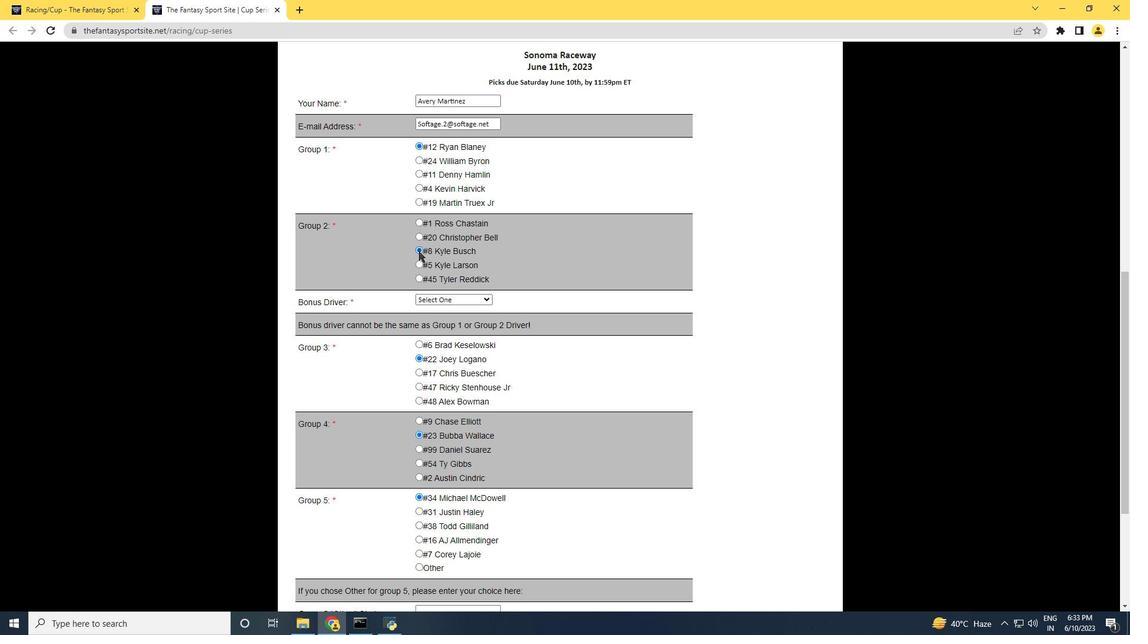 
Action: Mouse scrolled (419, 251) with delta (0, 0)
Screenshot: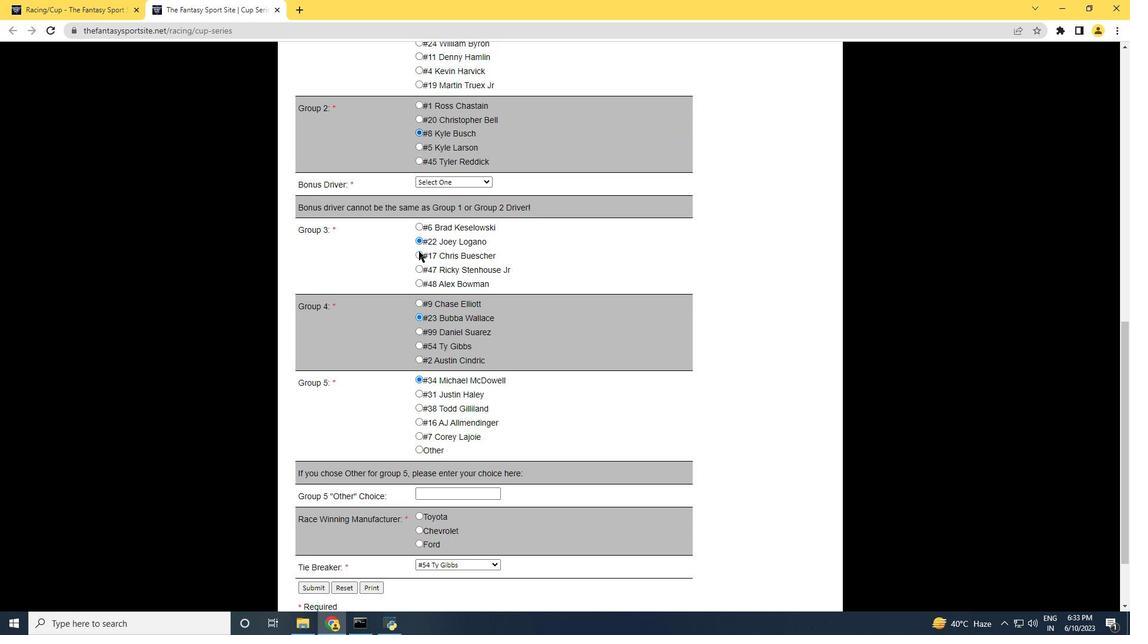 
Action: Mouse scrolled (419, 251) with delta (0, 0)
Screenshot: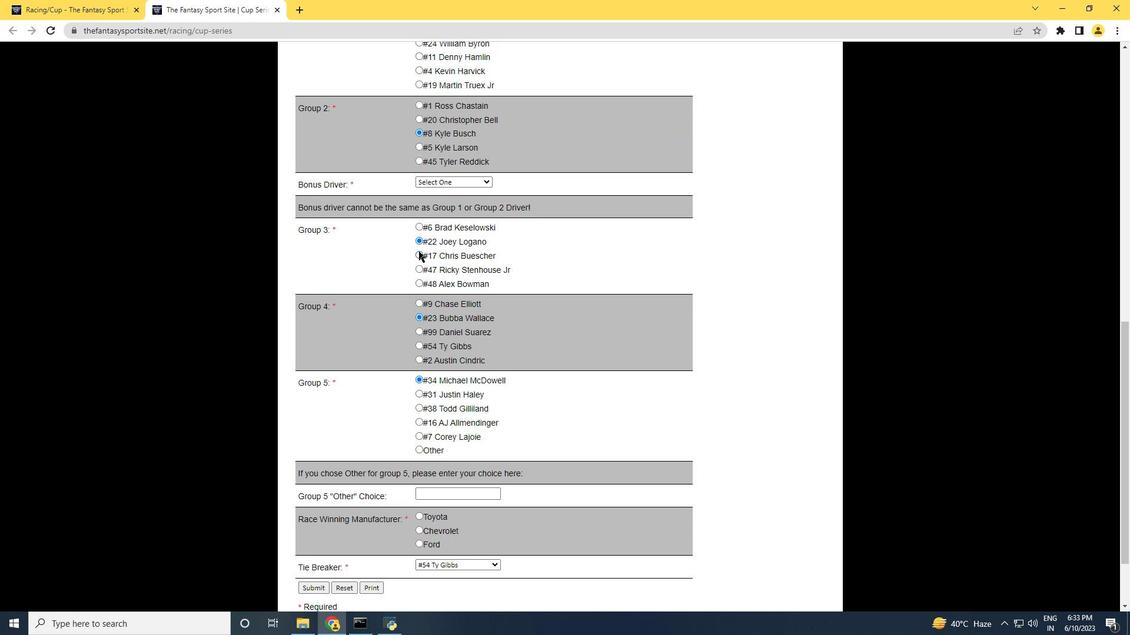 
Action: Mouse scrolled (419, 251) with delta (0, 0)
Screenshot: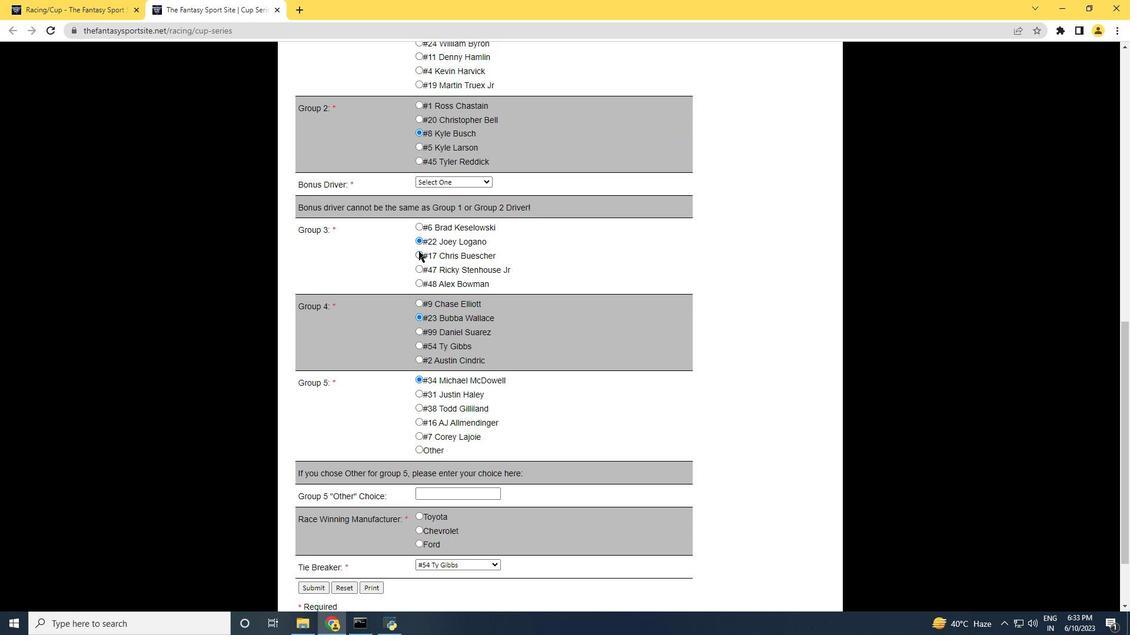 
Action: Mouse scrolled (419, 251) with delta (0, 0)
Screenshot: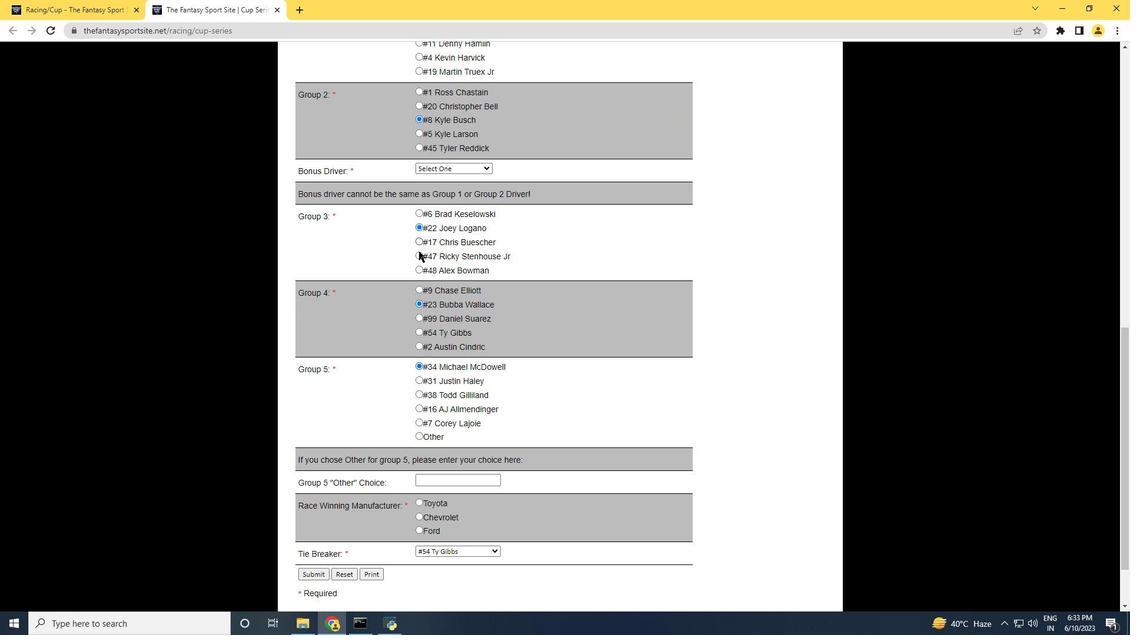 
Action: Mouse scrolled (419, 251) with delta (0, 0)
Screenshot: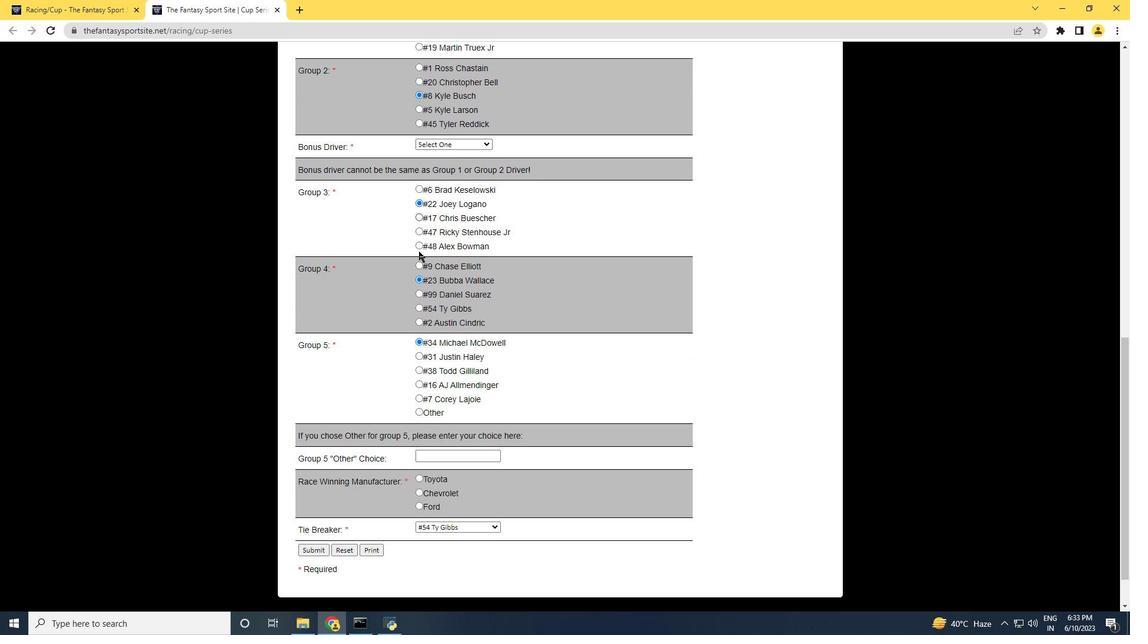 
Action: Mouse moved to (314, 500)
Screenshot: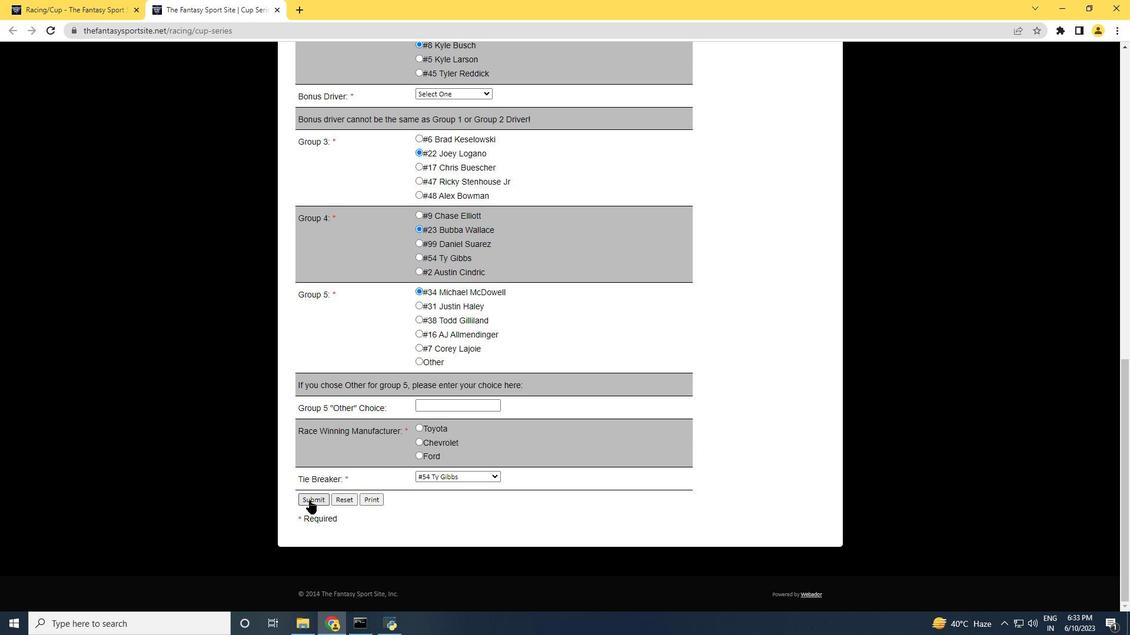 
Action: Mouse pressed left at (314, 500)
Screenshot: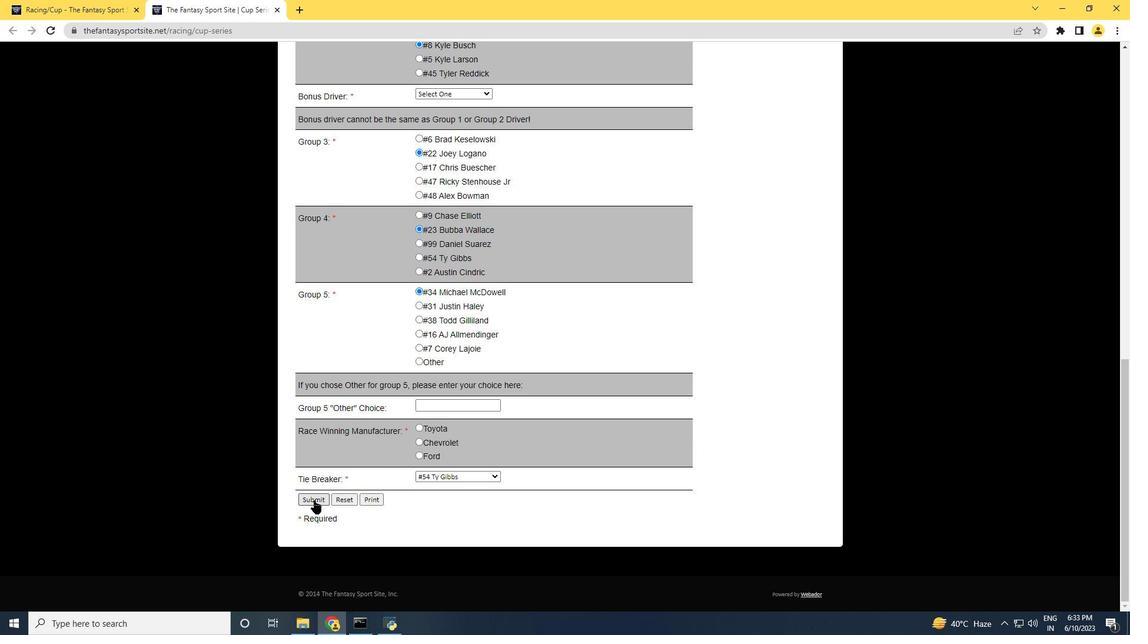 
Action: Mouse moved to (417, 426)
Screenshot: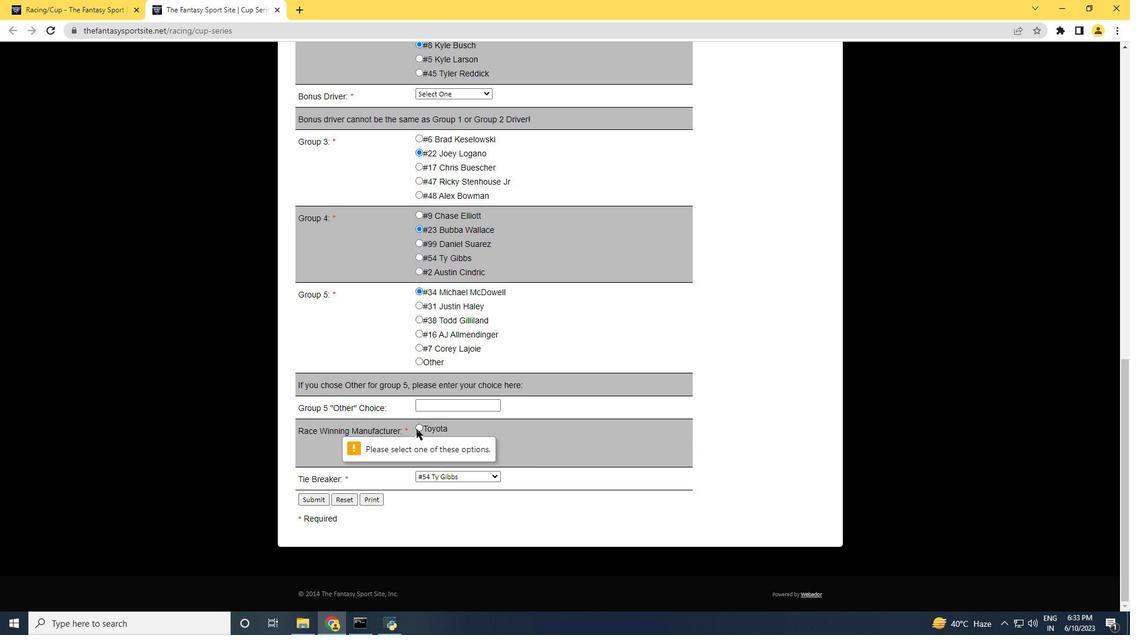 
Action: Mouse pressed left at (417, 426)
Screenshot: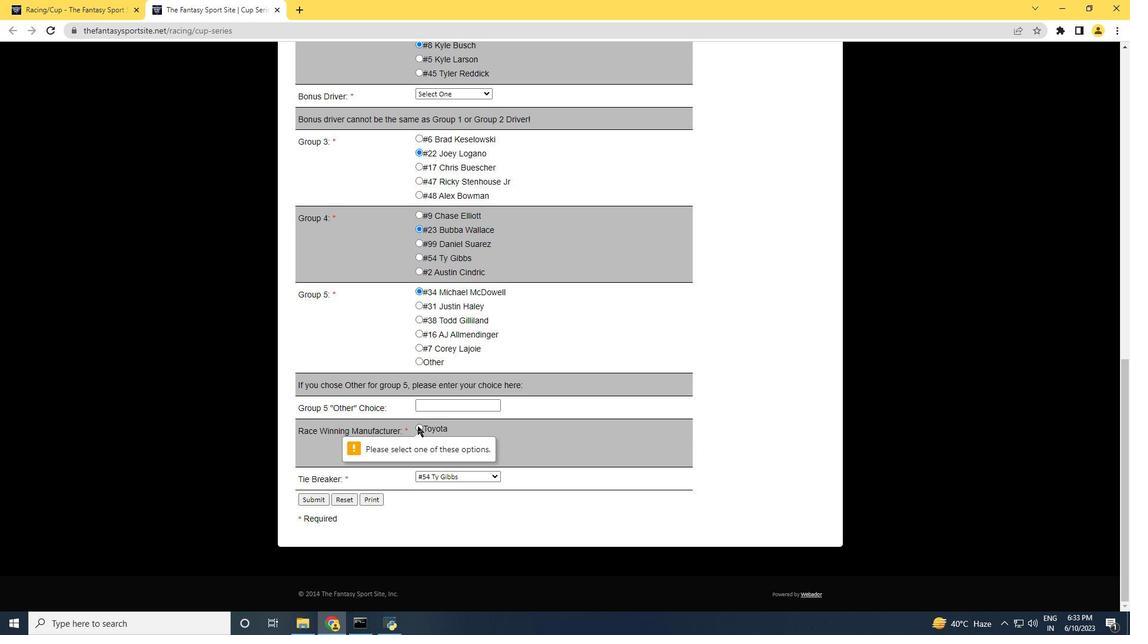 
Action: Mouse moved to (422, 442)
Screenshot: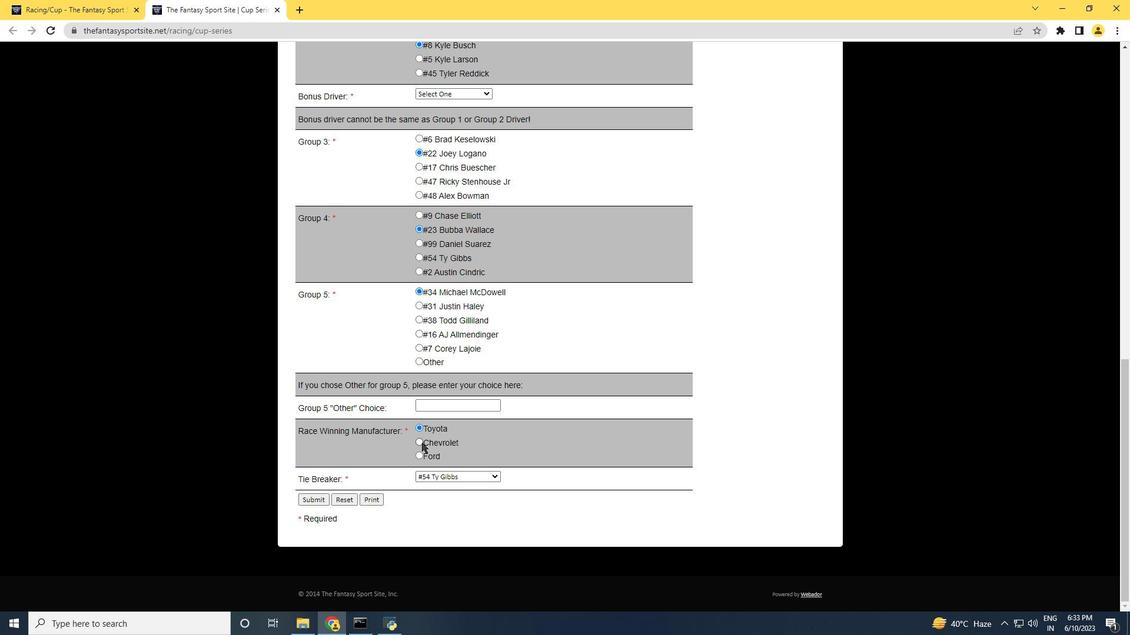 
Action: Mouse pressed left at (422, 442)
Screenshot: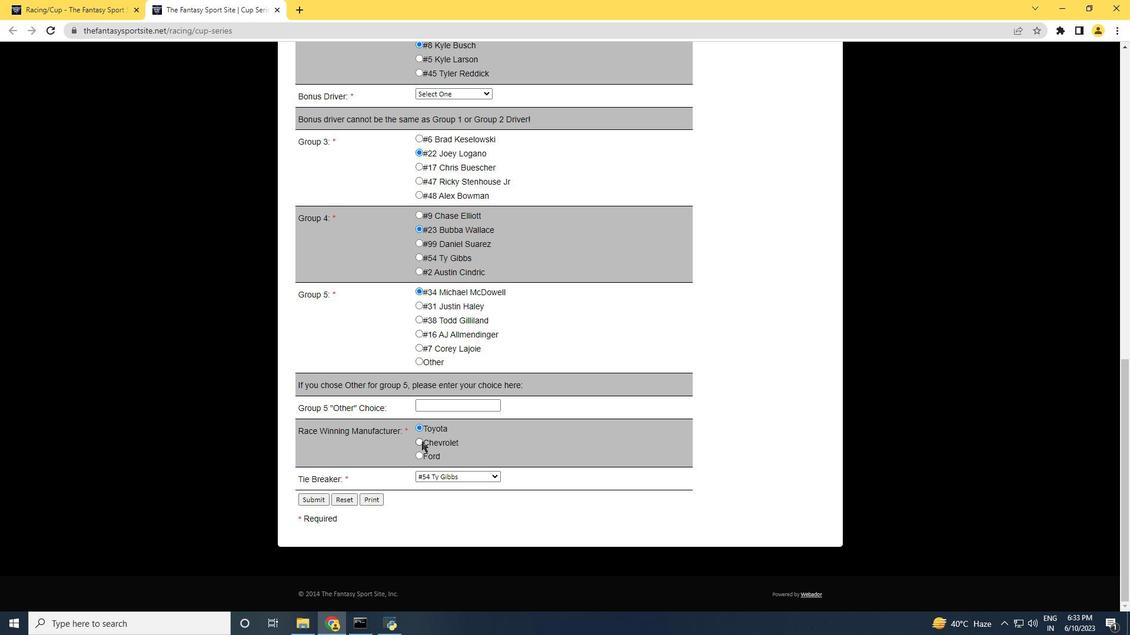 
Action: Mouse moved to (312, 497)
Screenshot: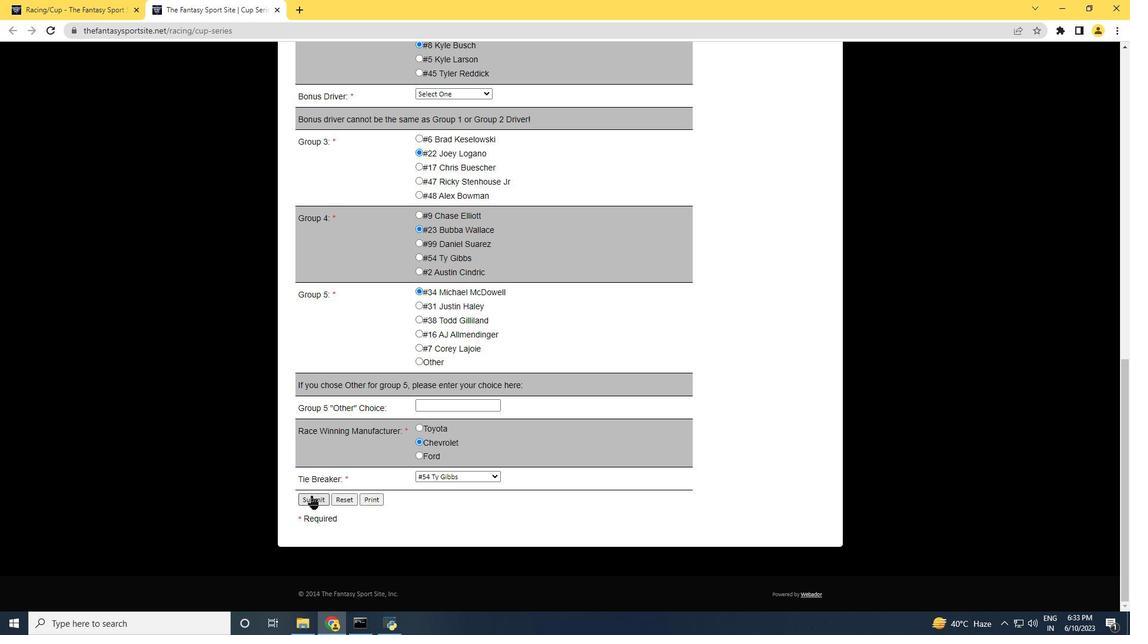 
Action: Mouse pressed left at (312, 497)
Screenshot: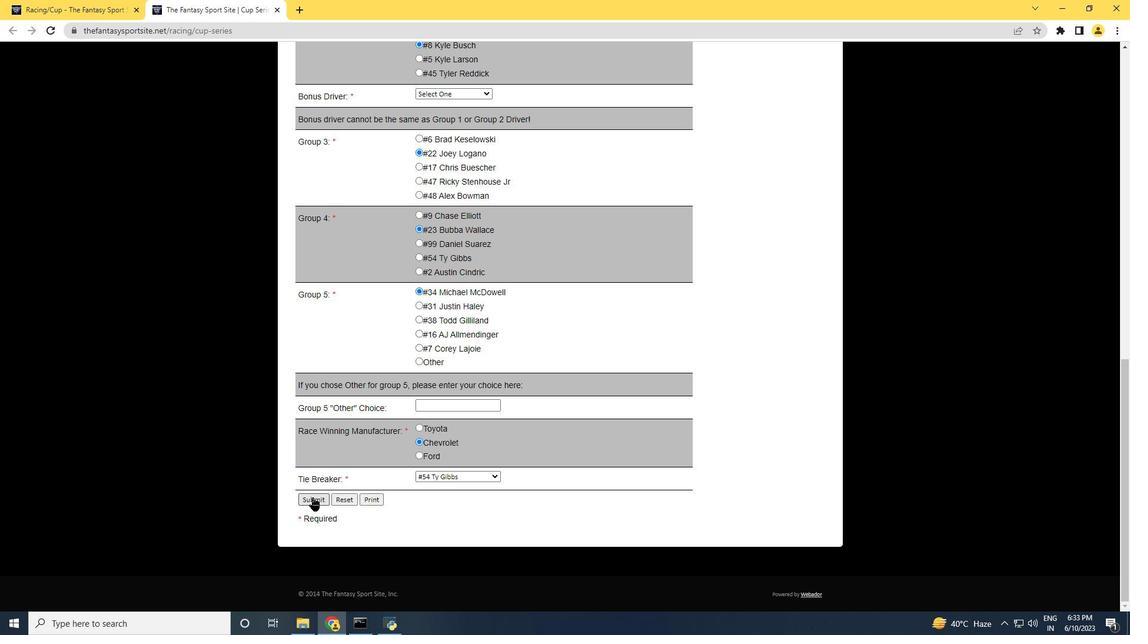 
Action: Mouse moved to (415, 119)
Screenshot: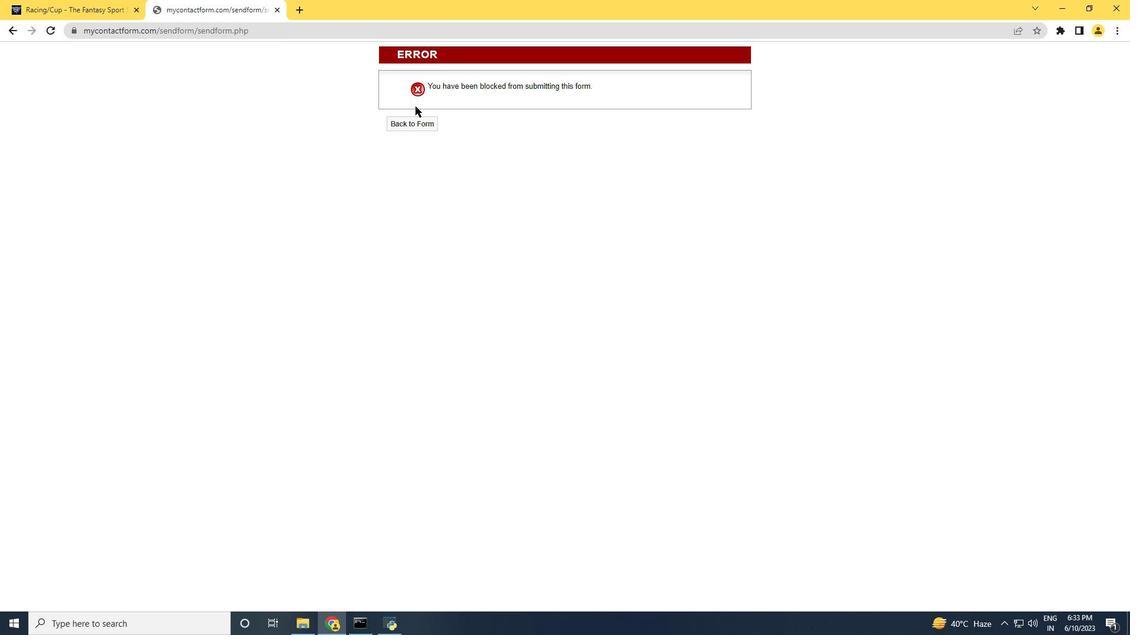 
Action: Mouse pressed left at (415, 119)
Screenshot: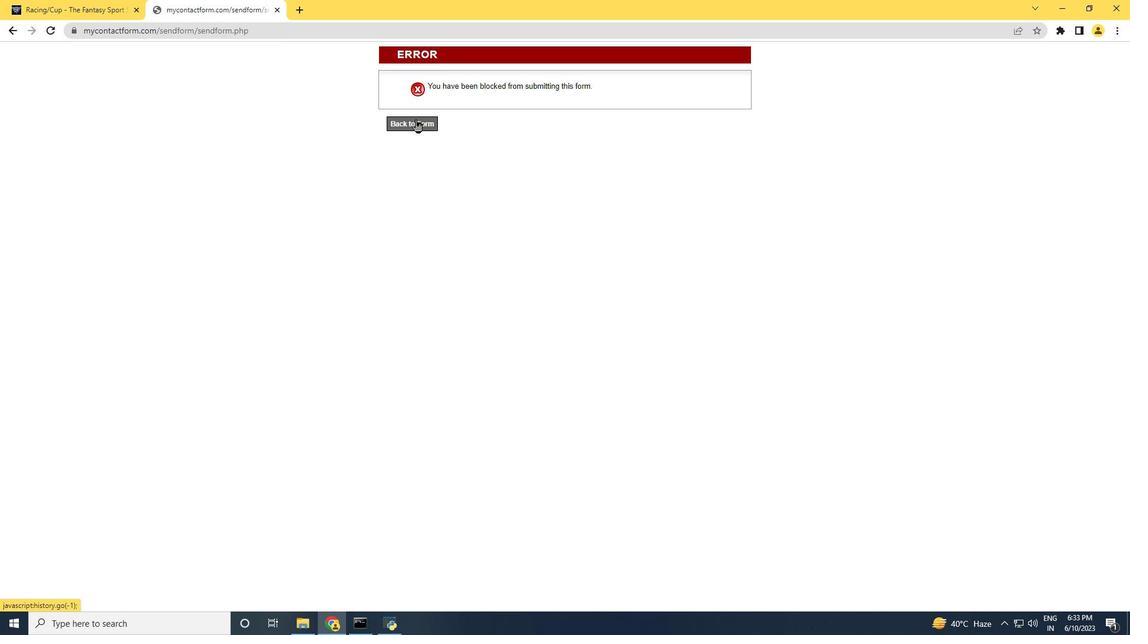 
